 Task: Find connections with filter location Dhrol with filter topic #linkedinforbusinesswith filter profile language Potuguese with filter current company Sony Research India with filter school Vidyavardhaka College of Engineering with filter industry Leather Product Manufacturing with filter service category Event Photography with filter keywords title Continuous Improvement Consultant
Action: Mouse moved to (172, 254)
Screenshot: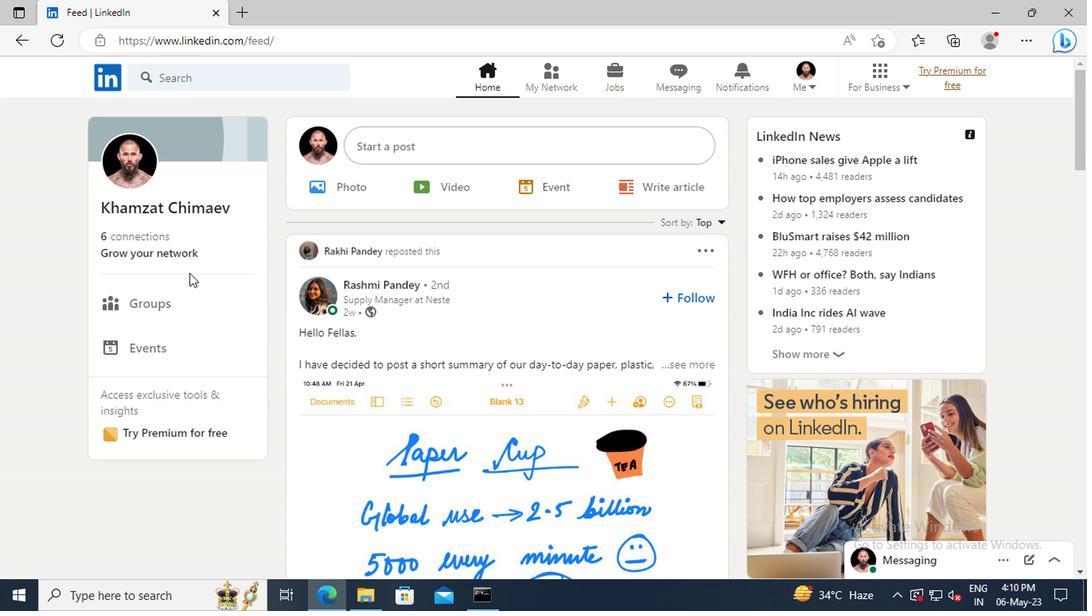 
Action: Mouse pressed left at (172, 254)
Screenshot: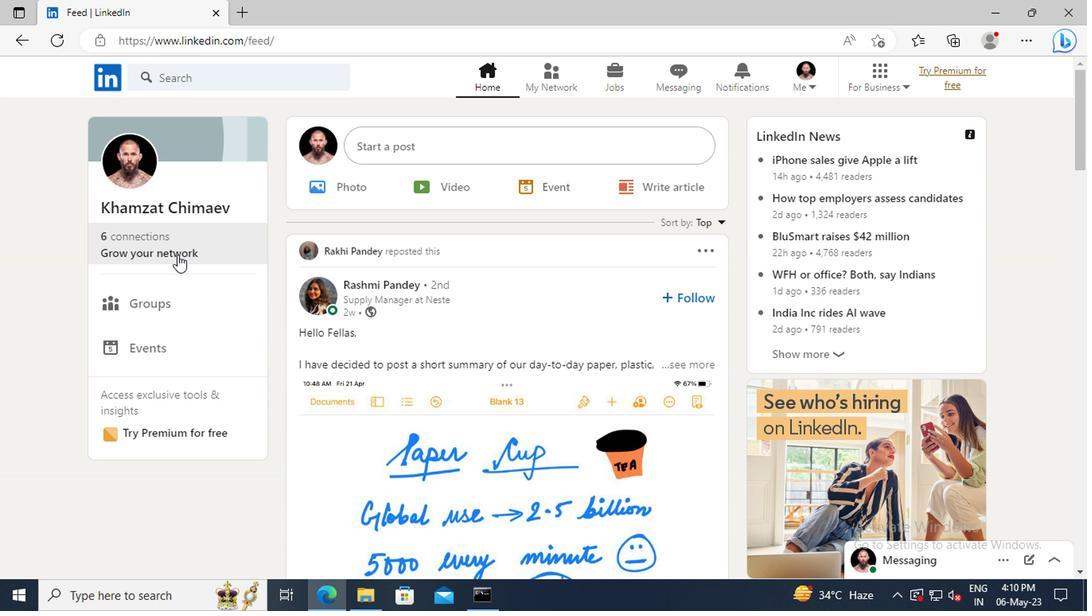 
Action: Mouse moved to (184, 169)
Screenshot: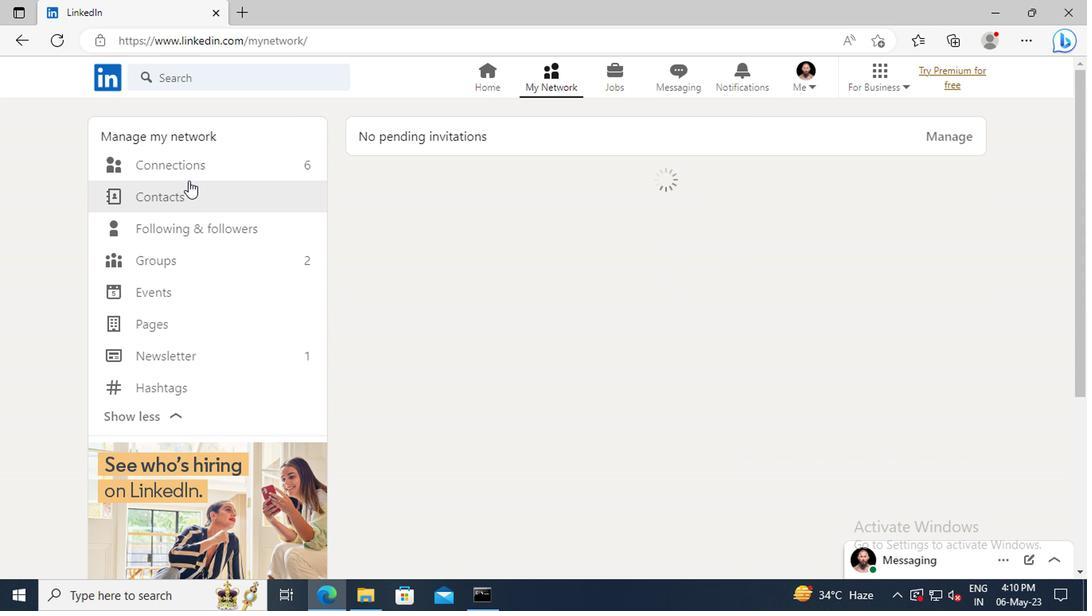 
Action: Mouse pressed left at (184, 169)
Screenshot: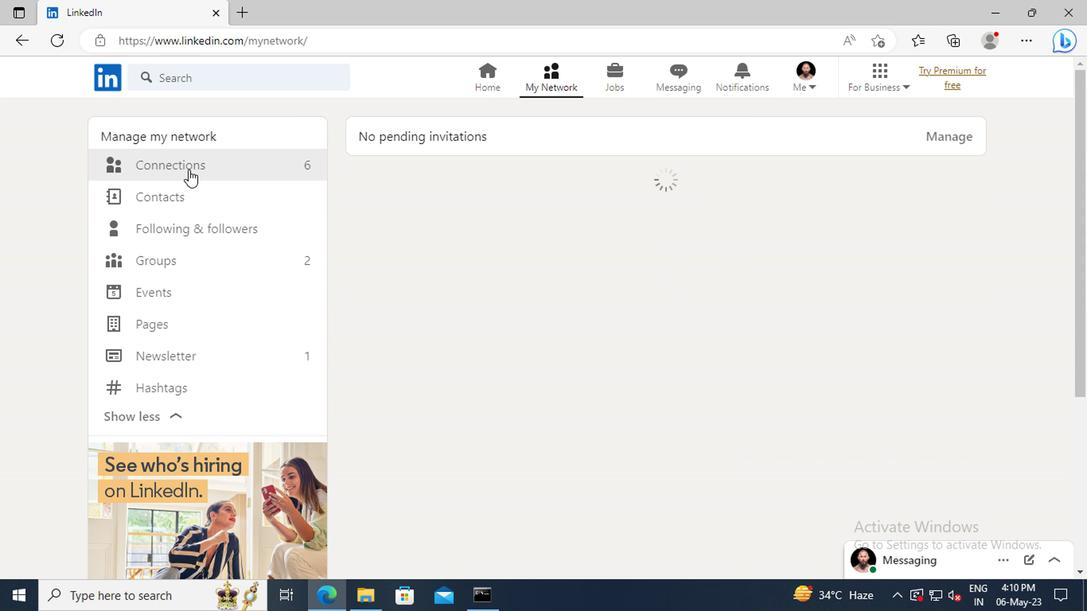 
Action: Mouse moved to (649, 169)
Screenshot: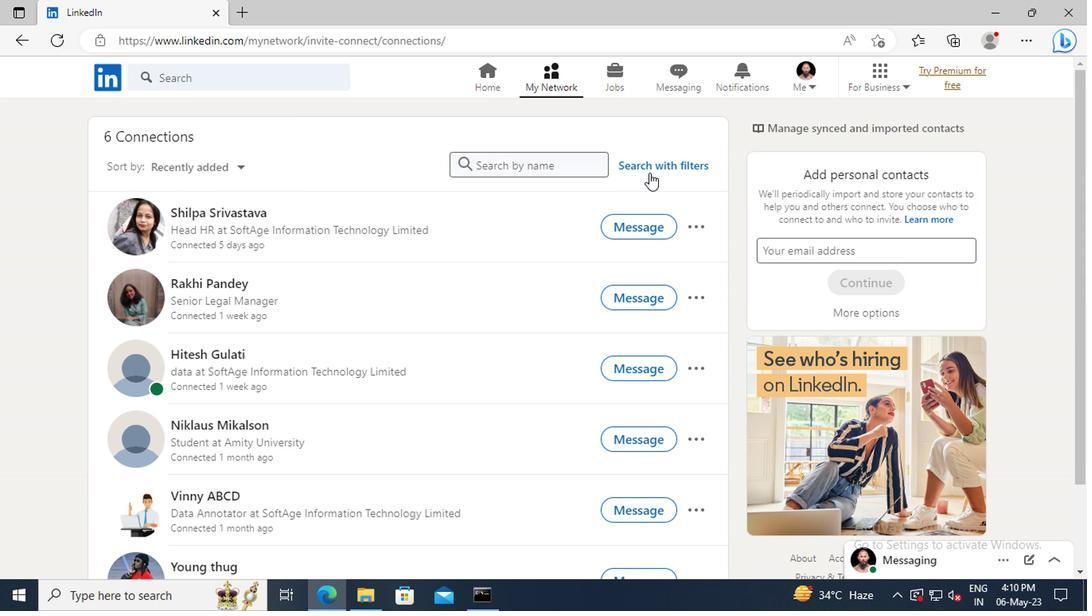 
Action: Mouse pressed left at (649, 169)
Screenshot: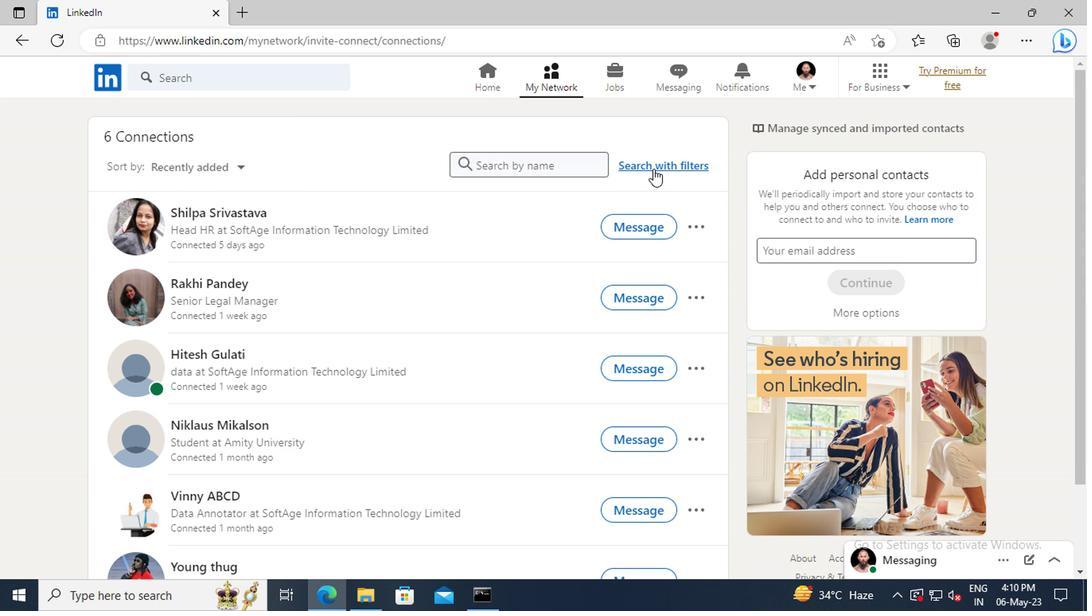 
Action: Mouse moved to (603, 126)
Screenshot: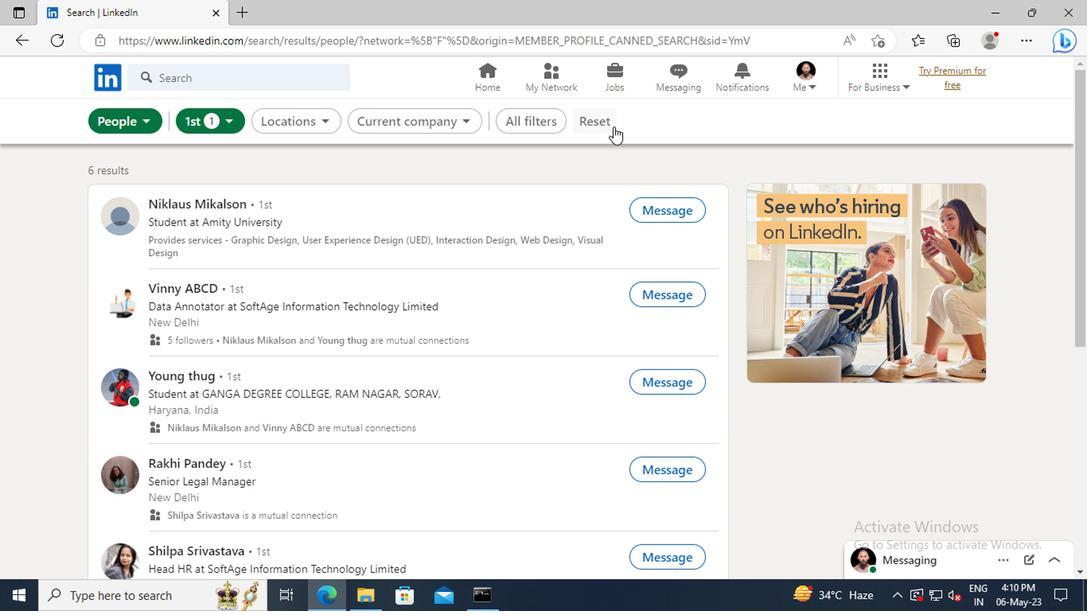 
Action: Mouse pressed left at (603, 126)
Screenshot: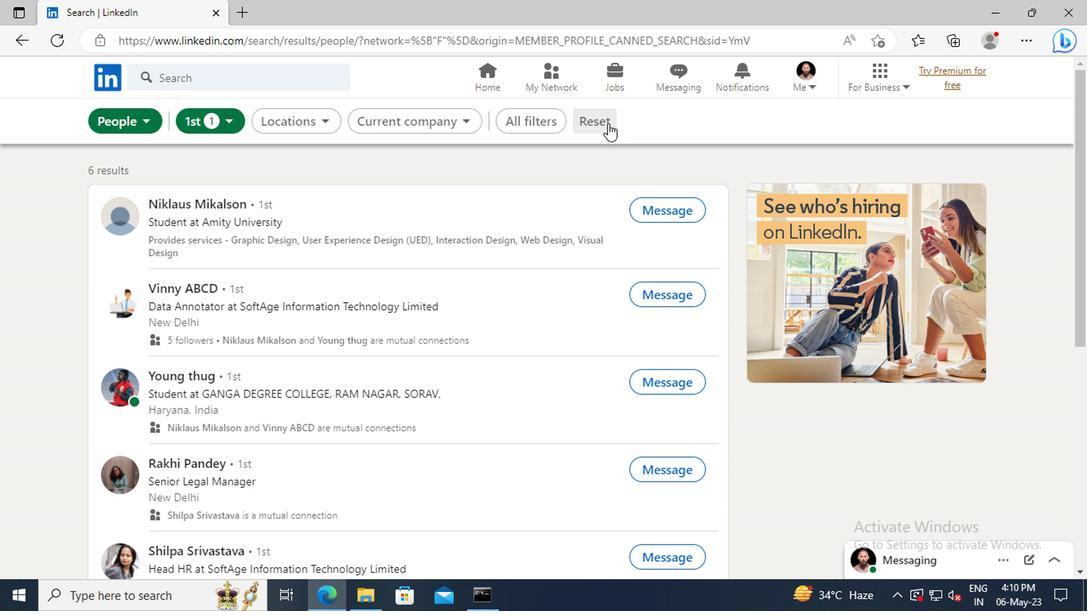 
Action: Mouse moved to (583, 126)
Screenshot: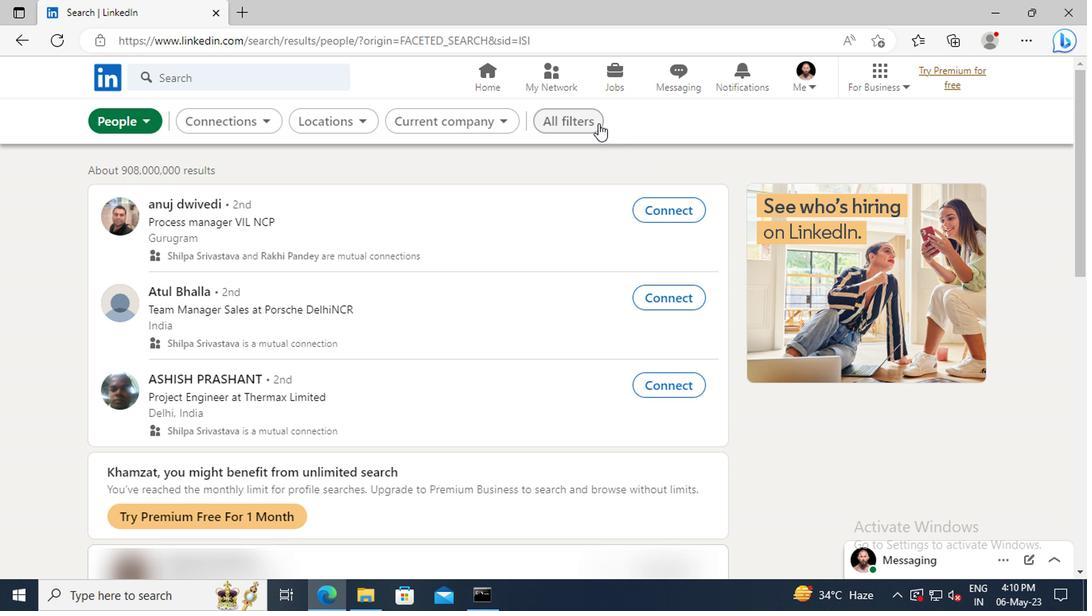 
Action: Mouse pressed left at (583, 126)
Screenshot: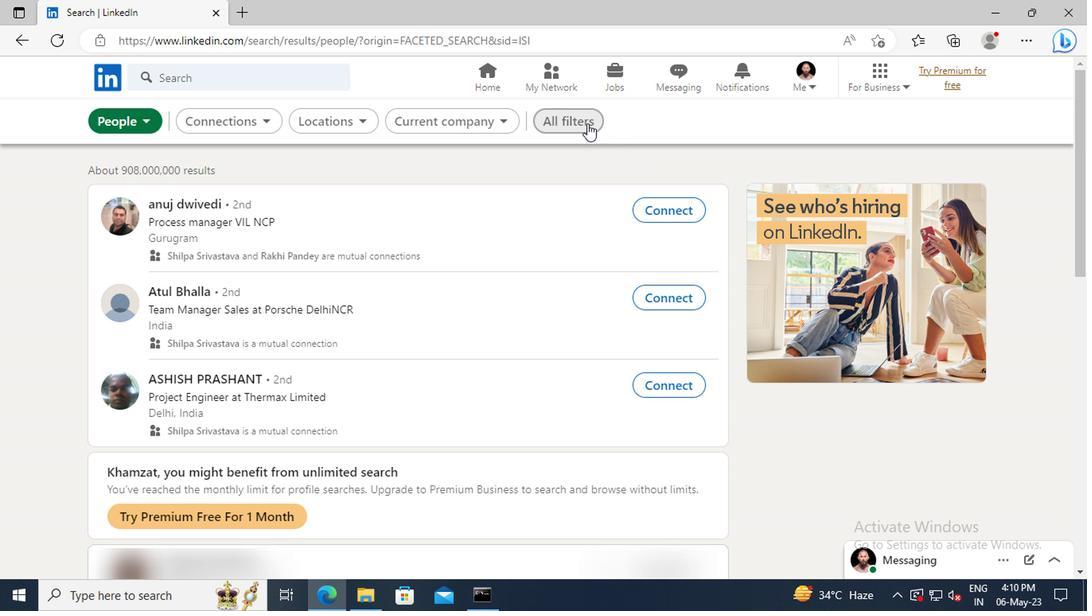 
Action: Mouse moved to (880, 303)
Screenshot: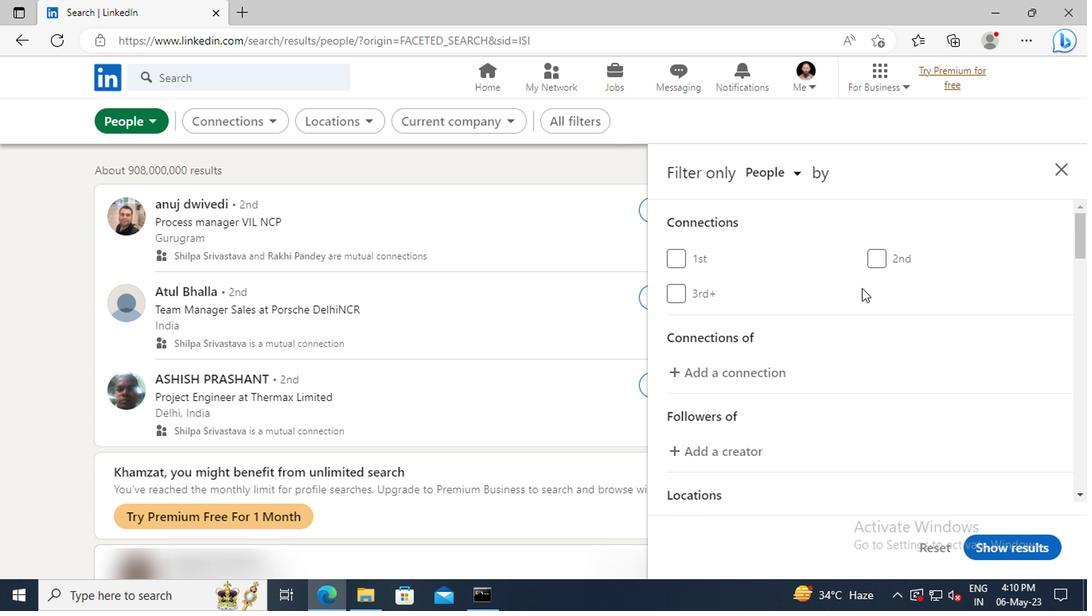 
Action: Mouse scrolled (880, 302) with delta (0, 0)
Screenshot: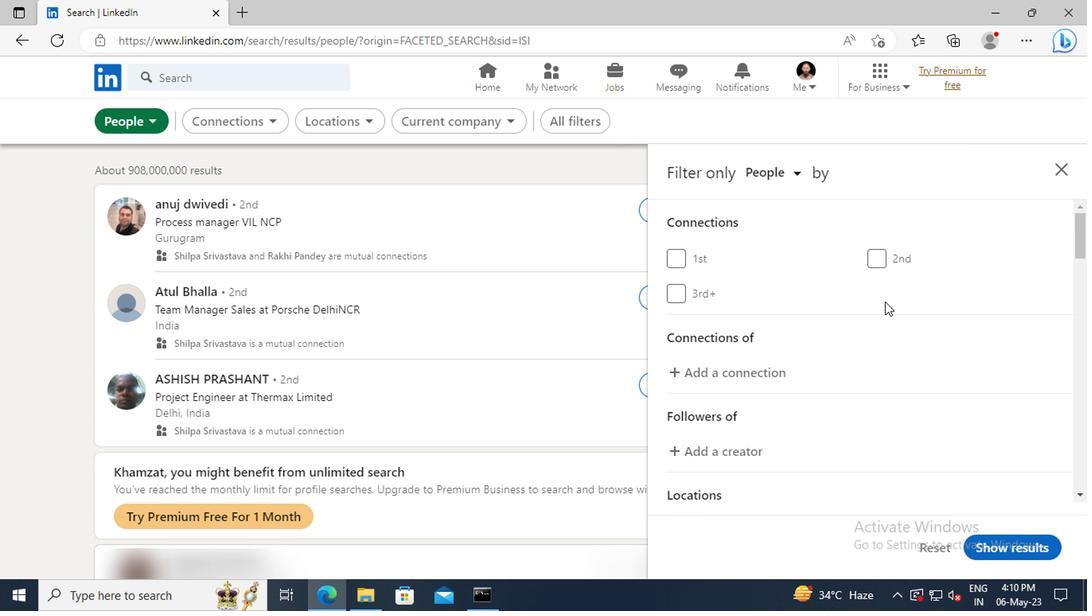 
Action: Mouse scrolled (880, 302) with delta (0, 0)
Screenshot: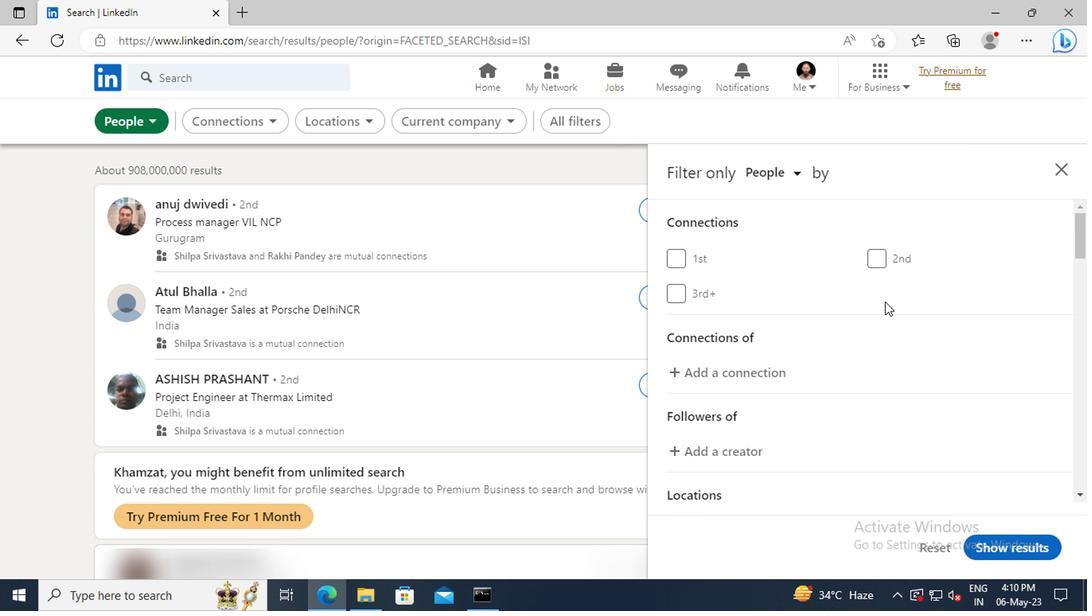 
Action: Mouse scrolled (880, 302) with delta (0, 0)
Screenshot: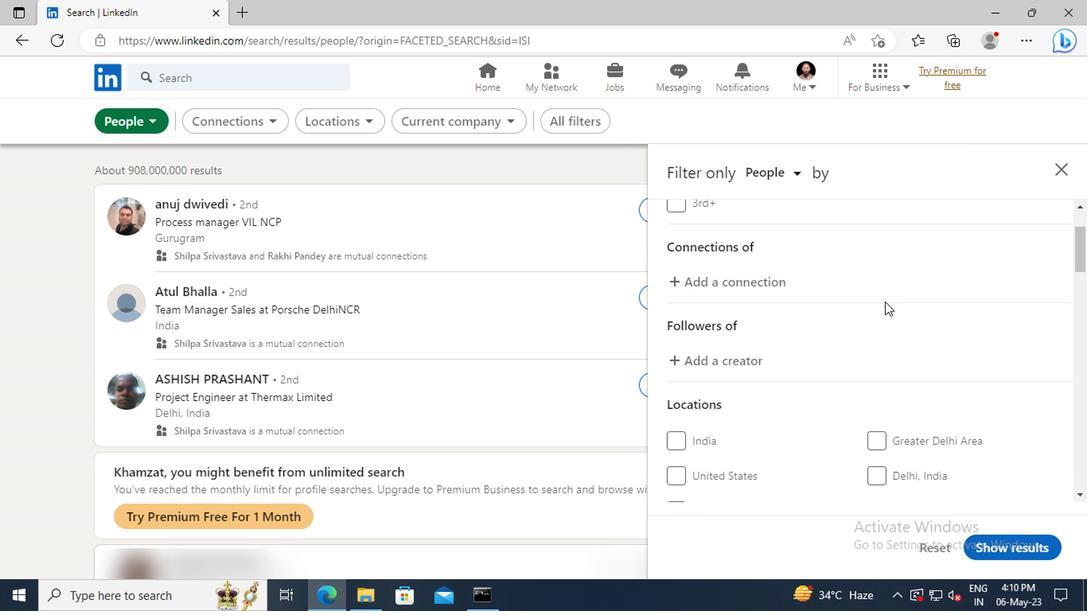 
Action: Mouse scrolled (880, 302) with delta (0, 0)
Screenshot: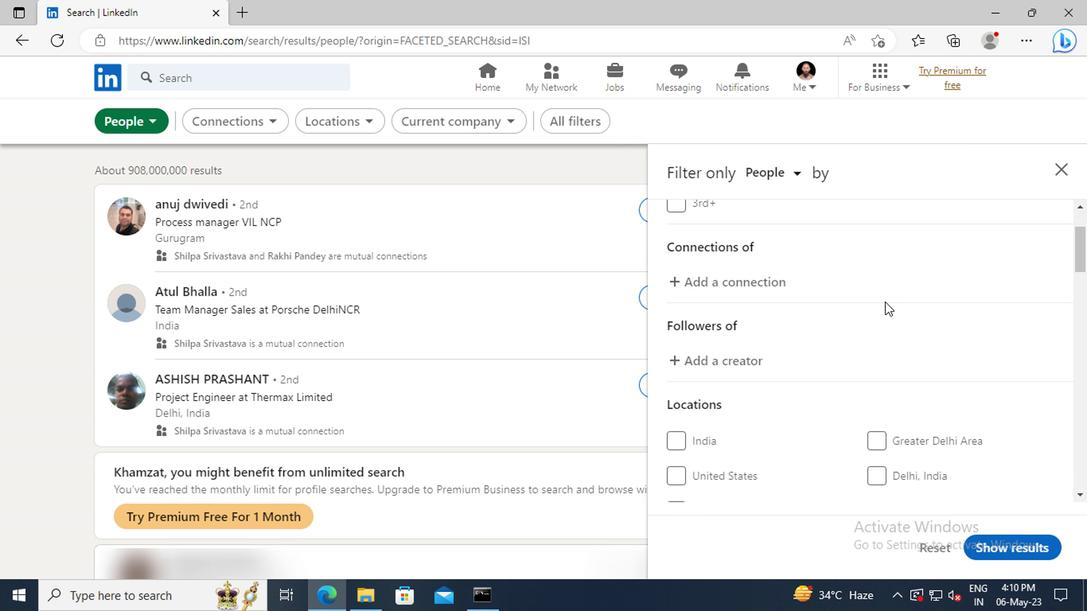 
Action: Mouse scrolled (880, 302) with delta (0, 0)
Screenshot: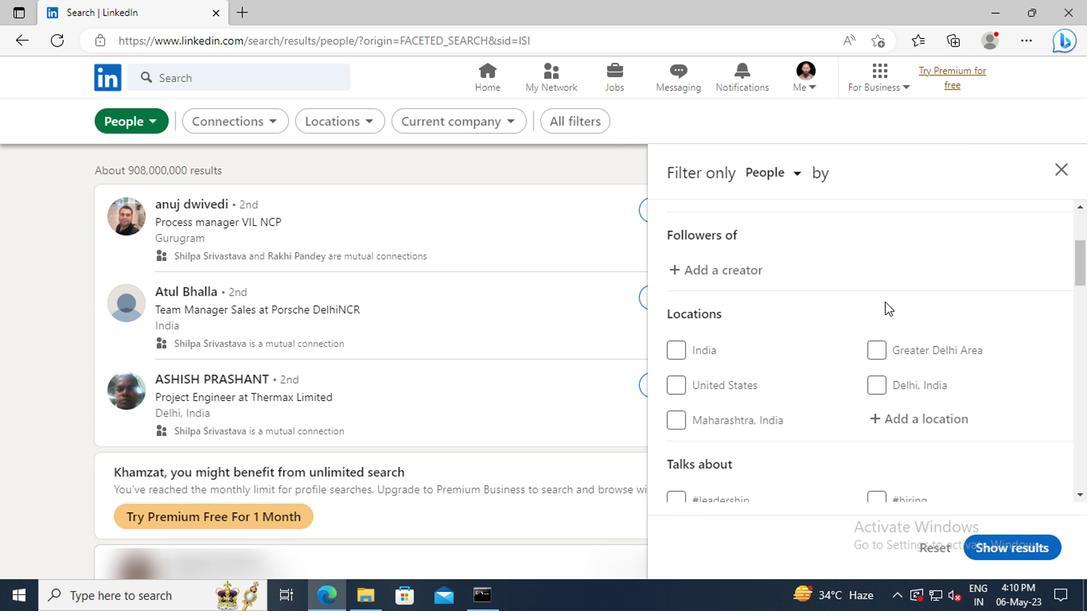 
Action: Mouse moved to (882, 304)
Screenshot: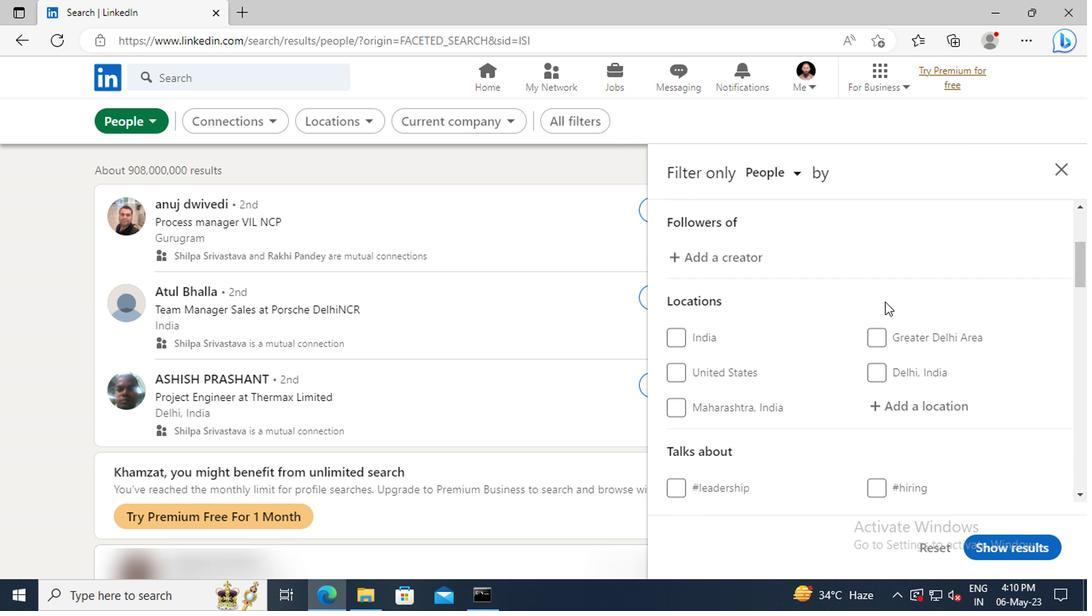 
Action: Mouse scrolled (882, 303) with delta (0, -1)
Screenshot: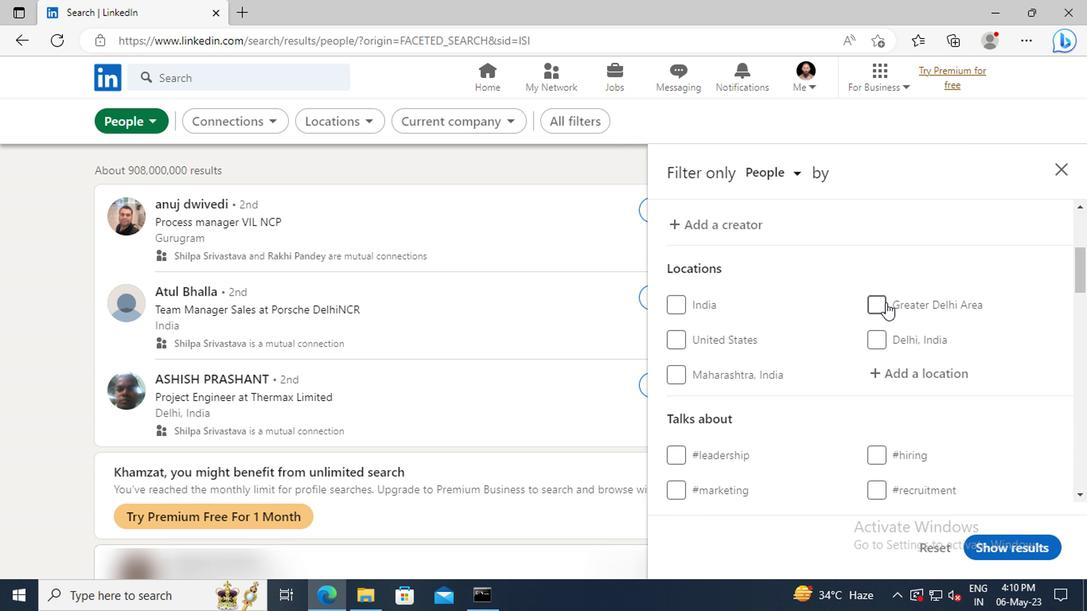 
Action: Mouse moved to (885, 326)
Screenshot: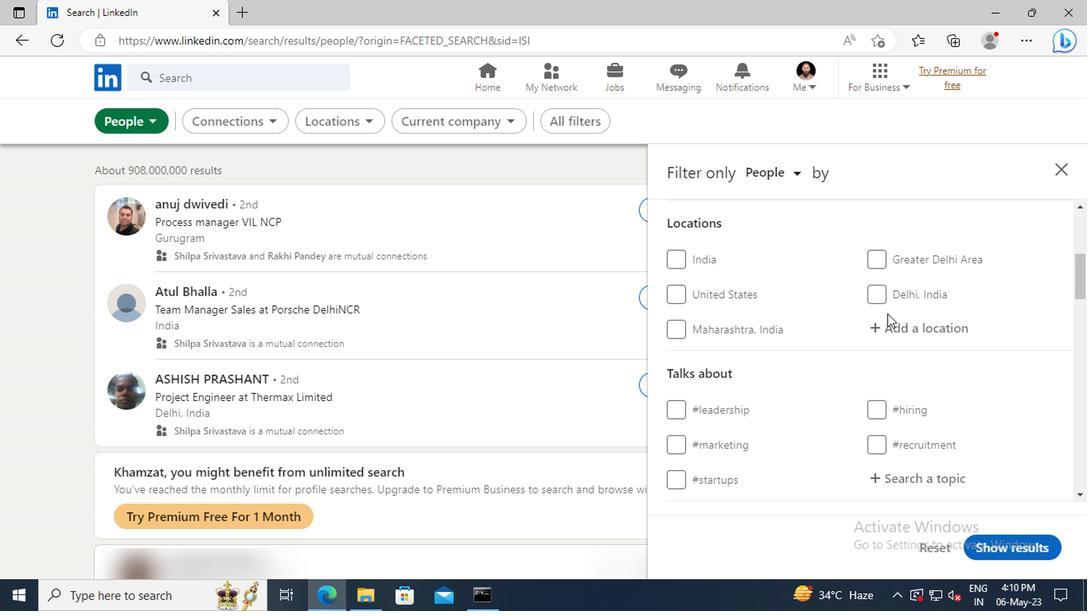 
Action: Mouse pressed left at (885, 326)
Screenshot: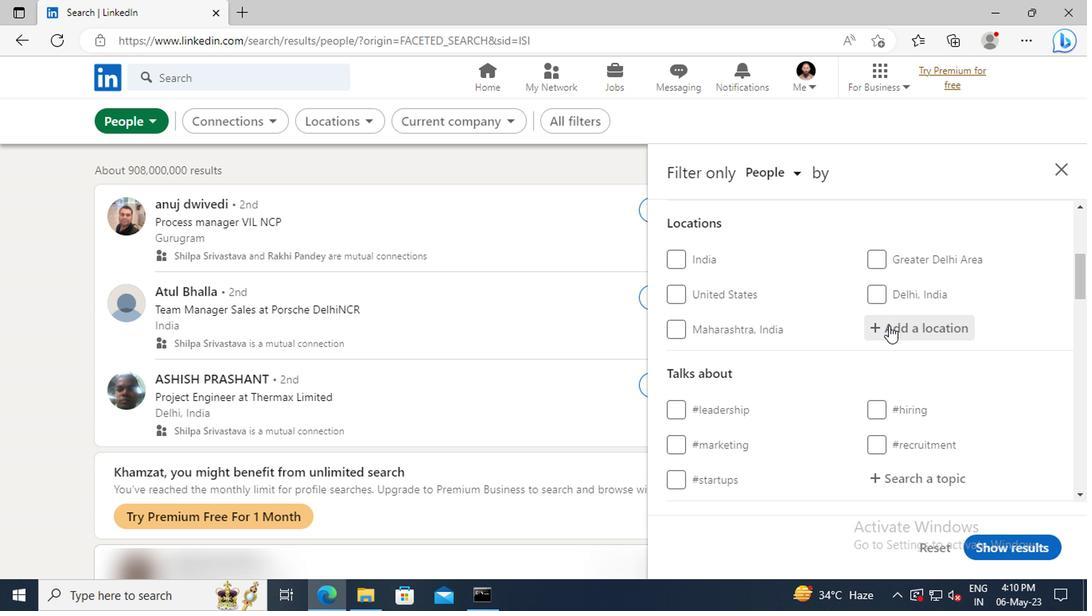 
Action: Mouse moved to (885, 326)
Screenshot: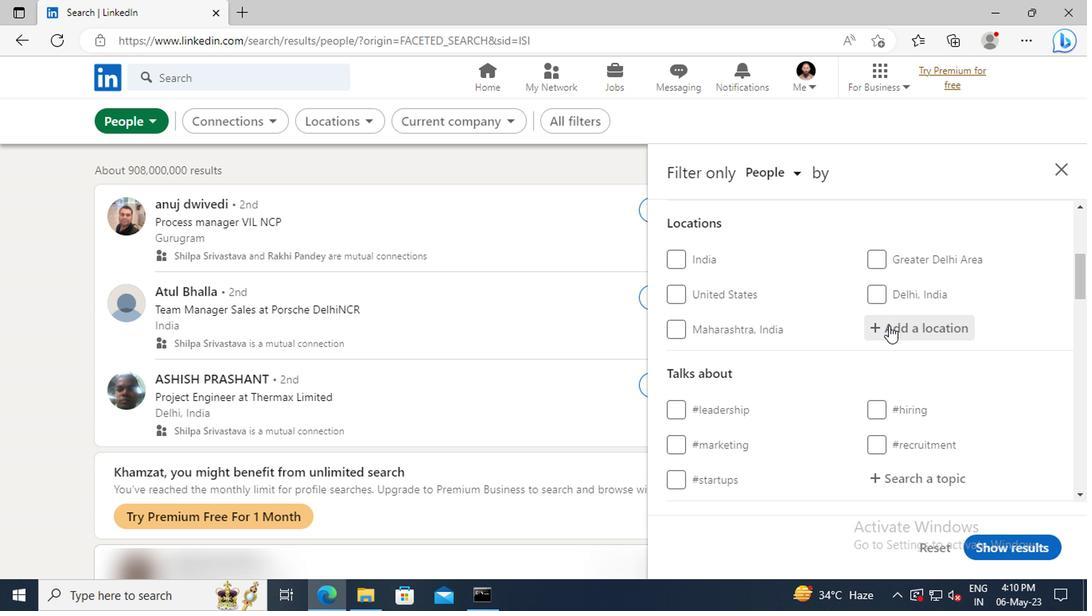 
Action: Key pressed <Key.shift>DHROL
Screenshot: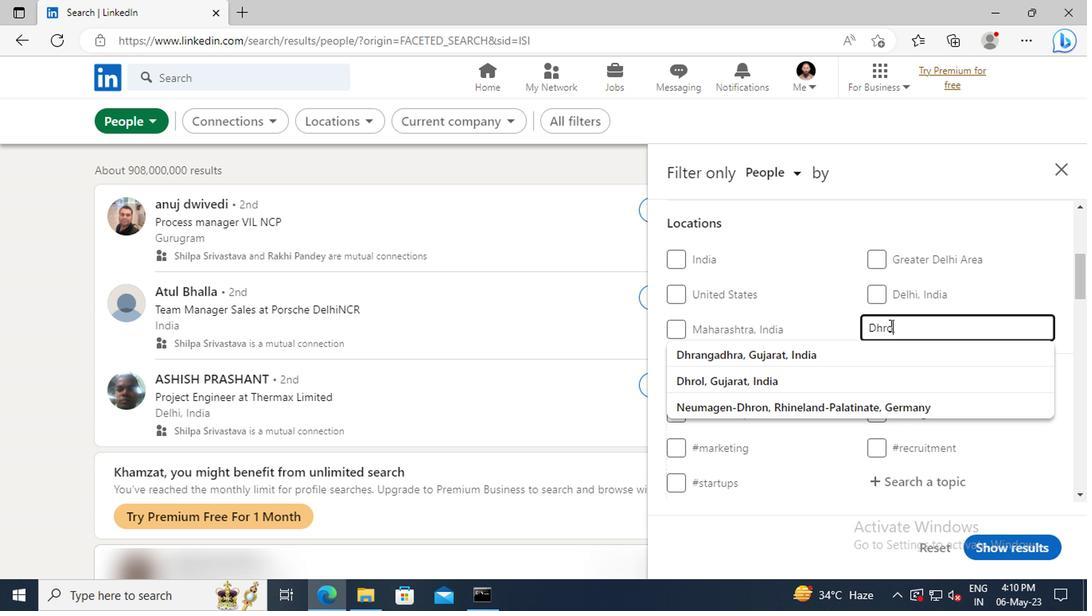 
Action: Mouse moved to (890, 346)
Screenshot: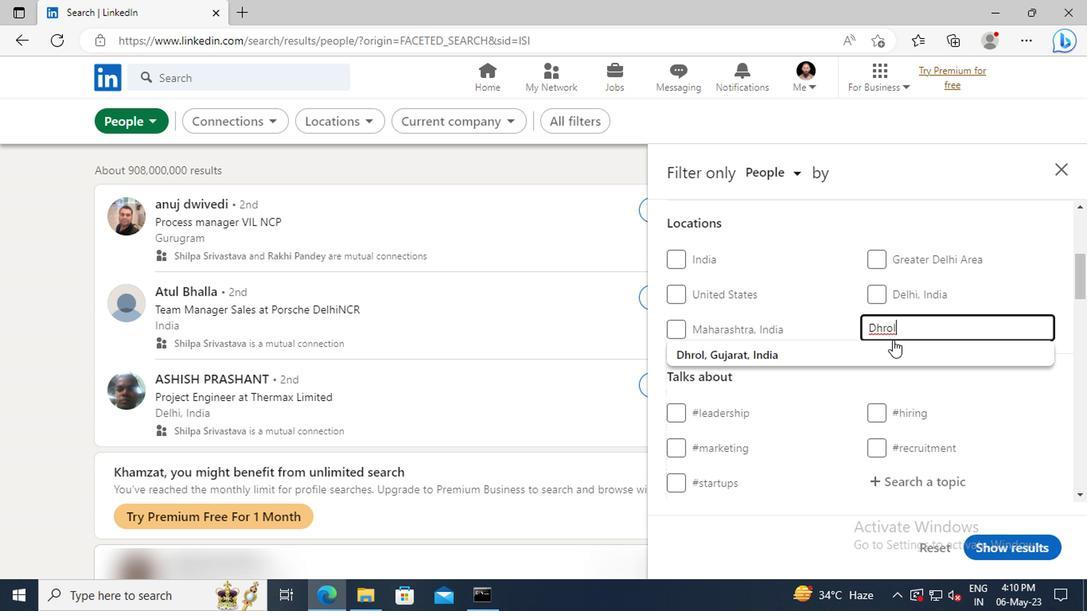 
Action: Mouse pressed left at (890, 346)
Screenshot: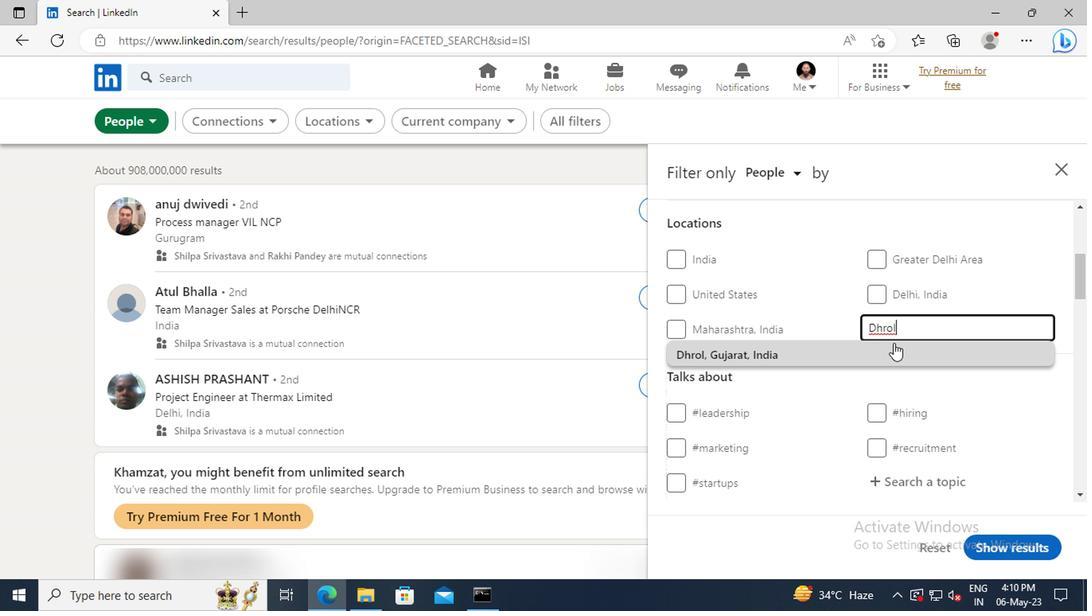 
Action: Mouse scrolled (890, 346) with delta (0, 0)
Screenshot: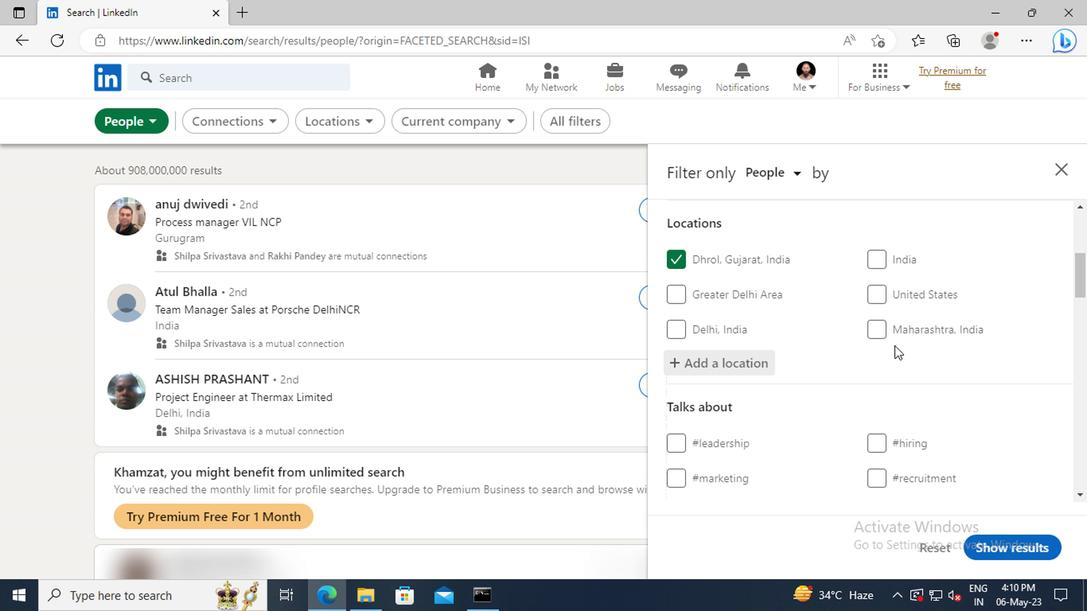 
Action: Mouse scrolled (890, 346) with delta (0, 0)
Screenshot: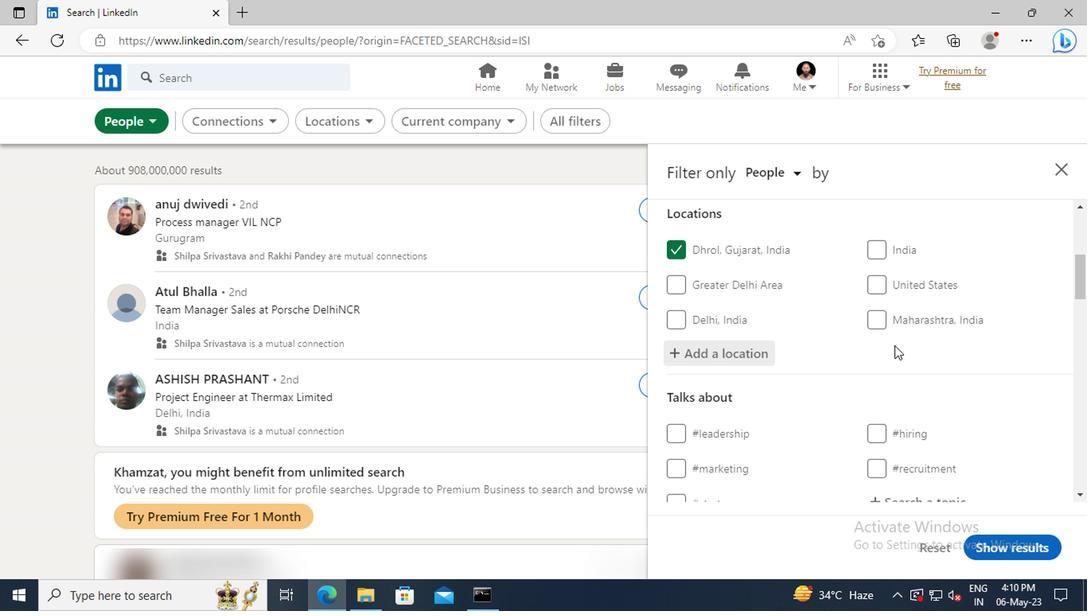
Action: Mouse scrolled (890, 346) with delta (0, 0)
Screenshot: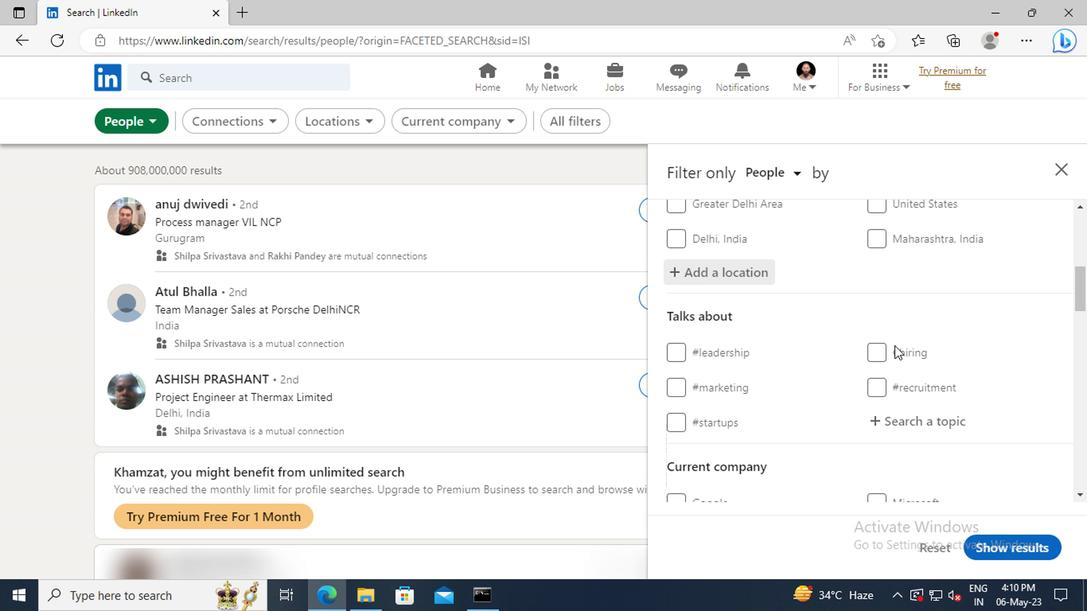 
Action: Mouse moved to (897, 375)
Screenshot: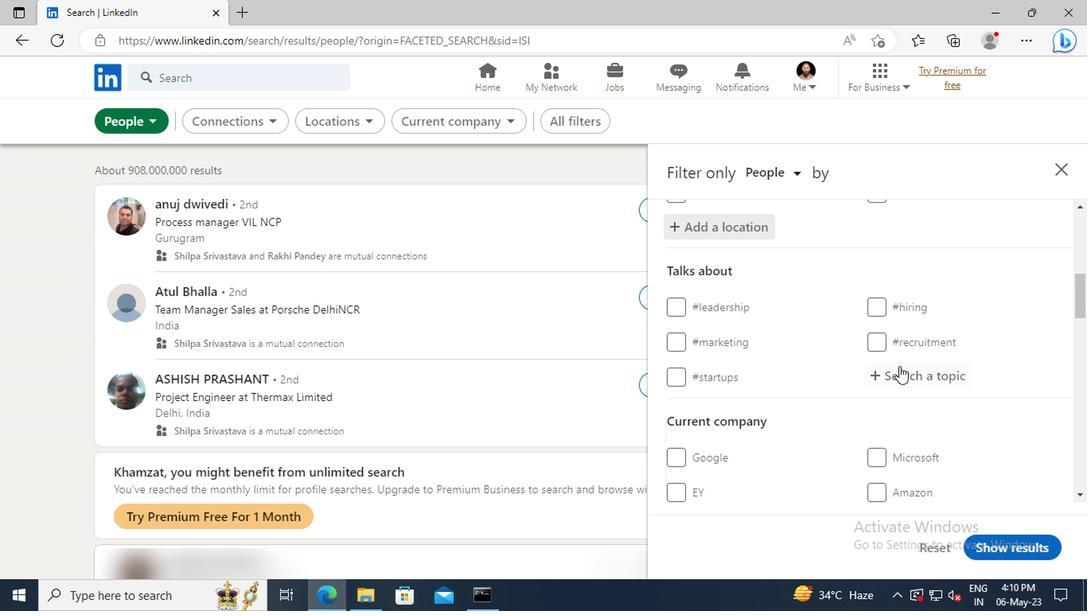 
Action: Mouse pressed left at (897, 375)
Screenshot: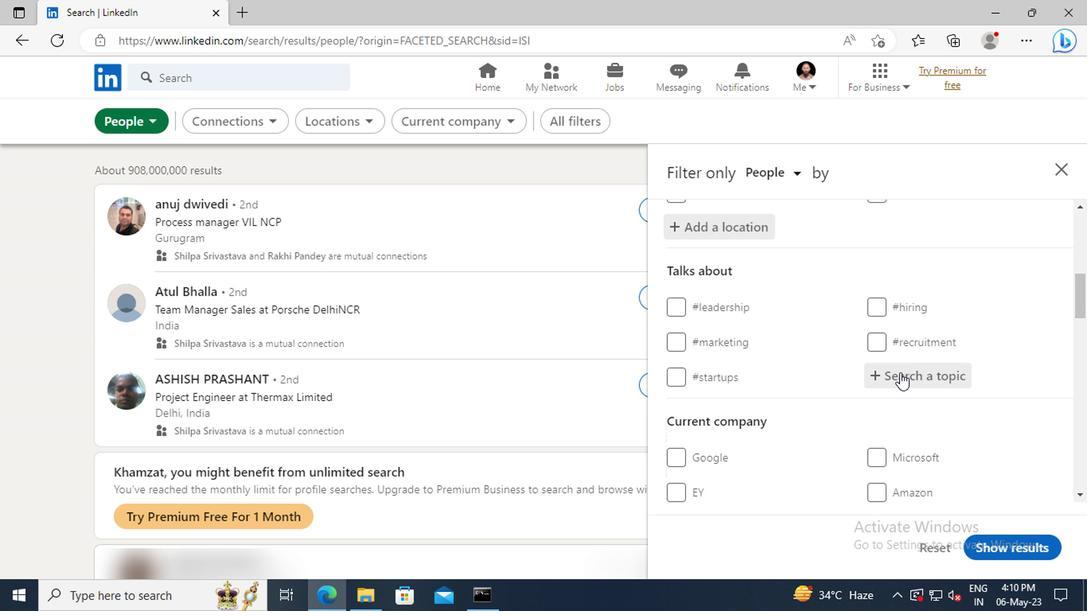 
Action: Key pressed LINKEDINFORB
Screenshot: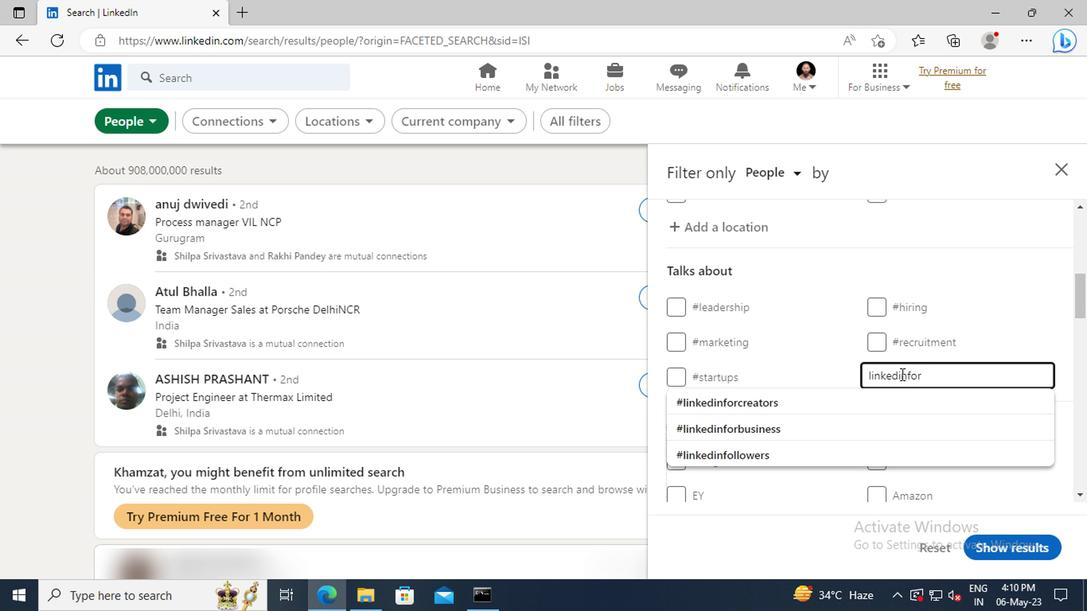 
Action: Mouse moved to (897, 397)
Screenshot: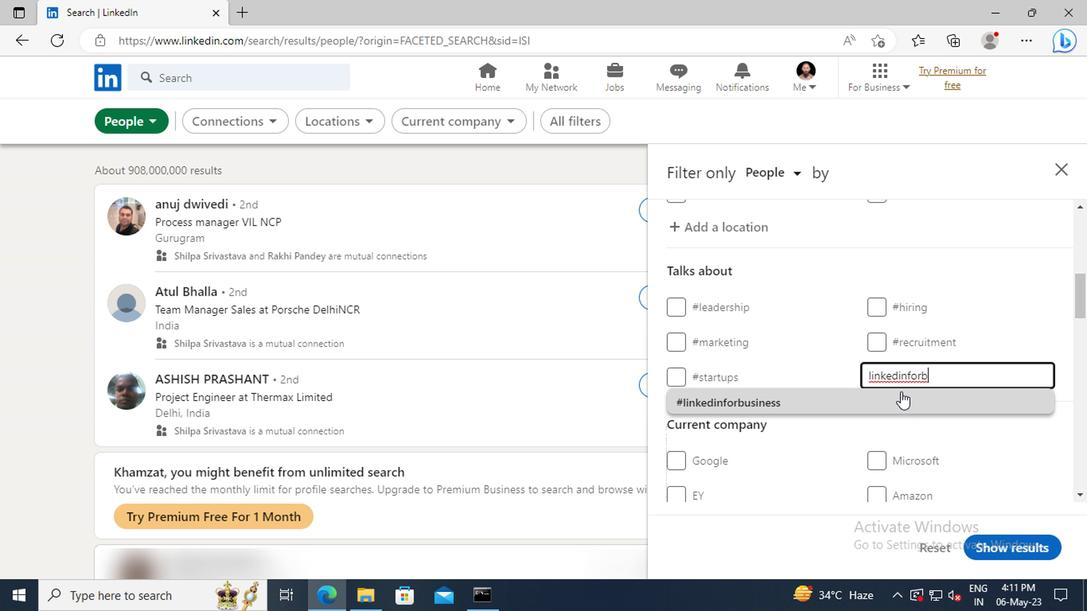 
Action: Mouse pressed left at (897, 397)
Screenshot: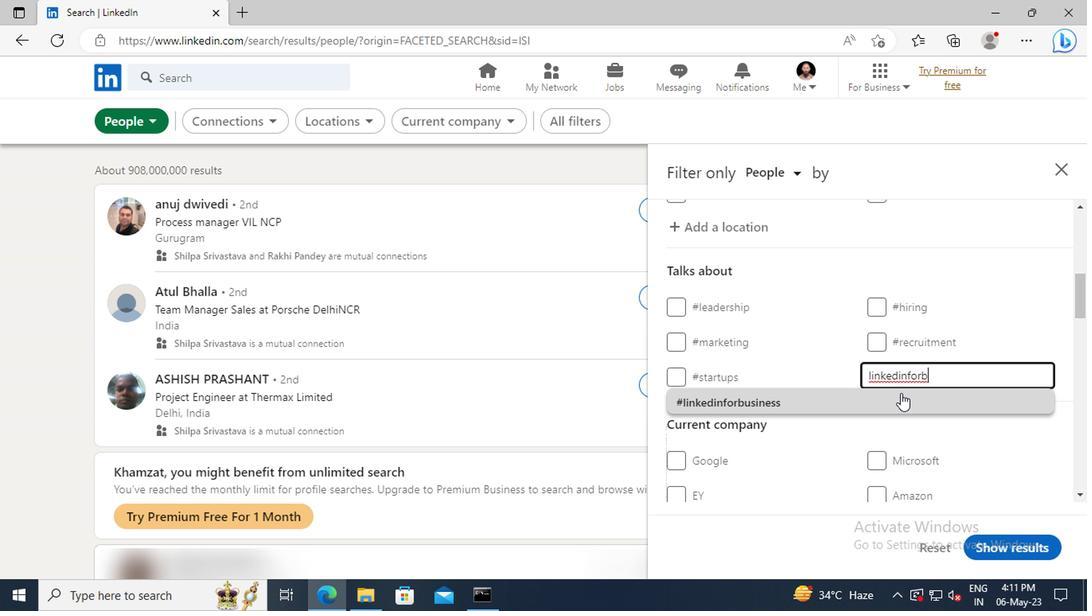 
Action: Mouse scrolled (897, 396) with delta (0, 0)
Screenshot: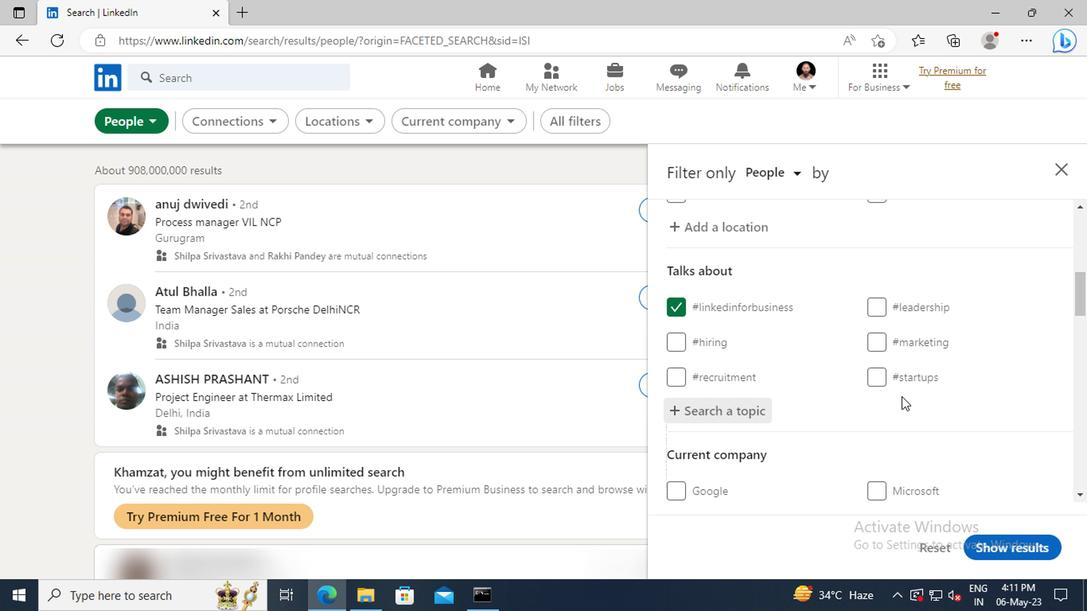 
Action: Mouse scrolled (897, 396) with delta (0, 0)
Screenshot: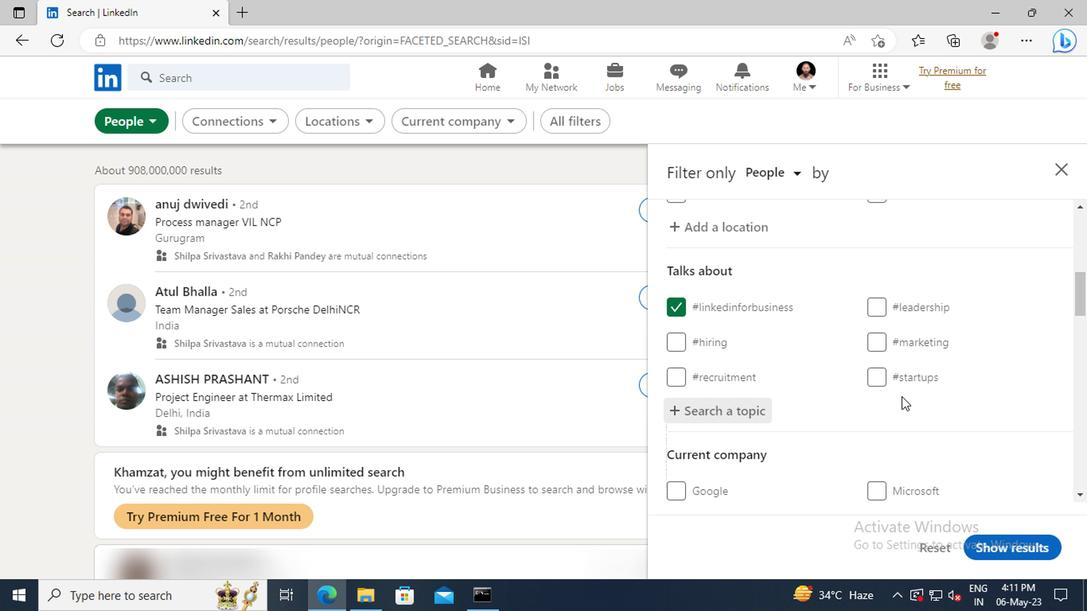 
Action: Mouse scrolled (897, 396) with delta (0, 0)
Screenshot: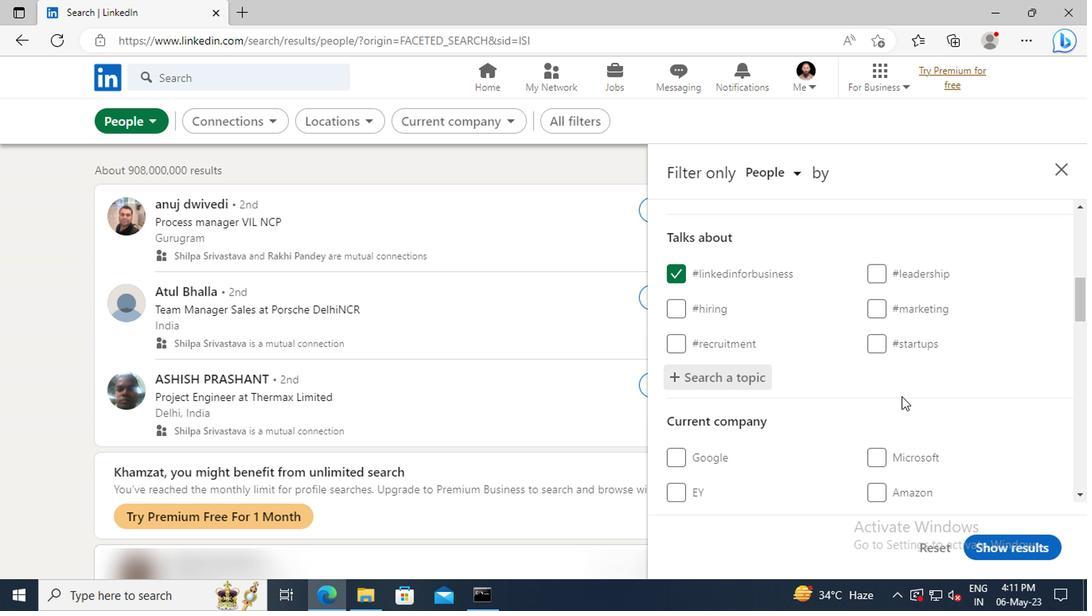 
Action: Mouse scrolled (897, 396) with delta (0, 0)
Screenshot: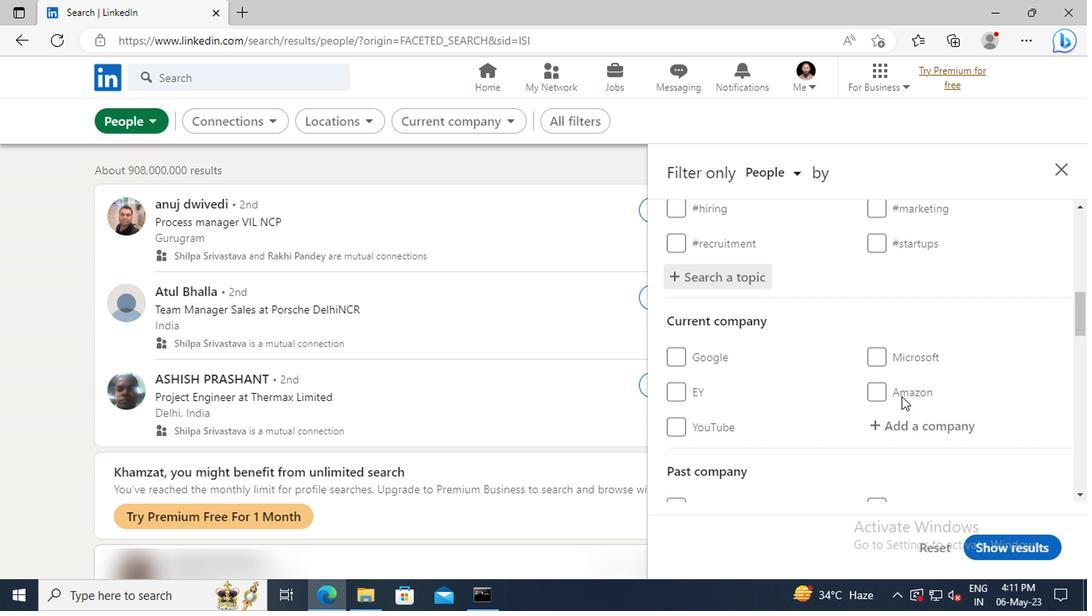 
Action: Mouse scrolled (897, 396) with delta (0, 0)
Screenshot: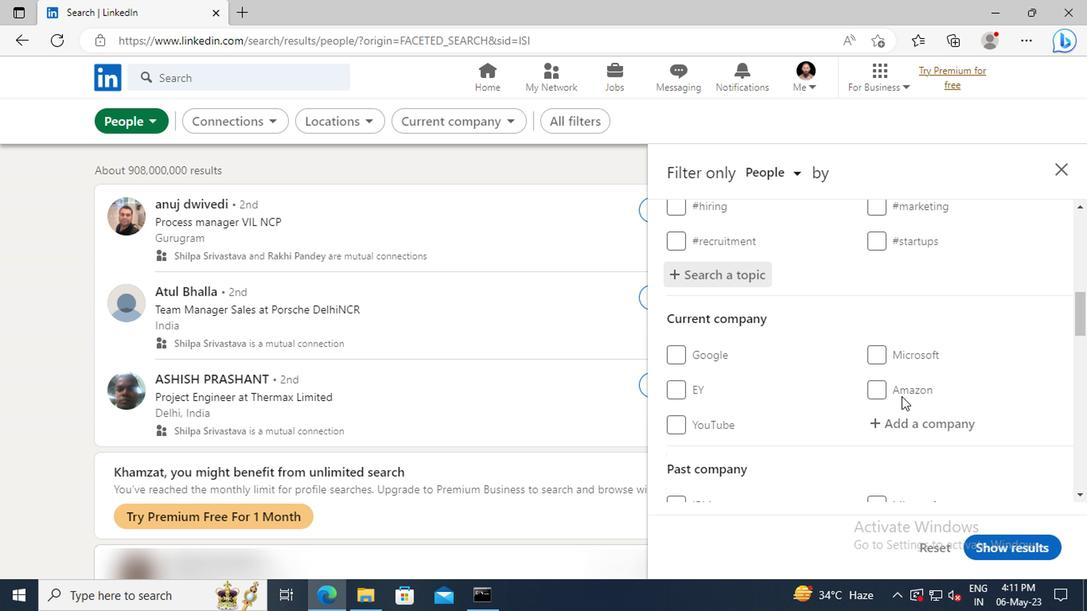 
Action: Mouse scrolled (897, 396) with delta (0, 0)
Screenshot: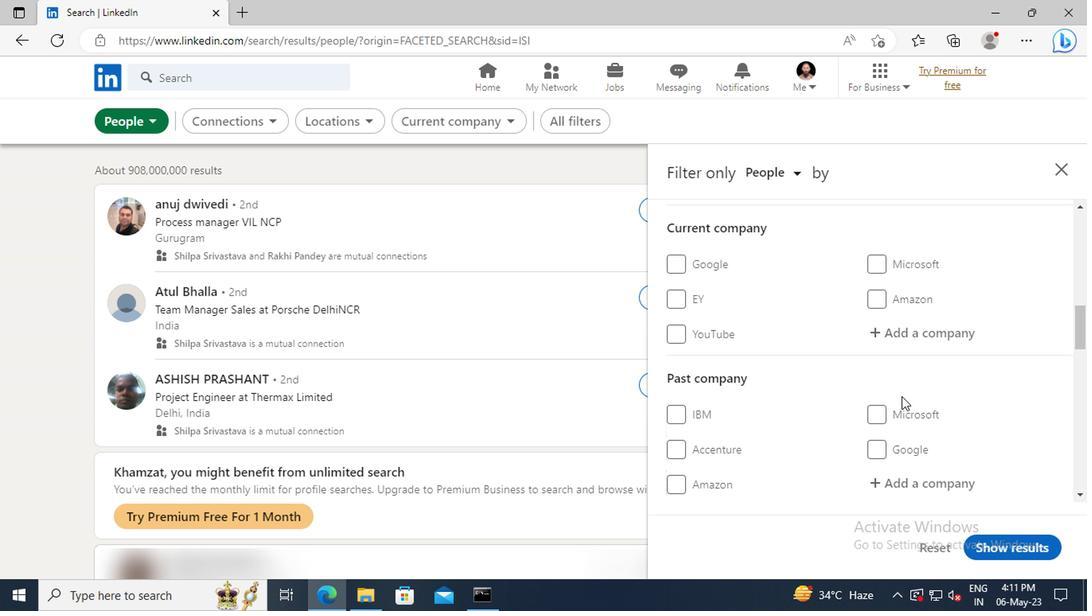 
Action: Mouse scrolled (897, 396) with delta (0, 0)
Screenshot: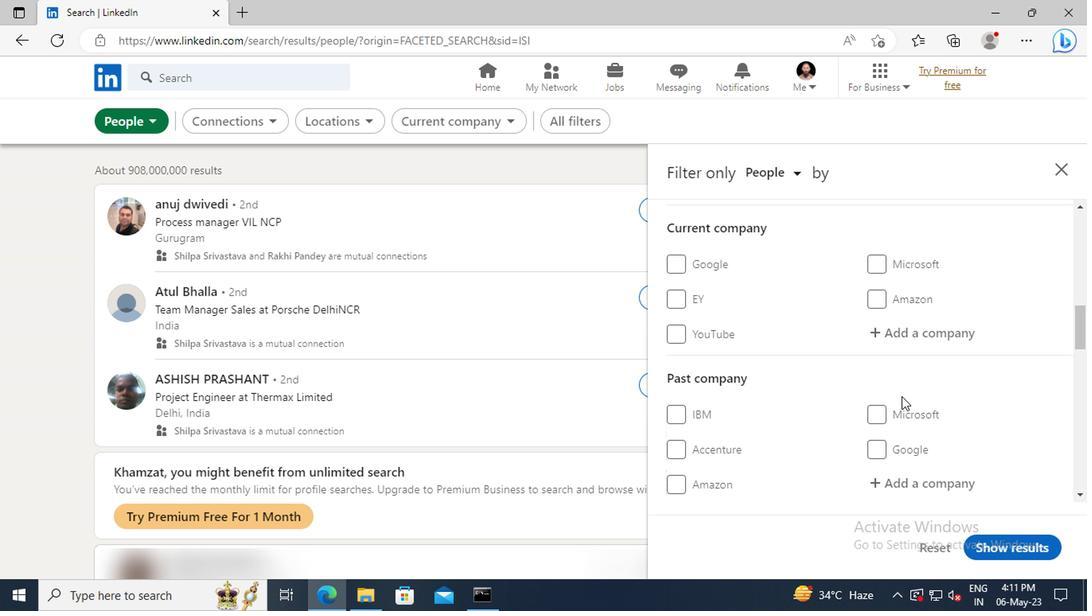 
Action: Mouse scrolled (897, 396) with delta (0, 0)
Screenshot: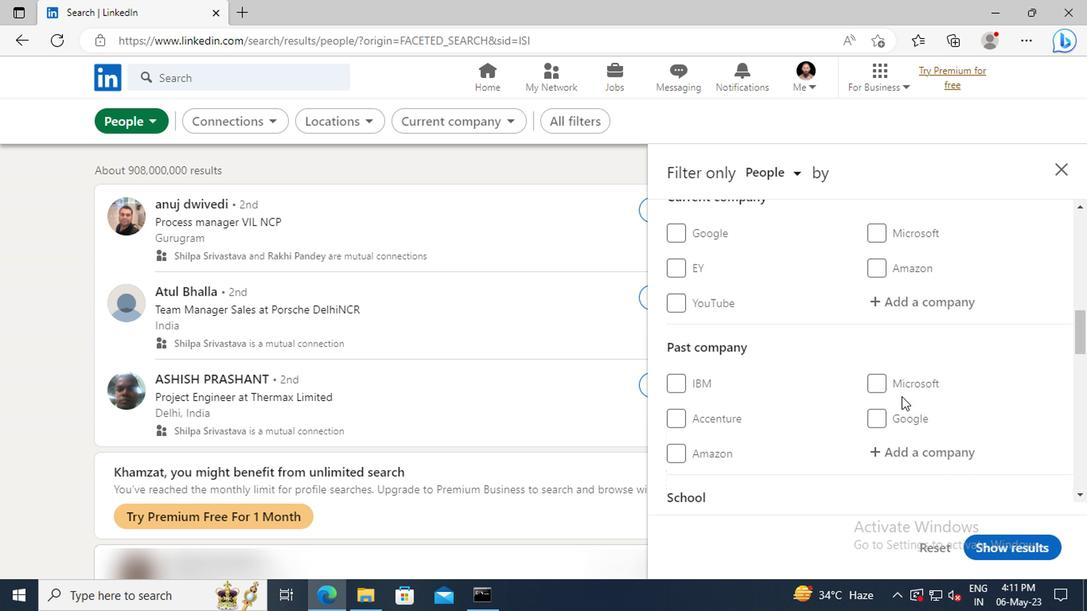 
Action: Mouse scrolled (897, 396) with delta (0, 0)
Screenshot: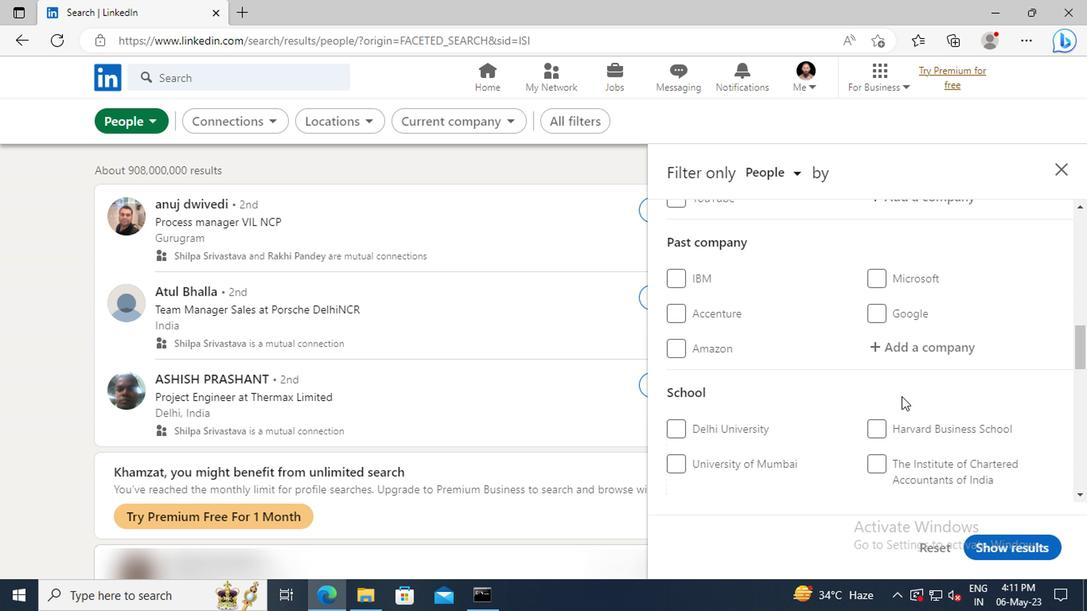 
Action: Mouse scrolled (897, 396) with delta (0, 0)
Screenshot: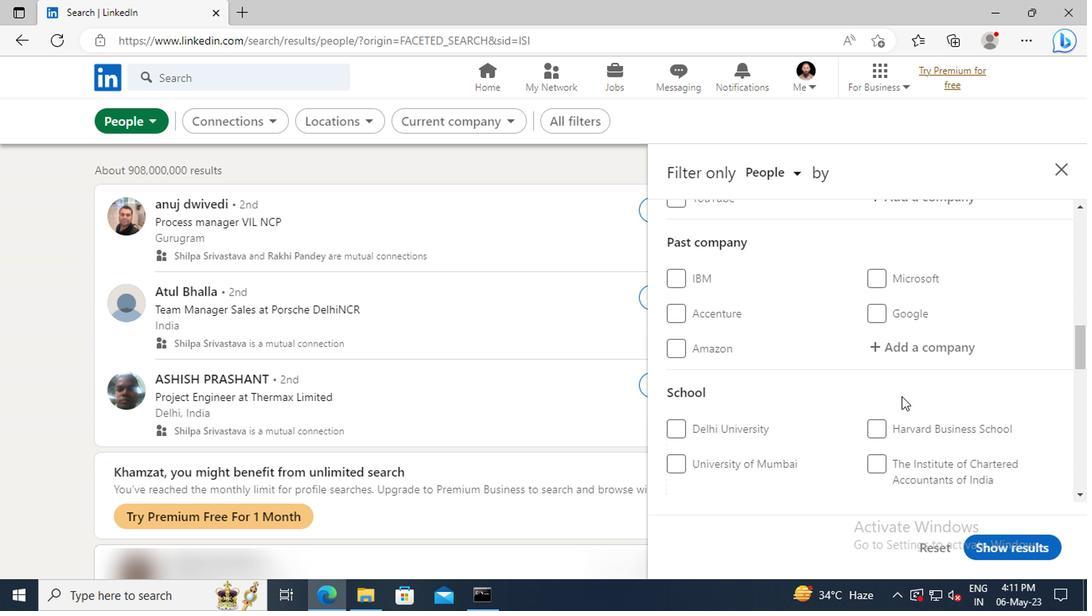 
Action: Mouse scrolled (897, 396) with delta (0, 0)
Screenshot: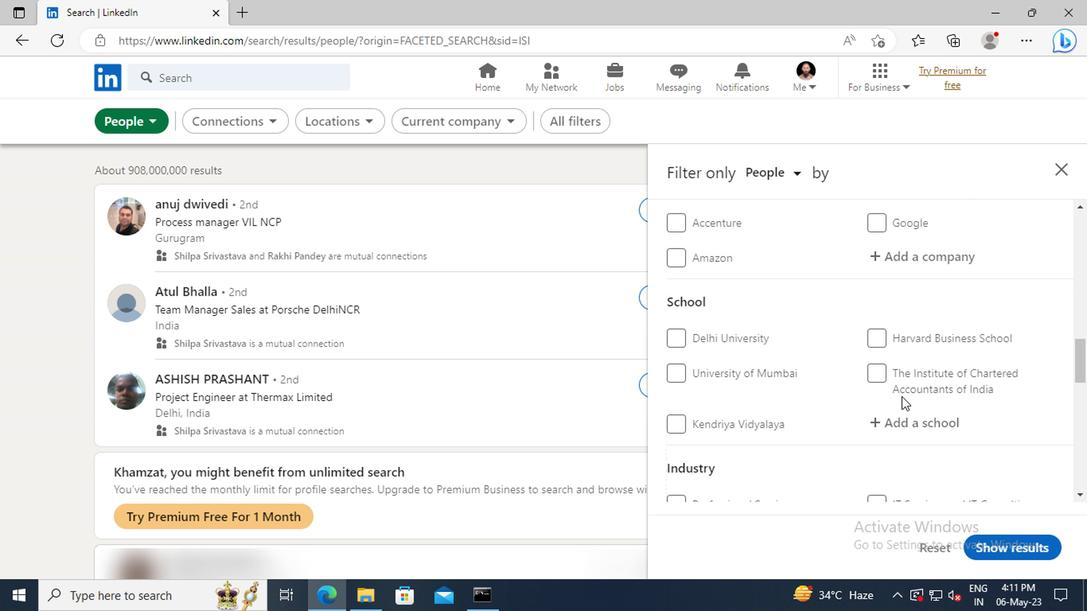 
Action: Mouse scrolled (897, 396) with delta (0, 0)
Screenshot: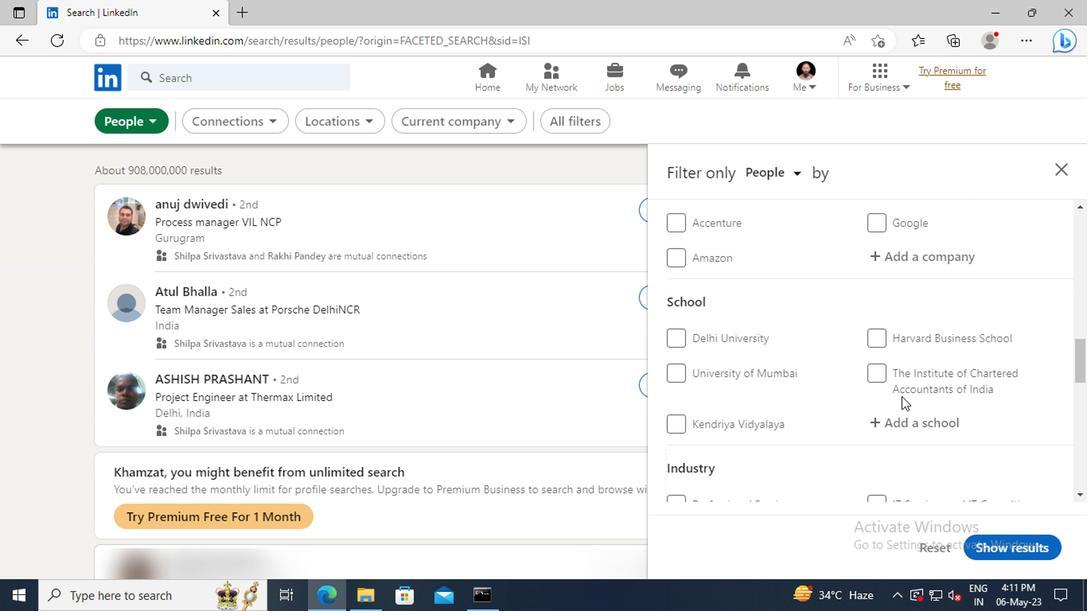 
Action: Mouse scrolled (897, 396) with delta (0, 0)
Screenshot: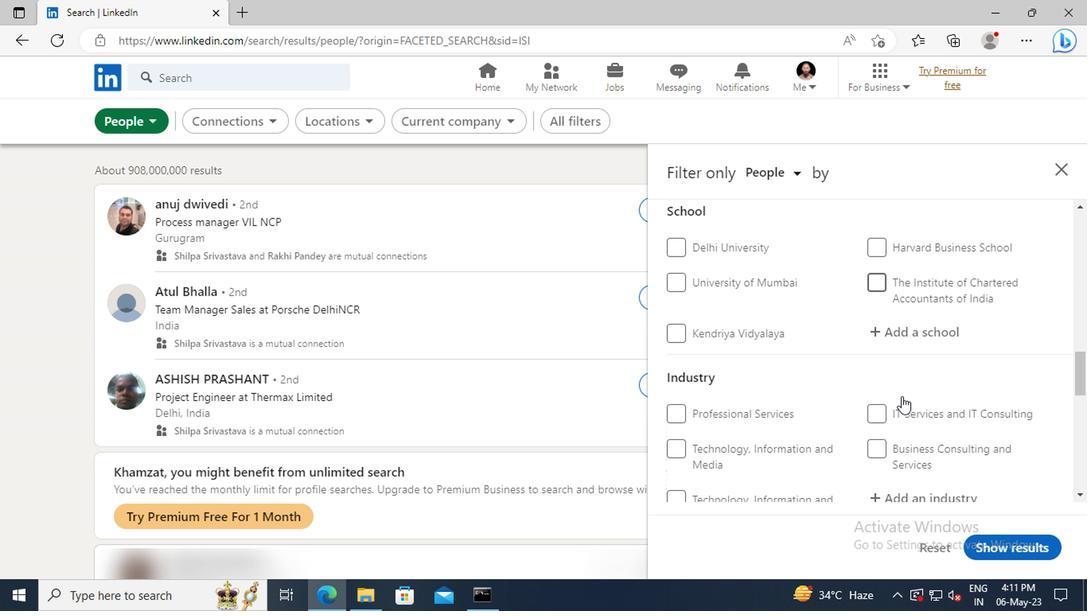 
Action: Mouse scrolled (897, 396) with delta (0, 0)
Screenshot: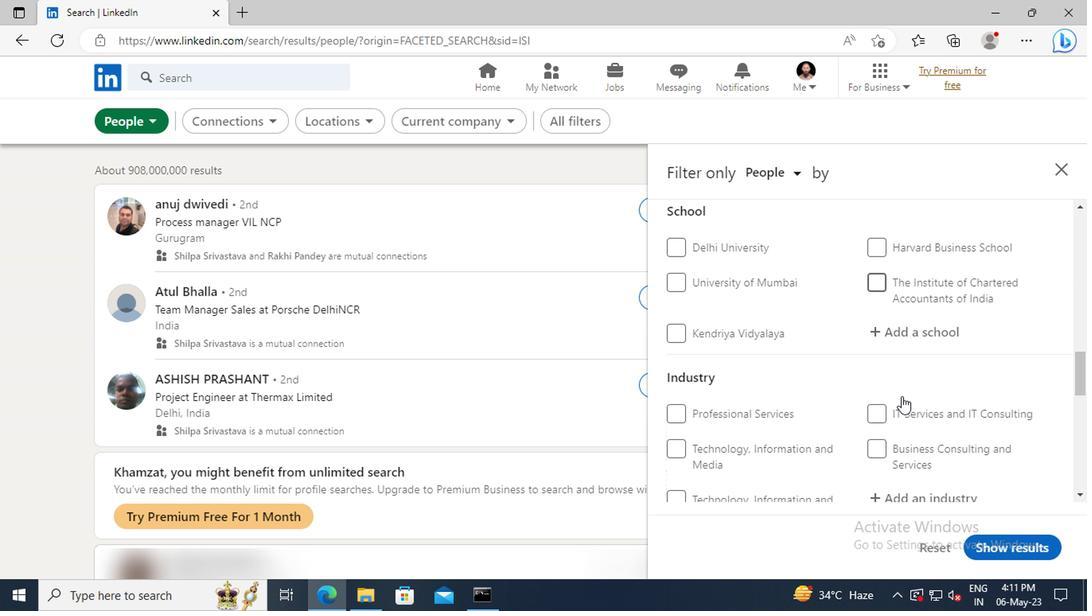 
Action: Mouse scrolled (897, 396) with delta (0, 0)
Screenshot: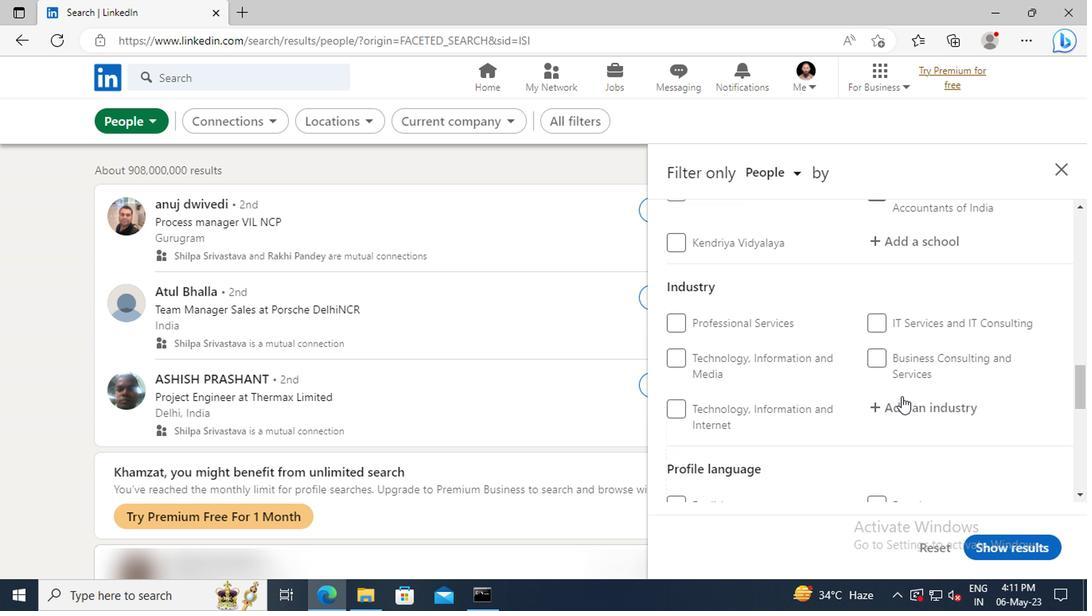 
Action: Mouse scrolled (897, 396) with delta (0, 0)
Screenshot: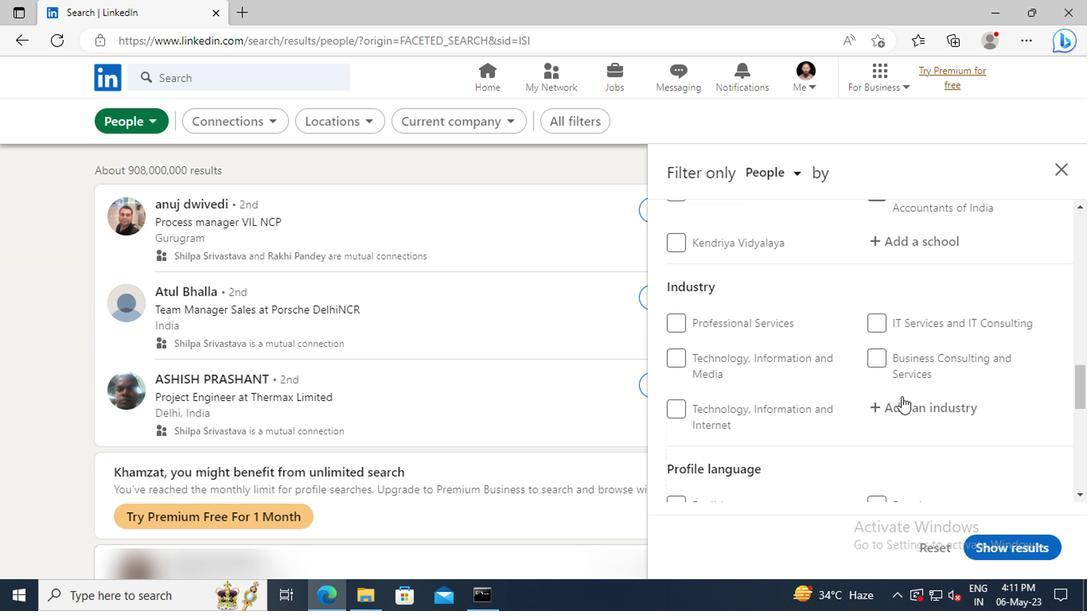 
Action: Mouse moved to (878, 450)
Screenshot: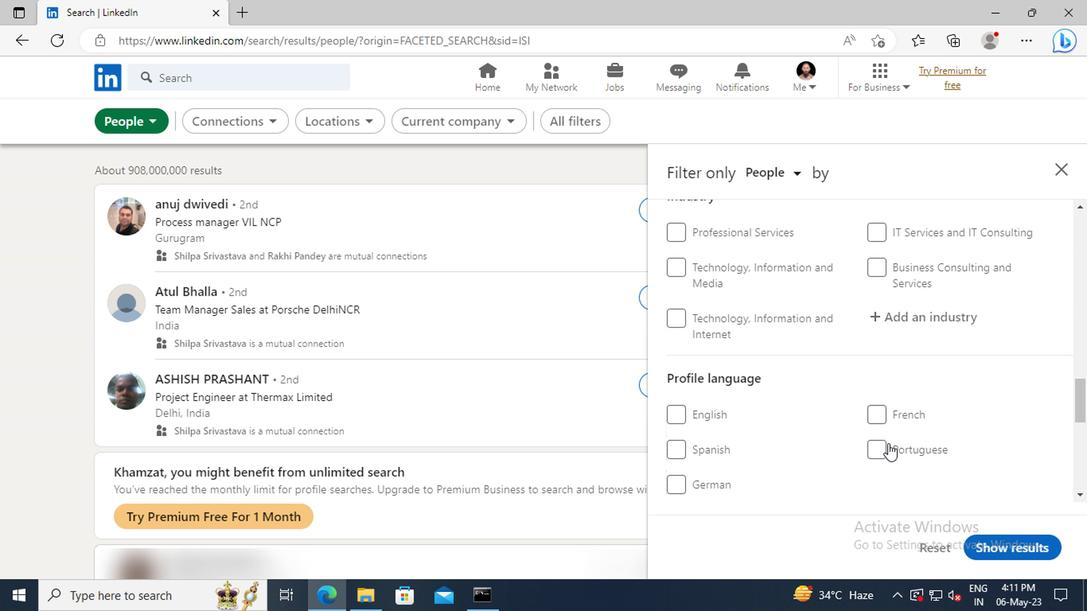 
Action: Mouse pressed left at (878, 450)
Screenshot: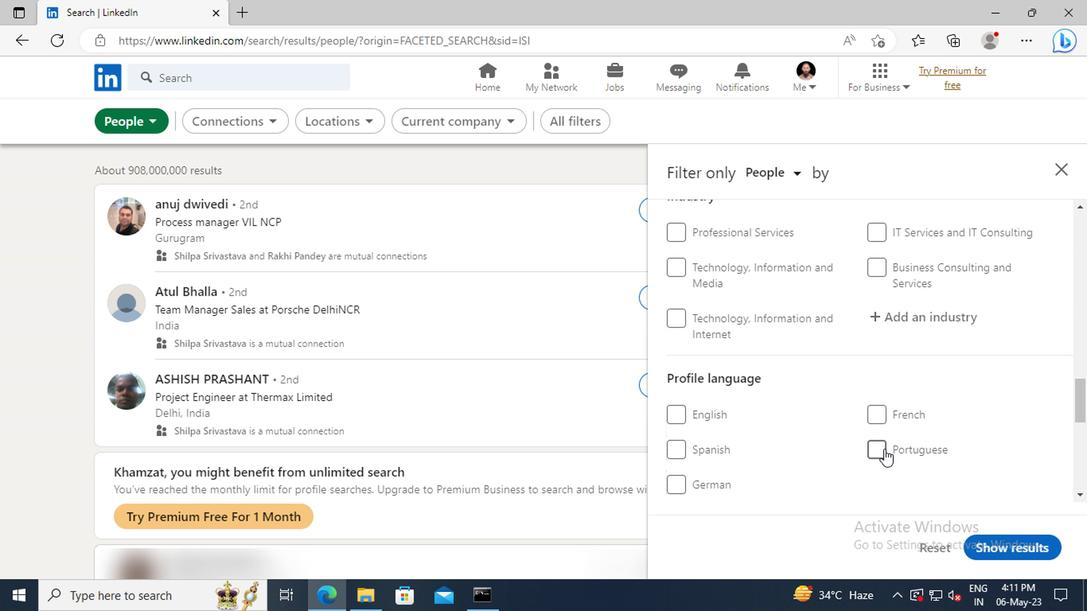 
Action: Mouse moved to (909, 412)
Screenshot: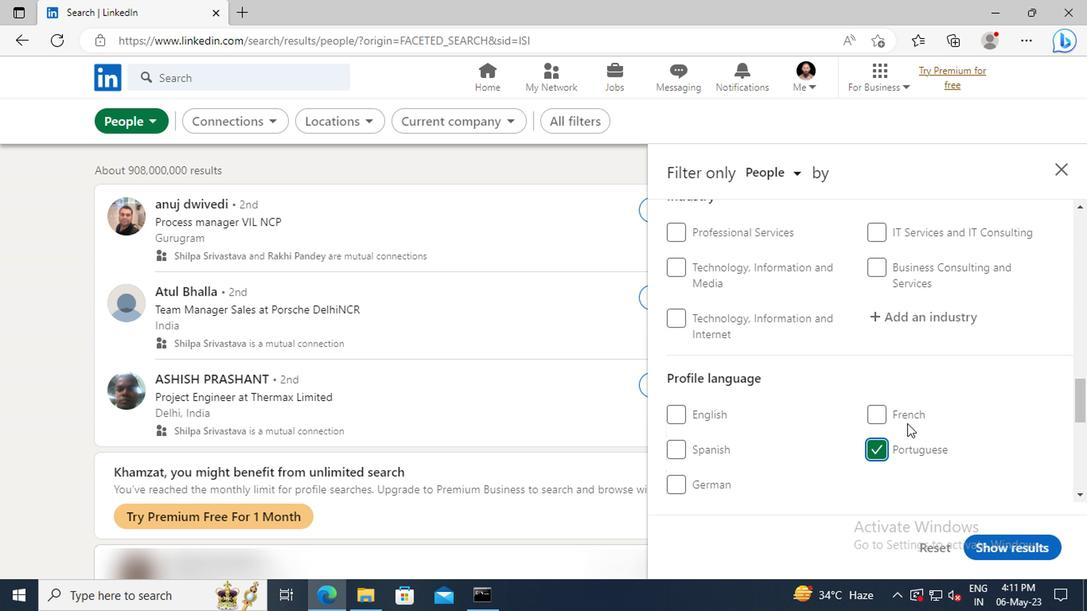 
Action: Mouse scrolled (909, 412) with delta (0, 0)
Screenshot: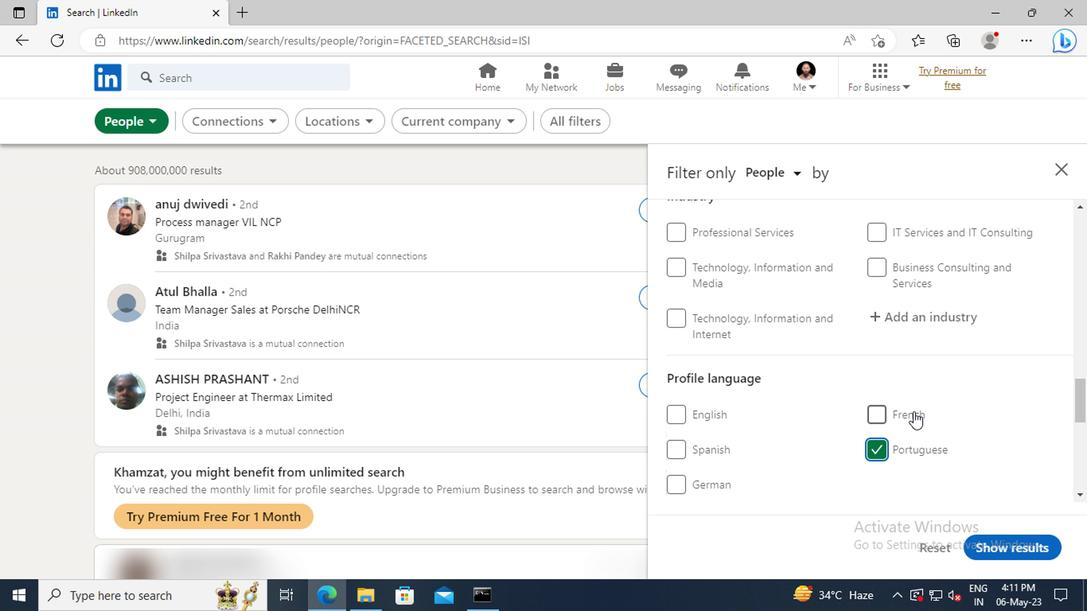 
Action: Mouse scrolled (909, 412) with delta (0, 0)
Screenshot: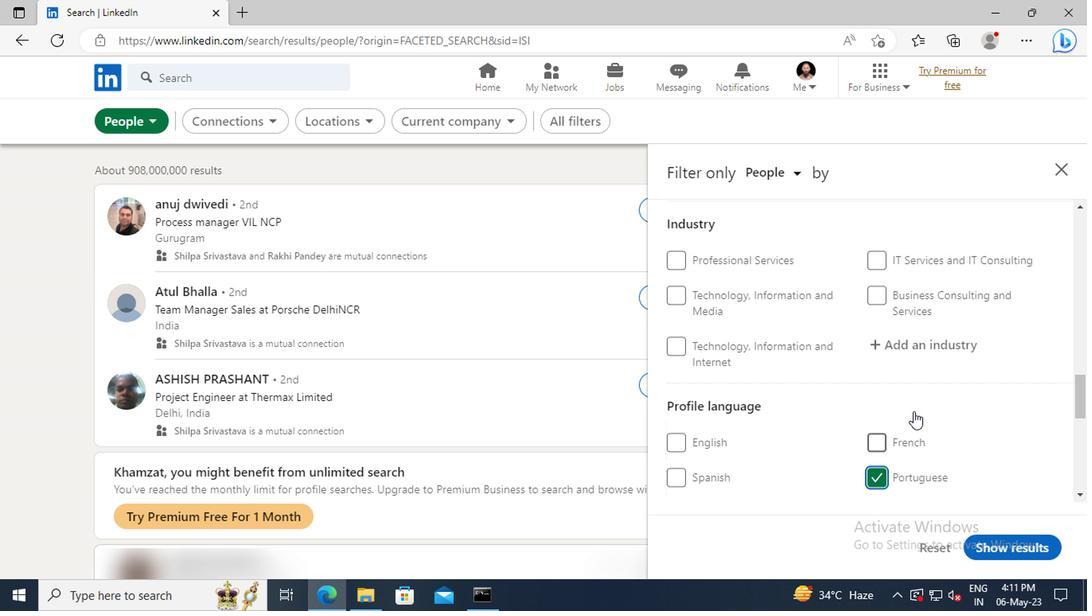 
Action: Mouse scrolled (909, 412) with delta (0, 0)
Screenshot: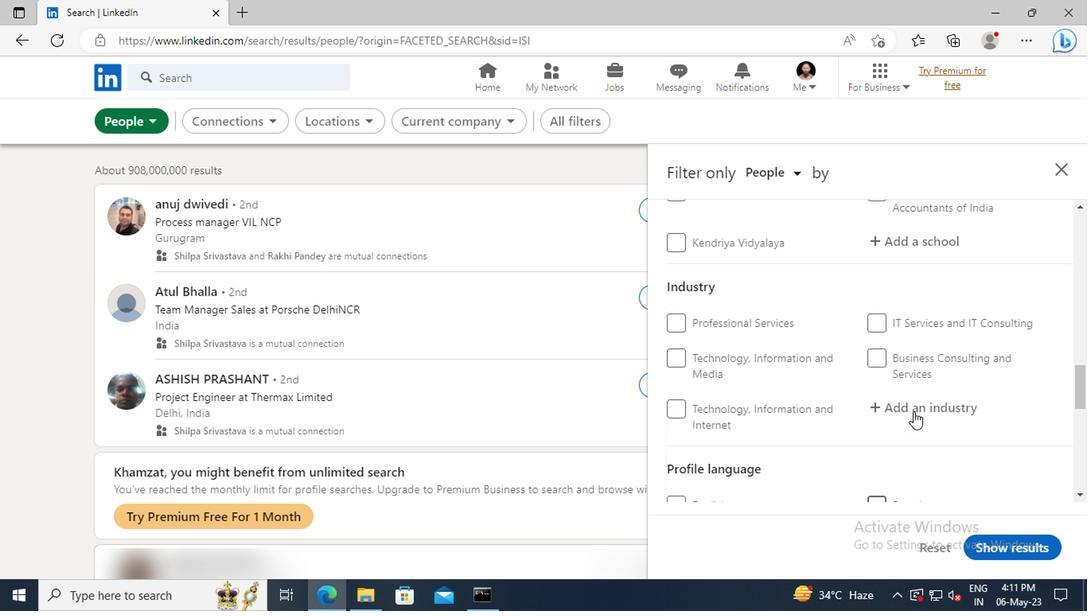 
Action: Mouse scrolled (909, 412) with delta (0, 0)
Screenshot: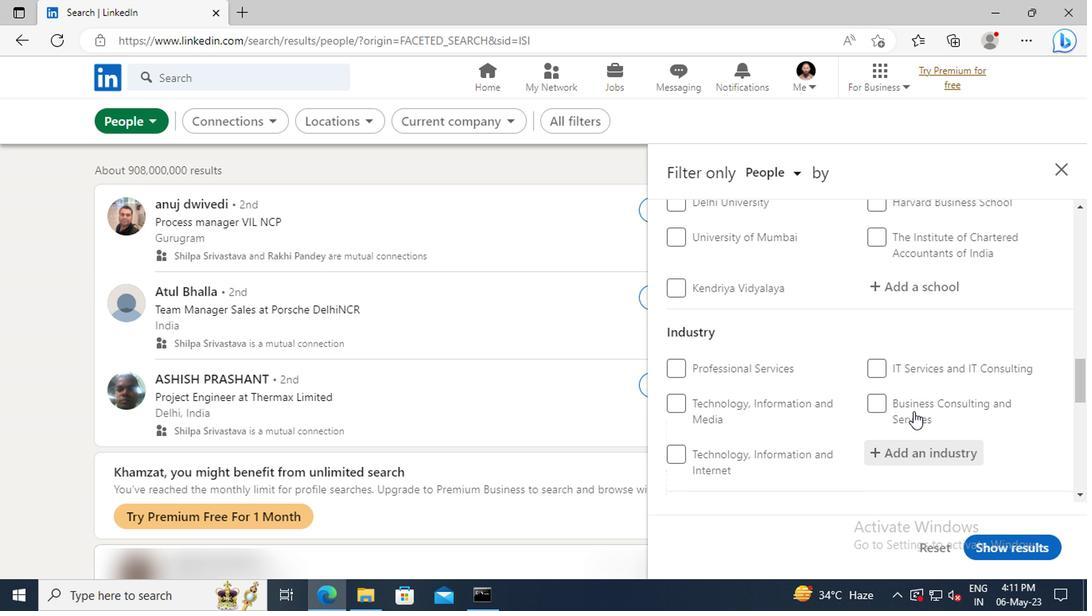 
Action: Mouse scrolled (909, 412) with delta (0, 0)
Screenshot: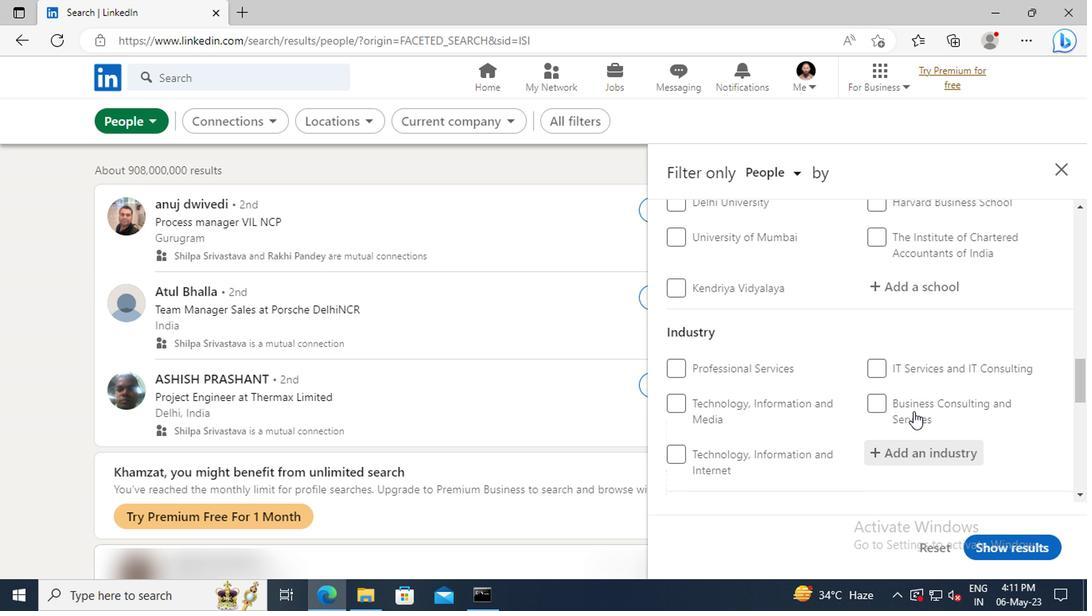 
Action: Mouse scrolled (909, 412) with delta (0, 0)
Screenshot: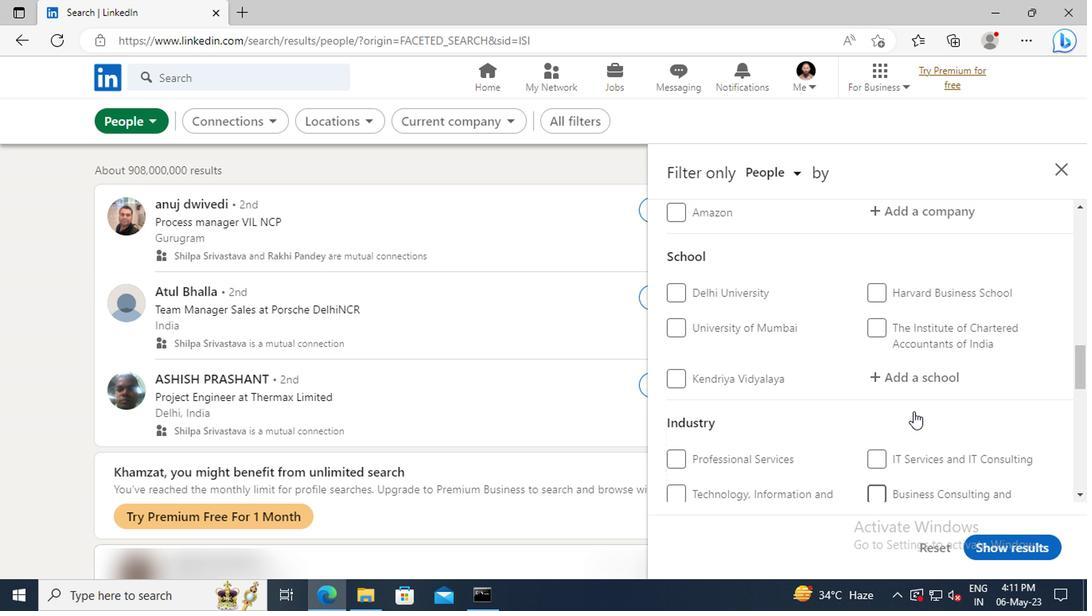 
Action: Mouse scrolled (909, 412) with delta (0, 0)
Screenshot: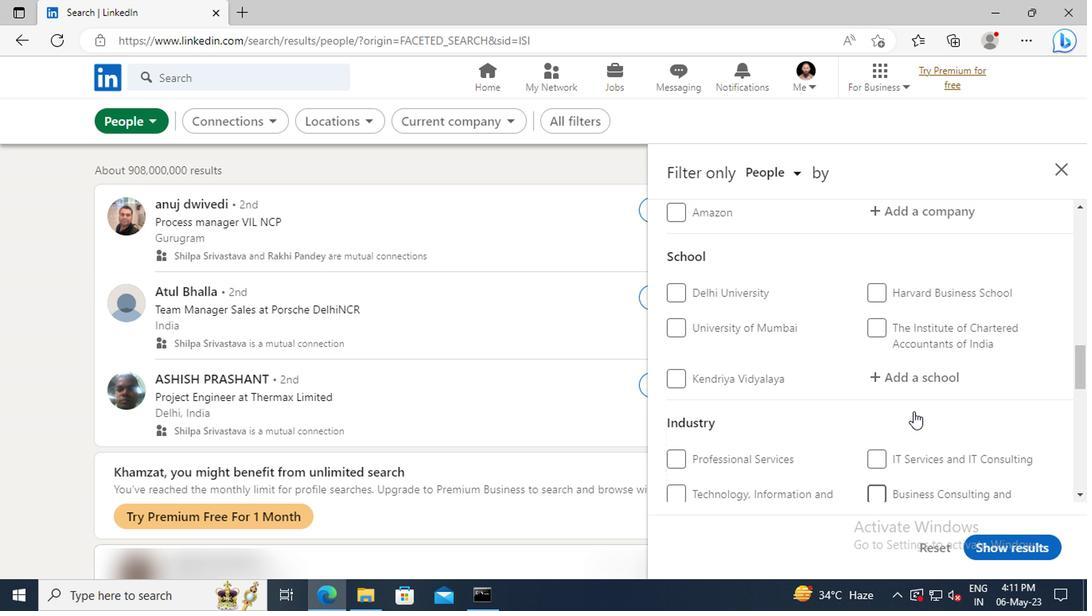 
Action: Mouse scrolled (909, 412) with delta (0, 0)
Screenshot: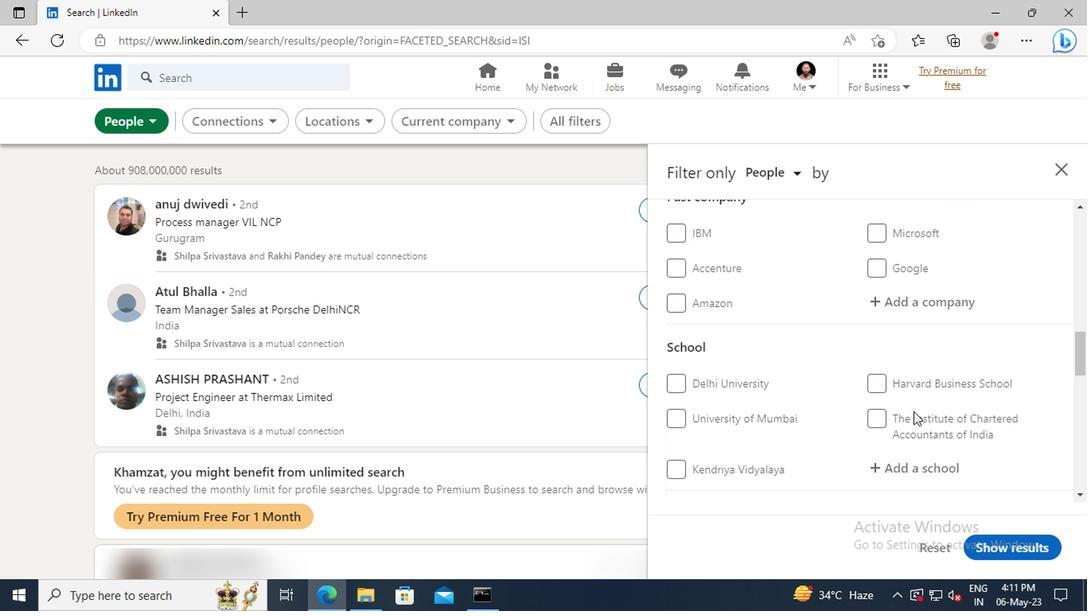 
Action: Mouse scrolled (909, 412) with delta (0, 0)
Screenshot: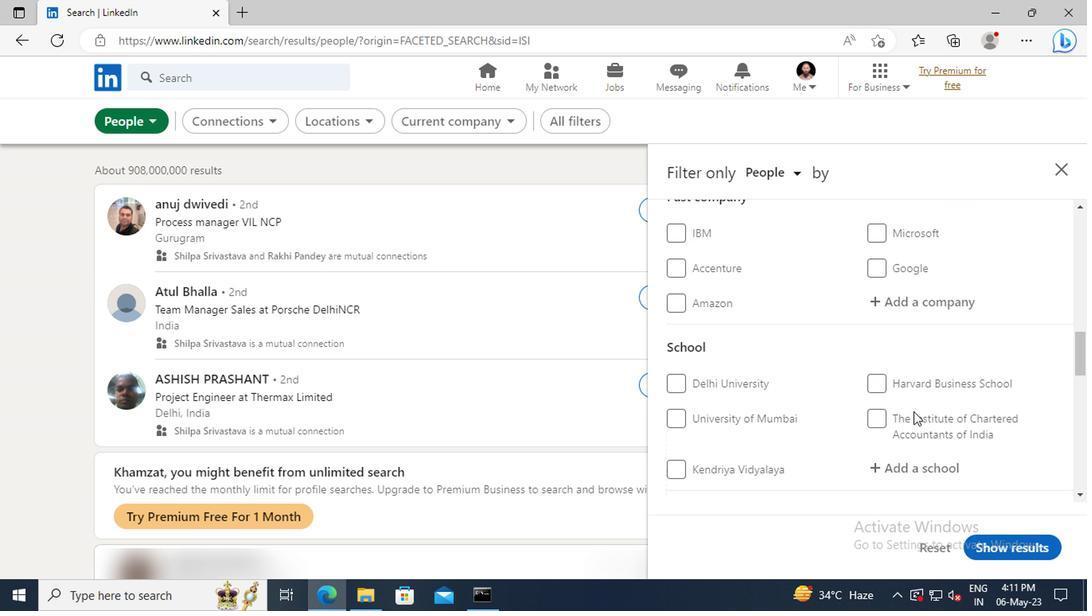
Action: Mouse scrolled (909, 412) with delta (0, 0)
Screenshot: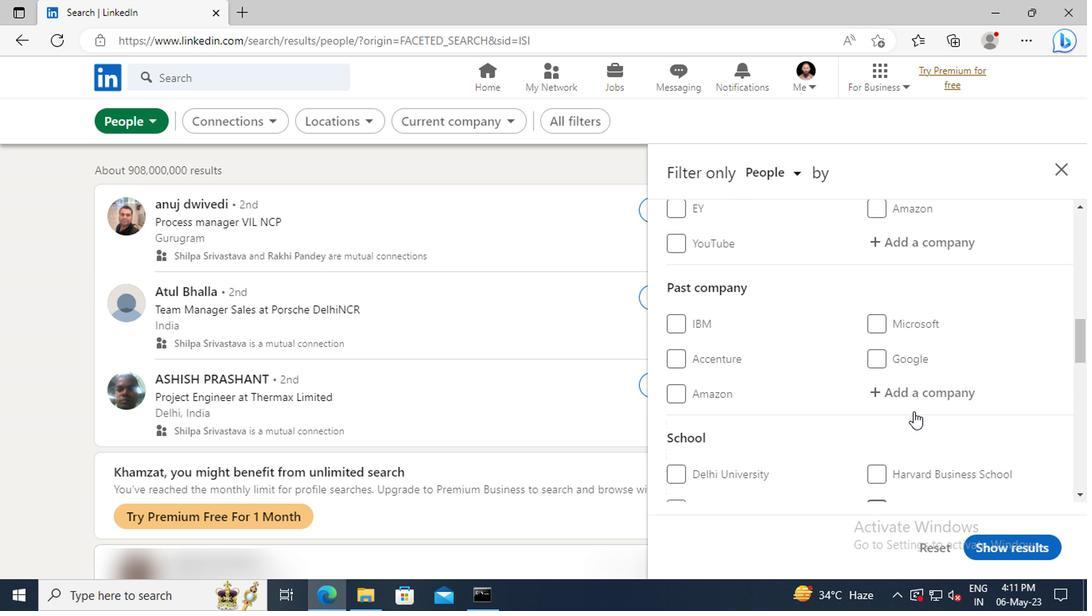 
Action: Mouse scrolled (909, 412) with delta (0, 0)
Screenshot: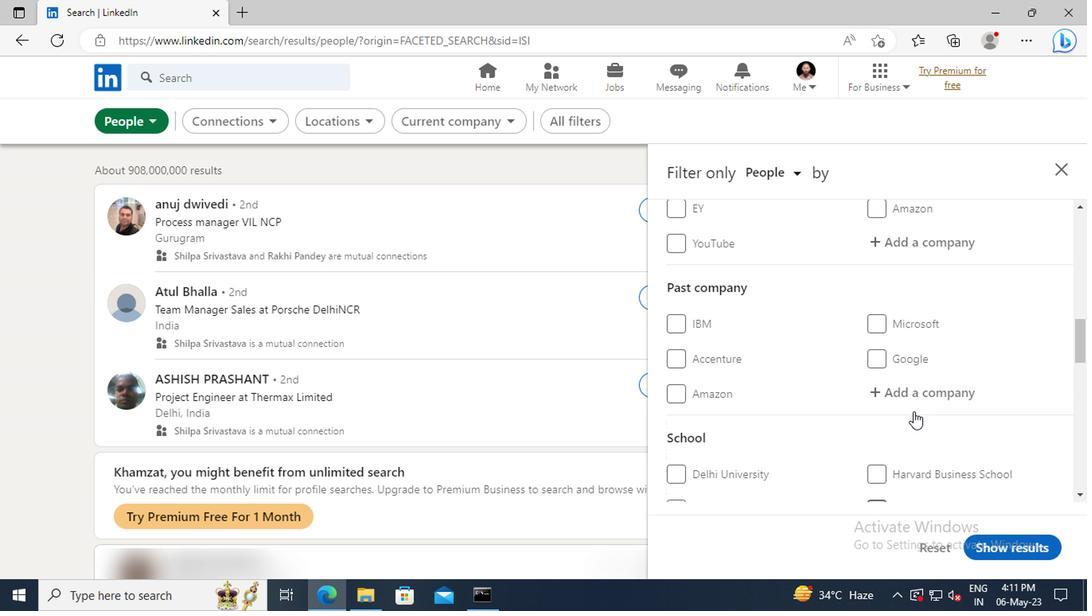 
Action: Mouse moved to (896, 334)
Screenshot: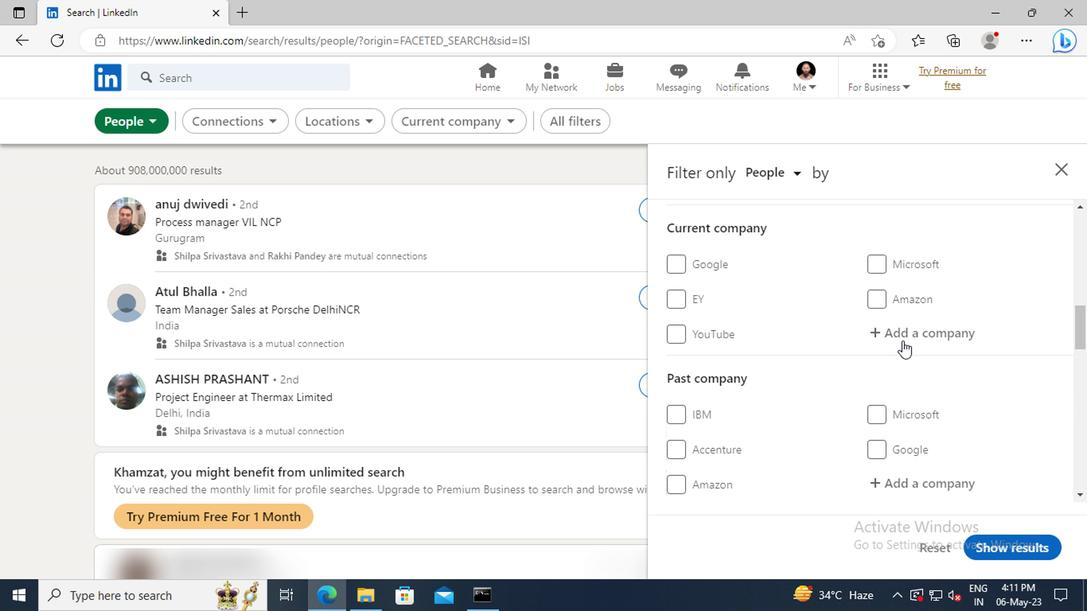 
Action: Mouse pressed left at (896, 334)
Screenshot: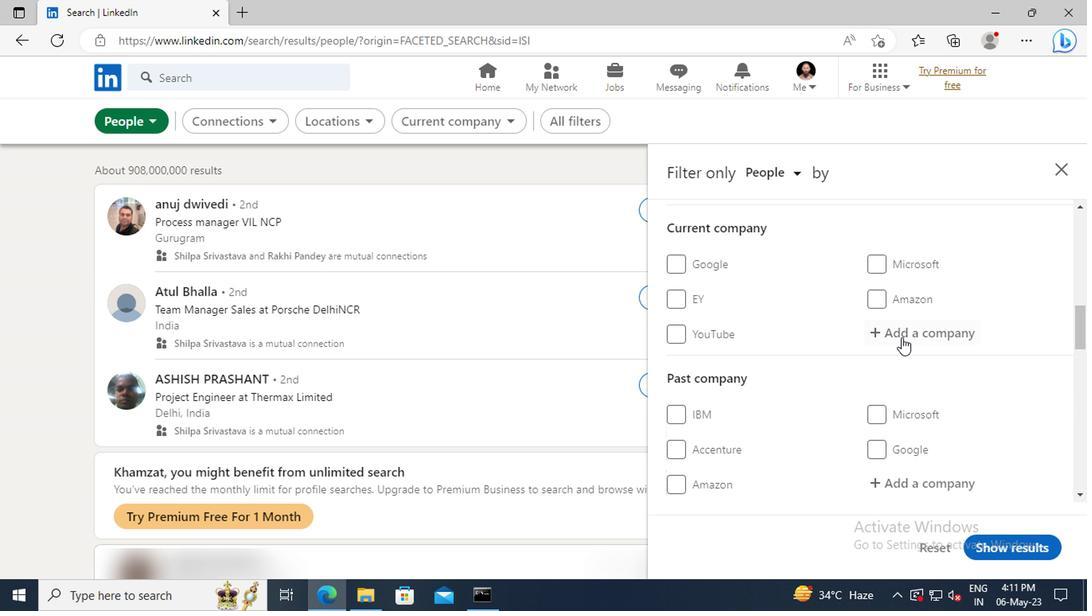 
Action: Key pressed <Key.shift>SONY<Key.space><Key.shift><Key.shift><Key.shift><Key.shift><Key.shift><Key.shift><Key.shift><Key.shift>RESE
Screenshot: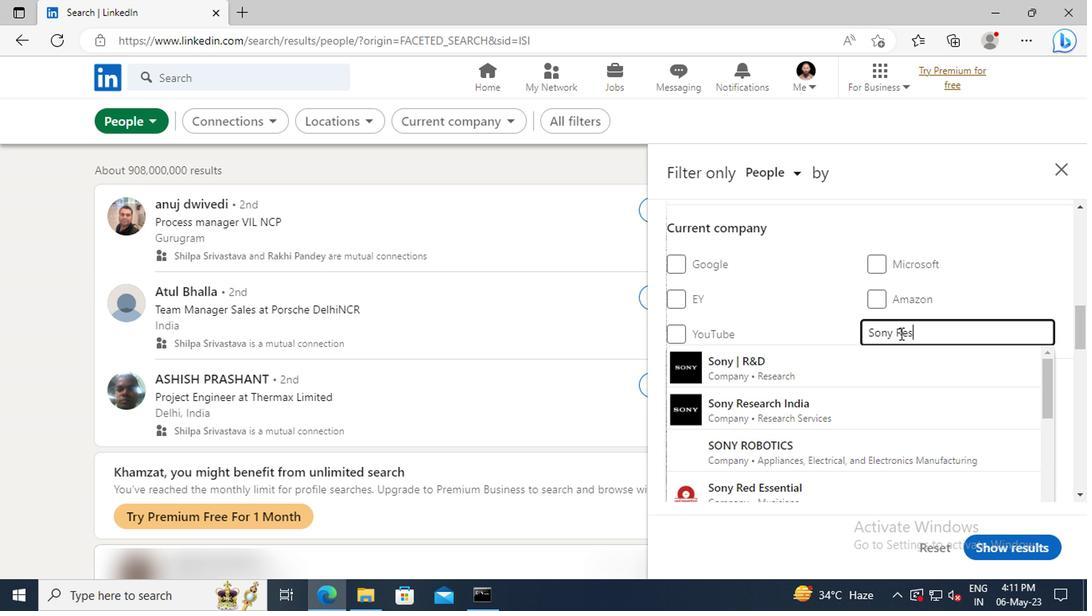 
Action: Mouse moved to (900, 358)
Screenshot: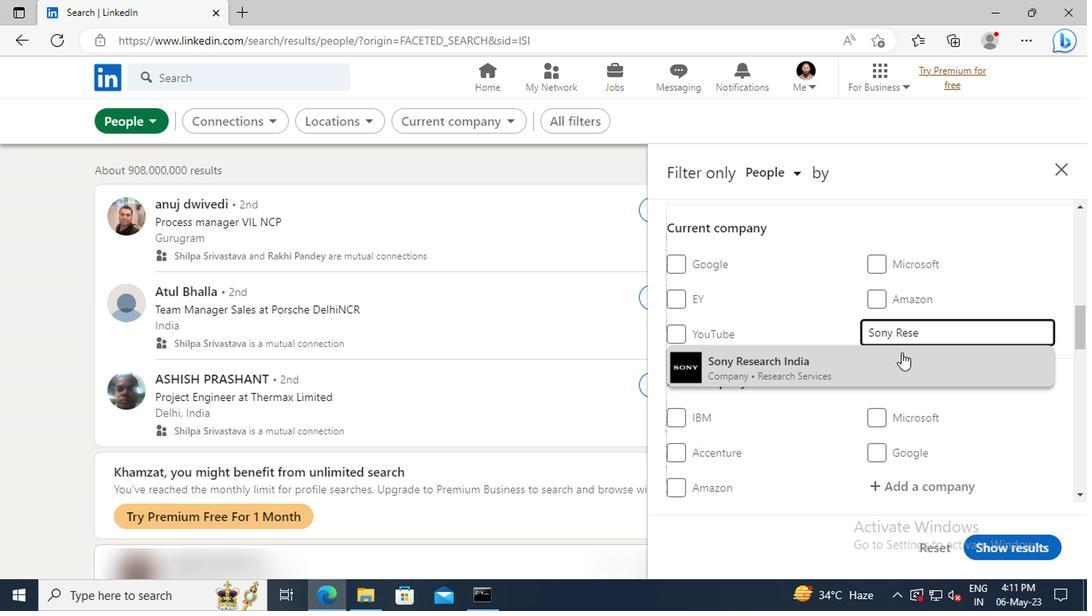 
Action: Mouse pressed left at (900, 358)
Screenshot: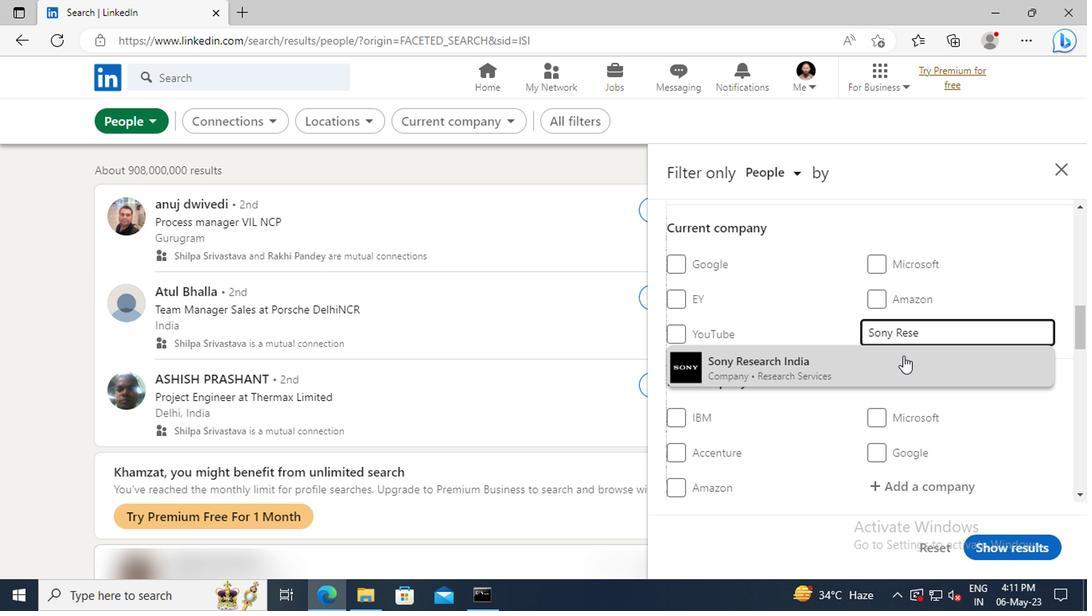 
Action: Mouse scrolled (900, 358) with delta (0, 0)
Screenshot: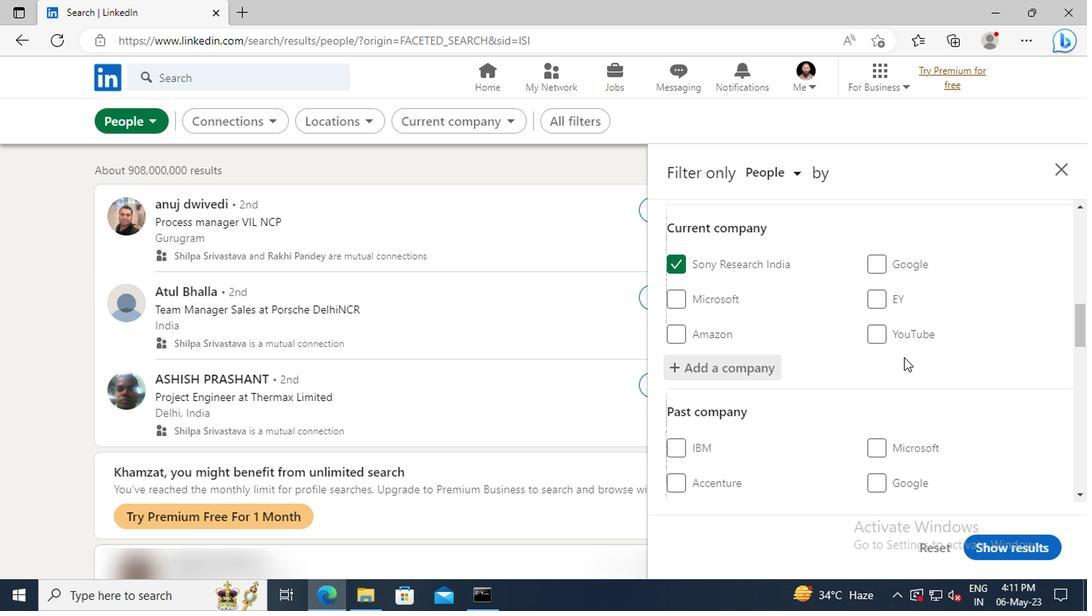 
Action: Mouse scrolled (900, 358) with delta (0, 0)
Screenshot: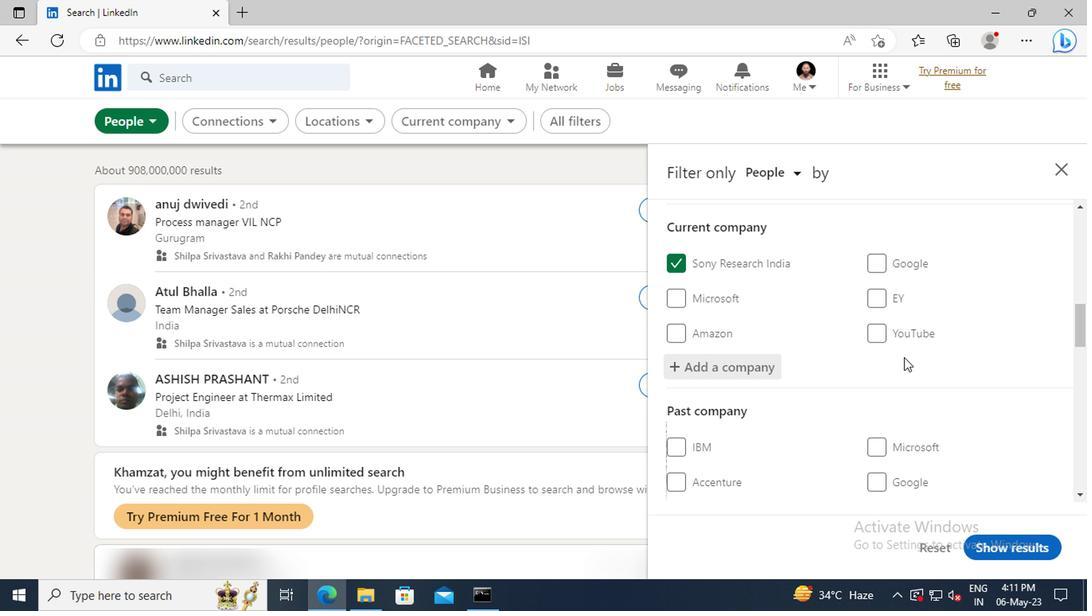 
Action: Mouse scrolled (900, 358) with delta (0, 0)
Screenshot: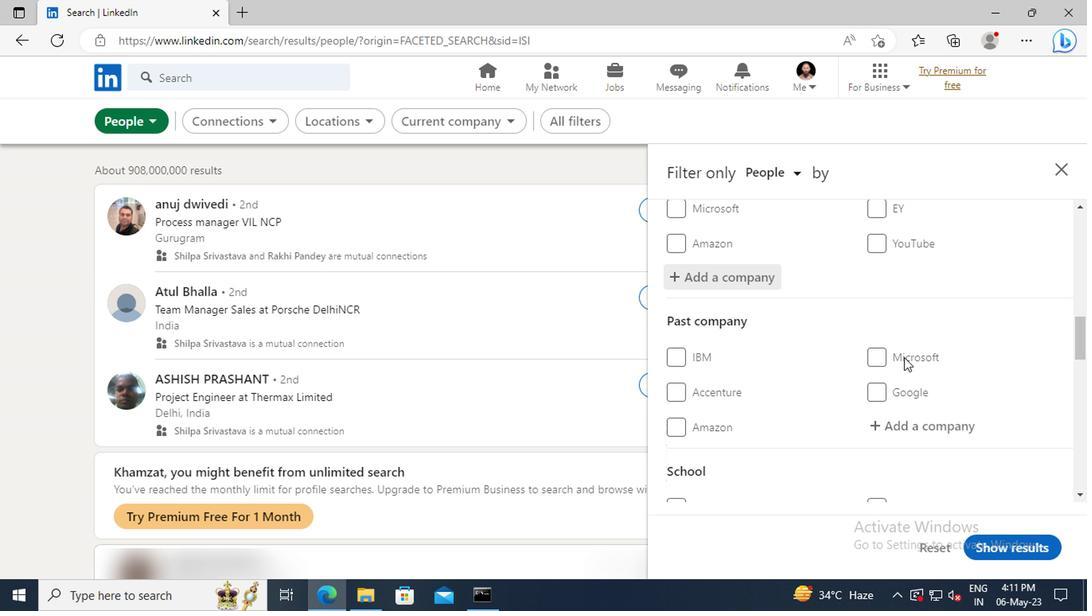 
Action: Mouse scrolled (900, 358) with delta (0, 0)
Screenshot: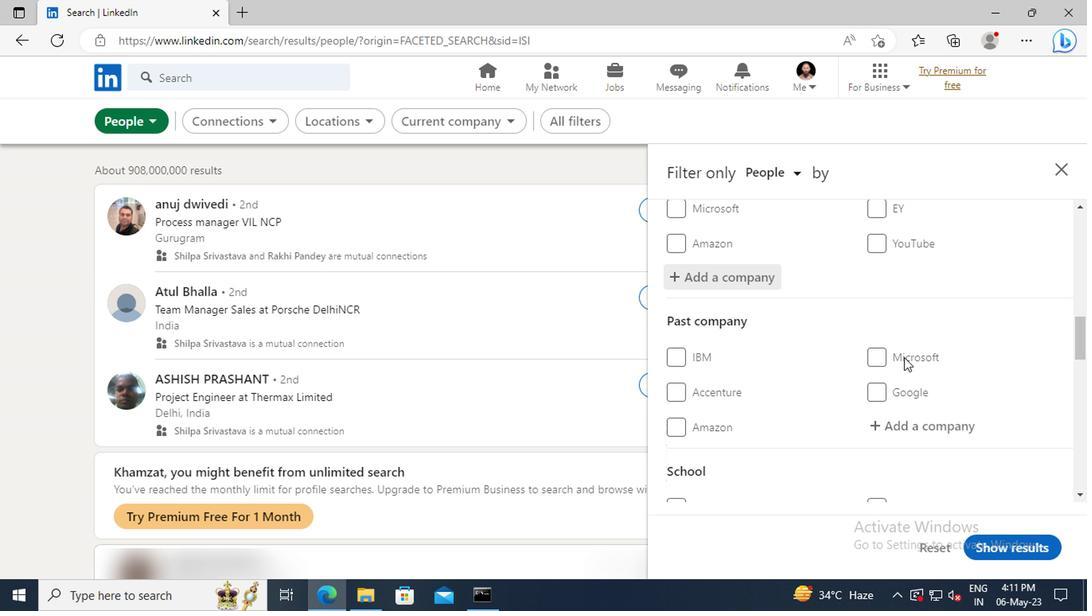 
Action: Mouse scrolled (900, 358) with delta (0, 0)
Screenshot: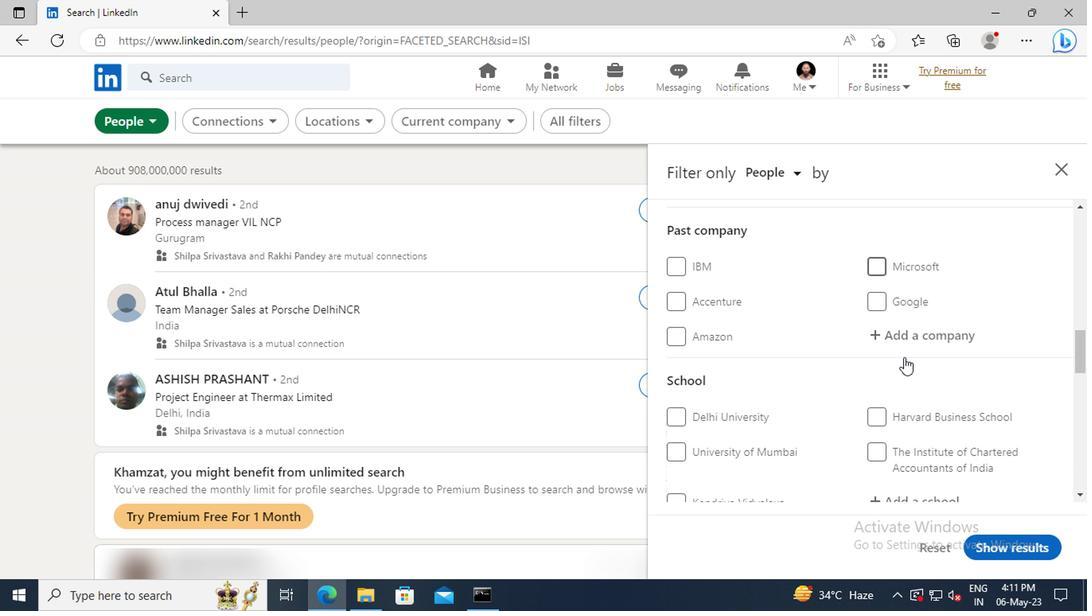 
Action: Mouse scrolled (900, 358) with delta (0, 0)
Screenshot: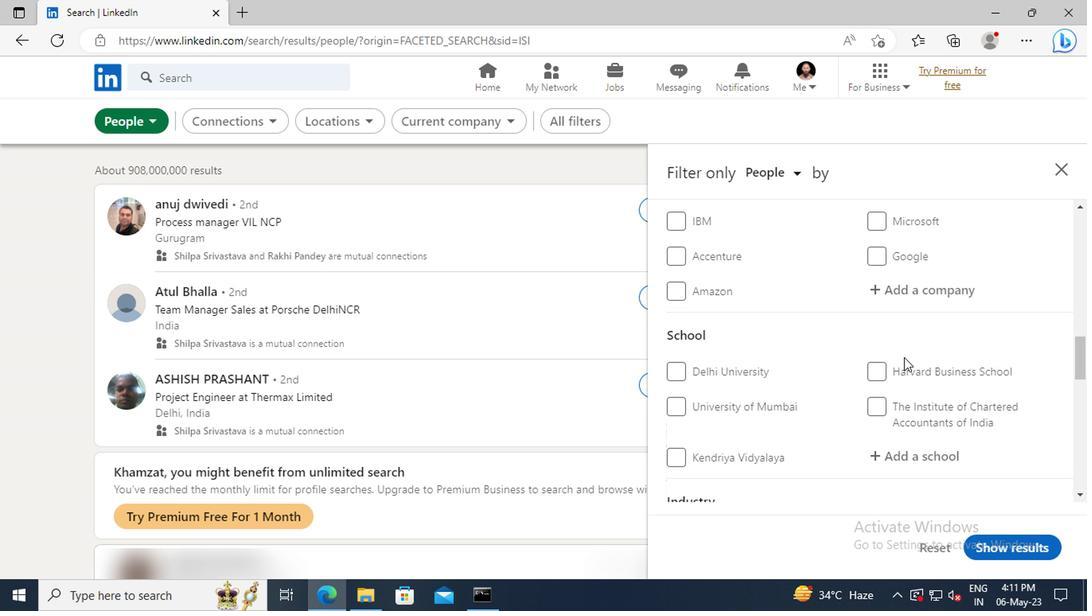 
Action: Mouse scrolled (900, 358) with delta (0, 0)
Screenshot: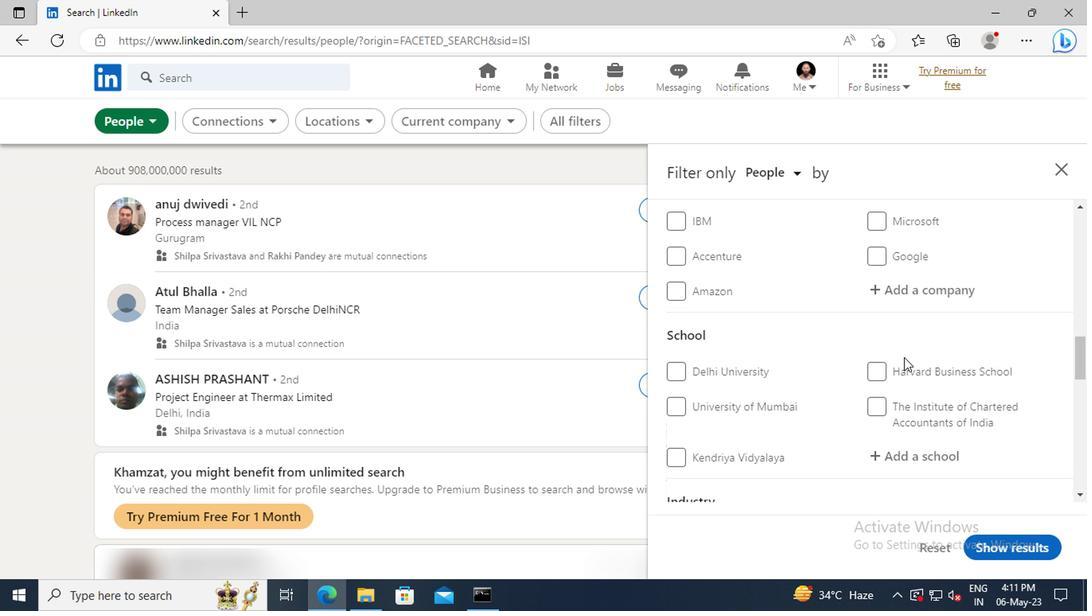 
Action: Mouse moved to (889, 367)
Screenshot: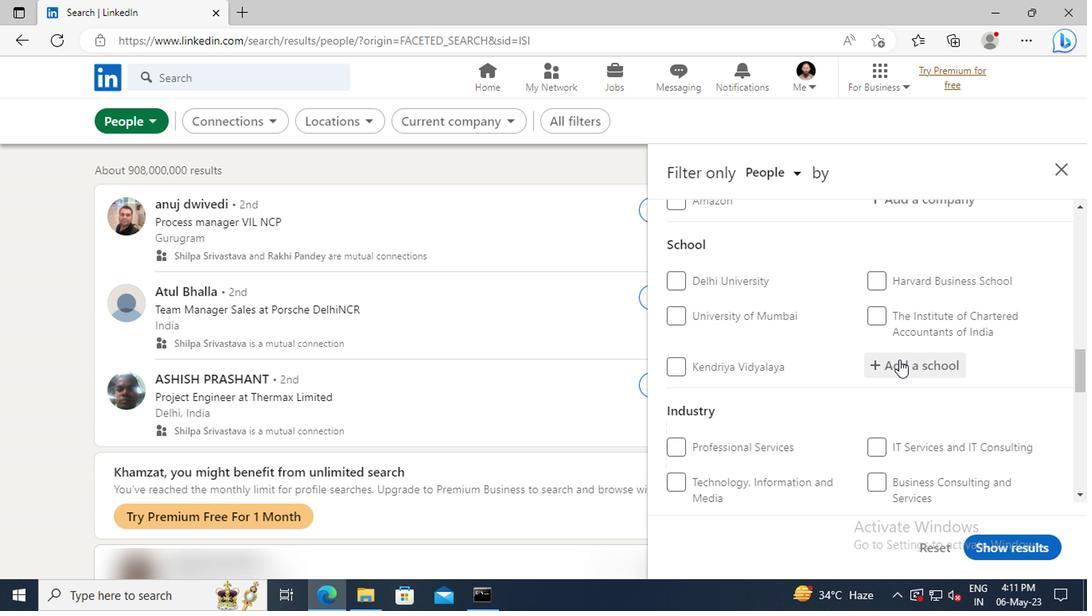 
Action: Mouse pressed left at (889, 367)
Screenshot: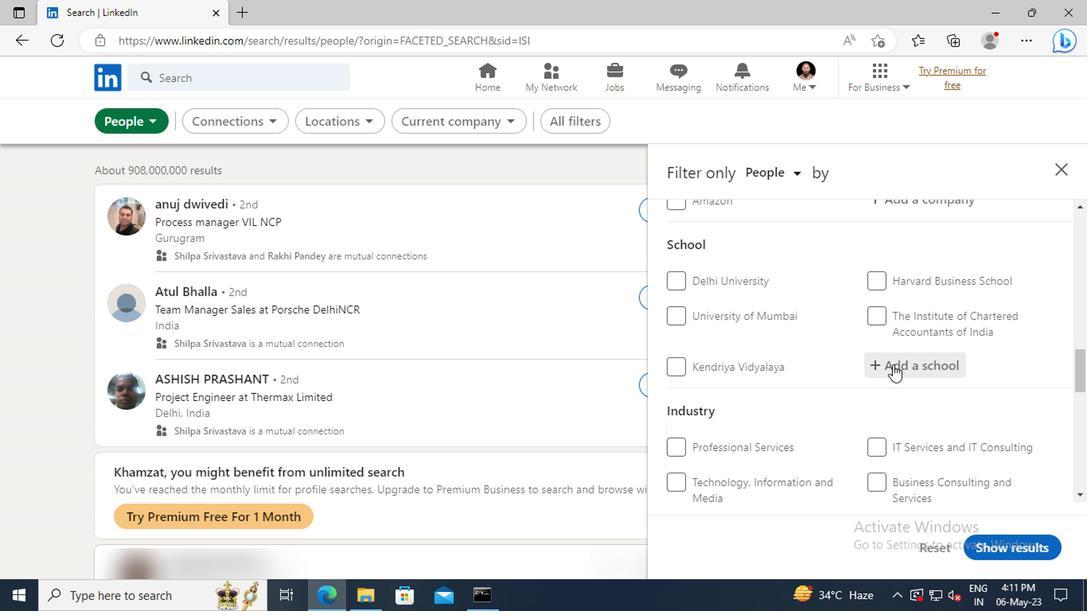 
Action: Key pressed <Key.shift>VIDYAVARDHAKA<Key.space><Key.shift>
Screenshot: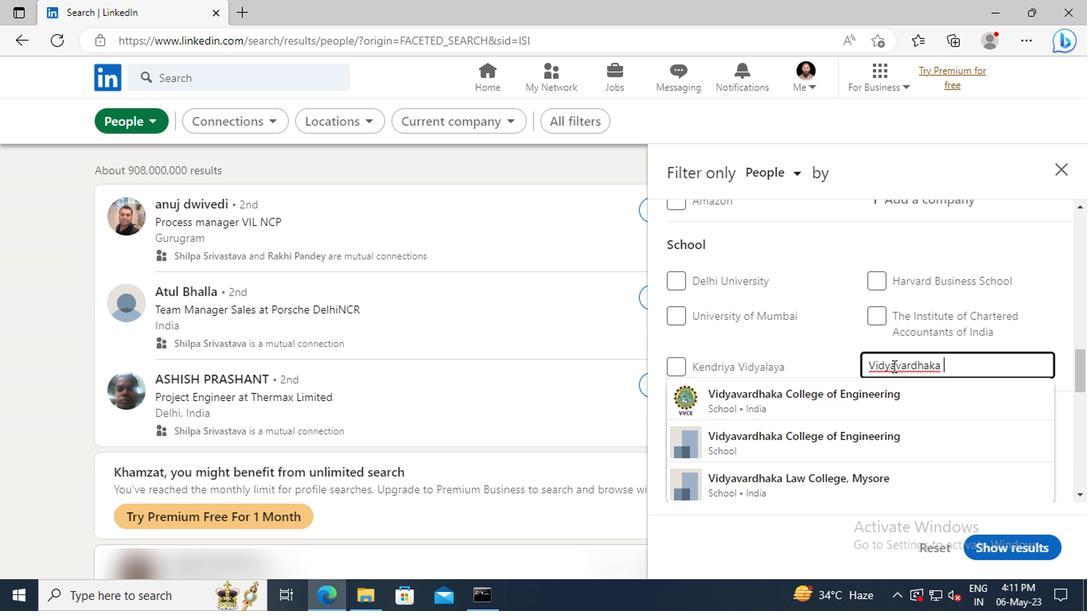 
Action: Mouse moved to (892, 396)
Screenshot: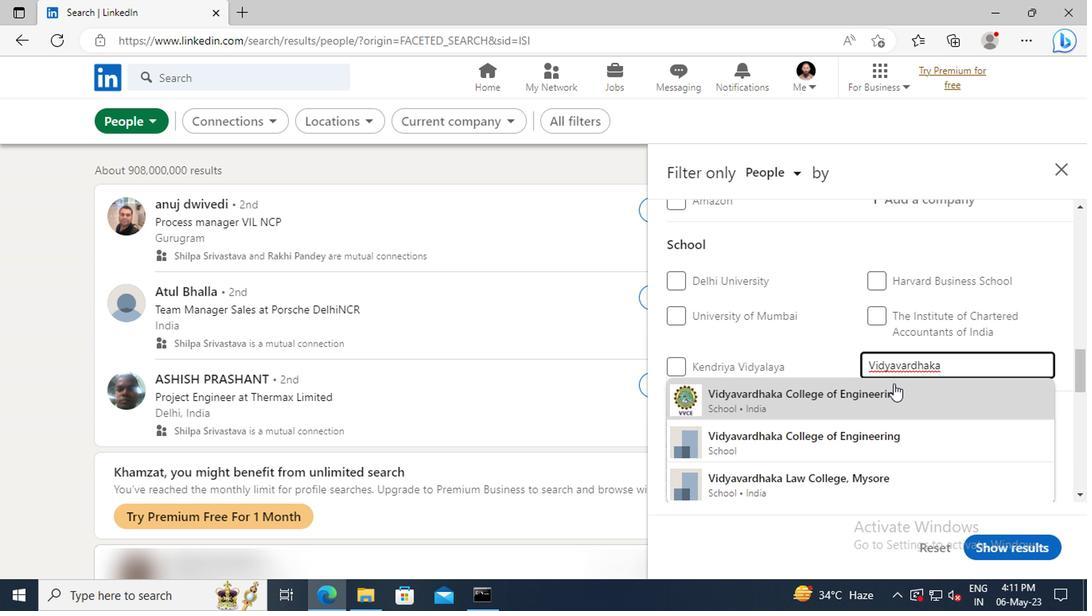 
Action: Mouse pressed left at (892, 396)
Screenshot: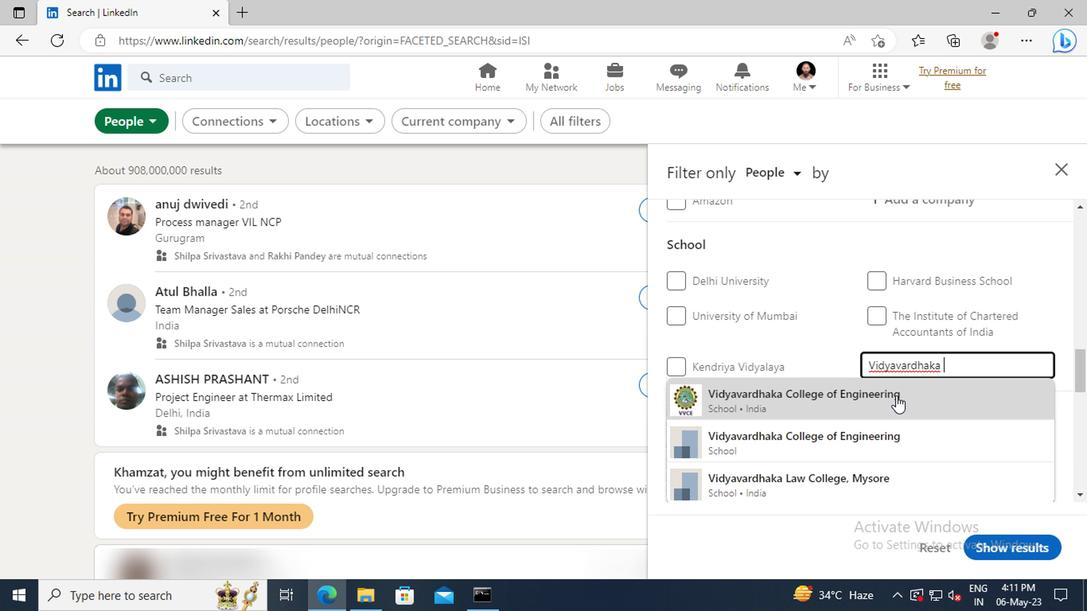 
Action: Mouse moved to (892, 396)
Screenshot: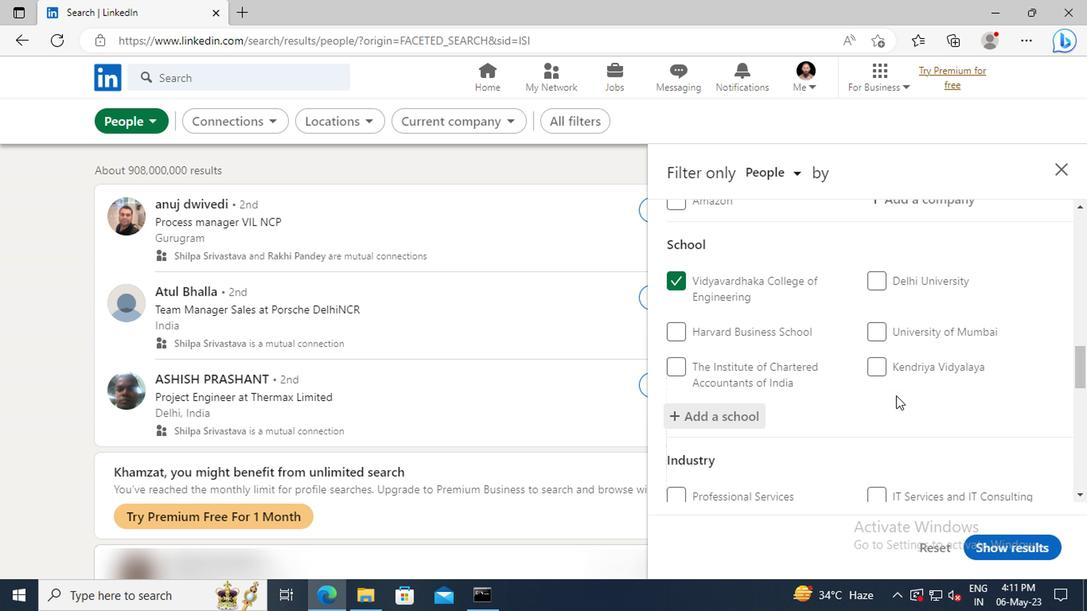 
Action: Mouse scrolled (892, 395) with delta (0, 0)
Screenshot: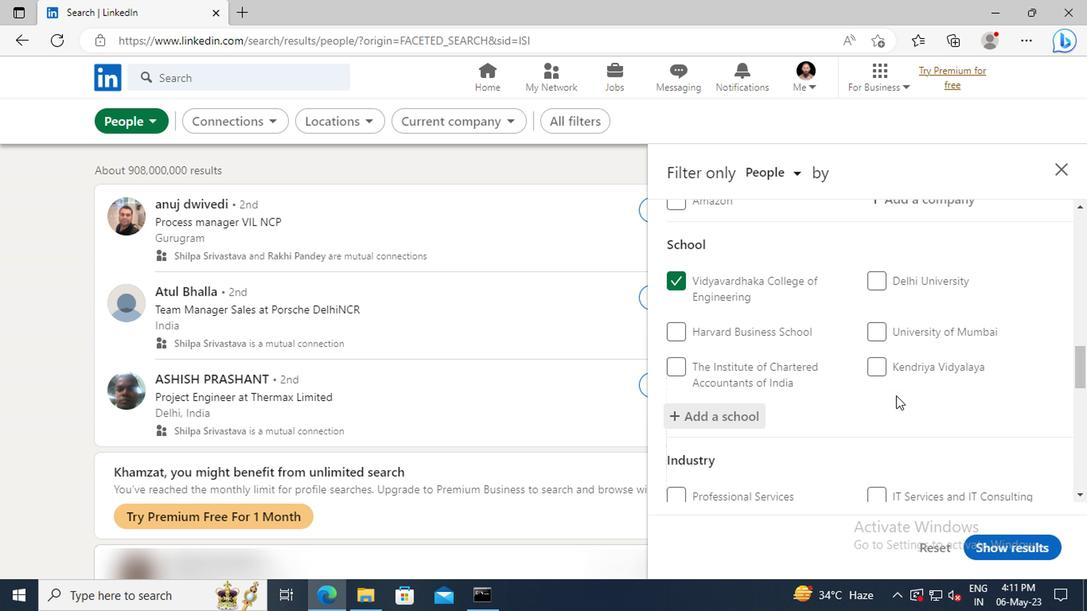 
Action: Mouse moved to (892, 393)
Screenshot: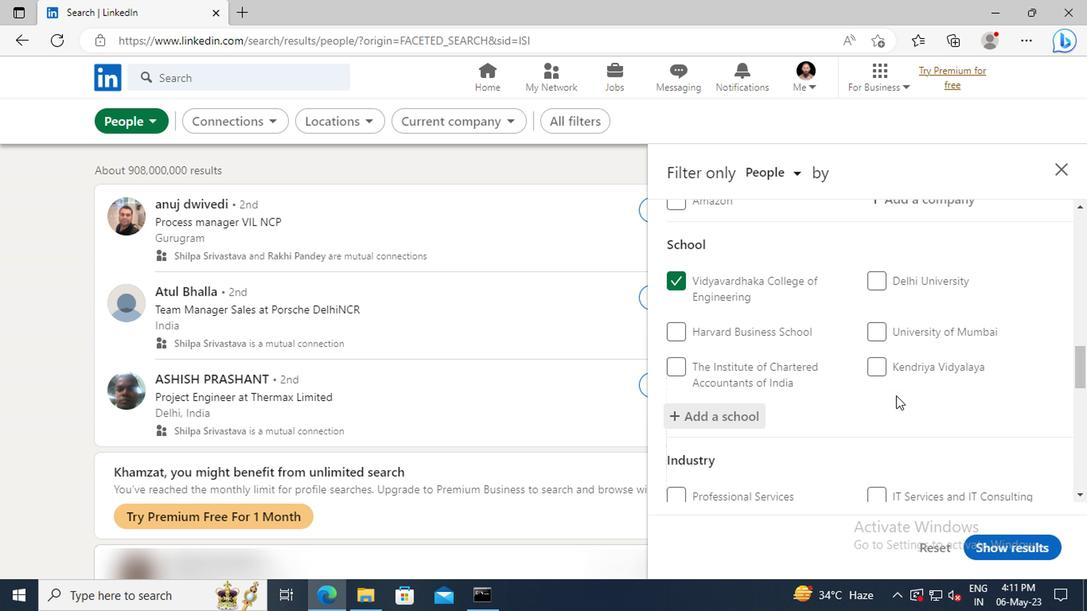 
Action: Mouse scrolled (892, 392) with delta (0, 0)
Screenshot: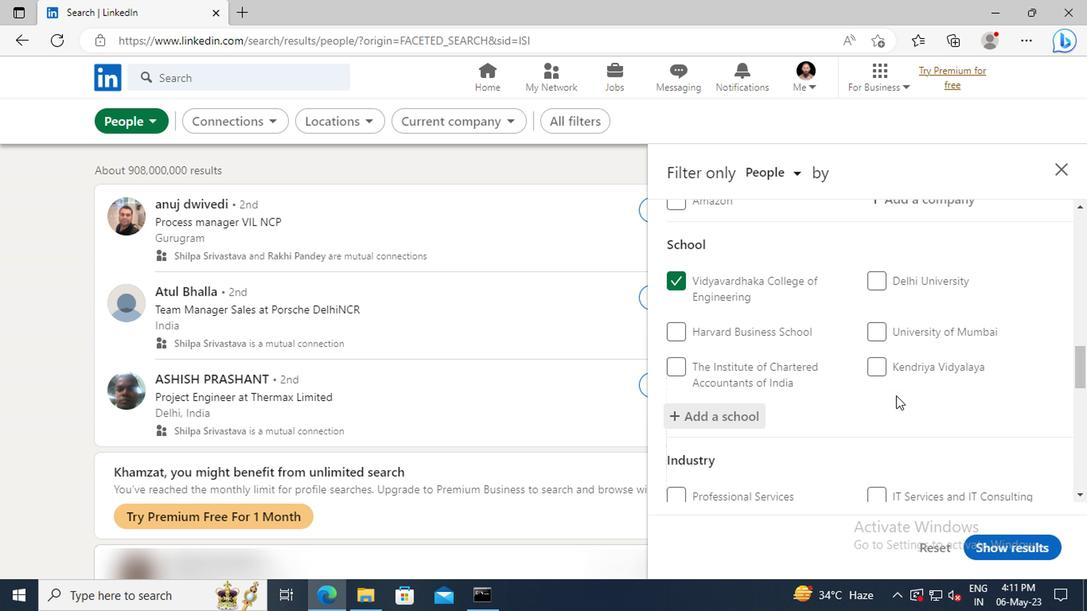 
Action: Mouse scrolled (892, 392) with delta (0, 0)
Screenshot: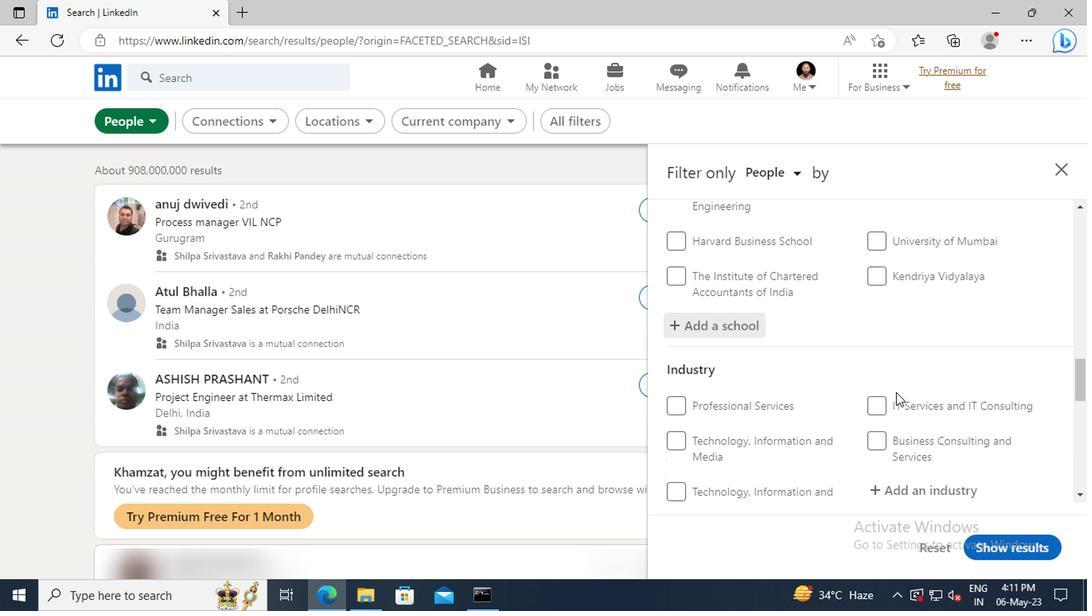 
Action: Mouse scrolled (892, 392) with delta (0, 0)
Screenshot: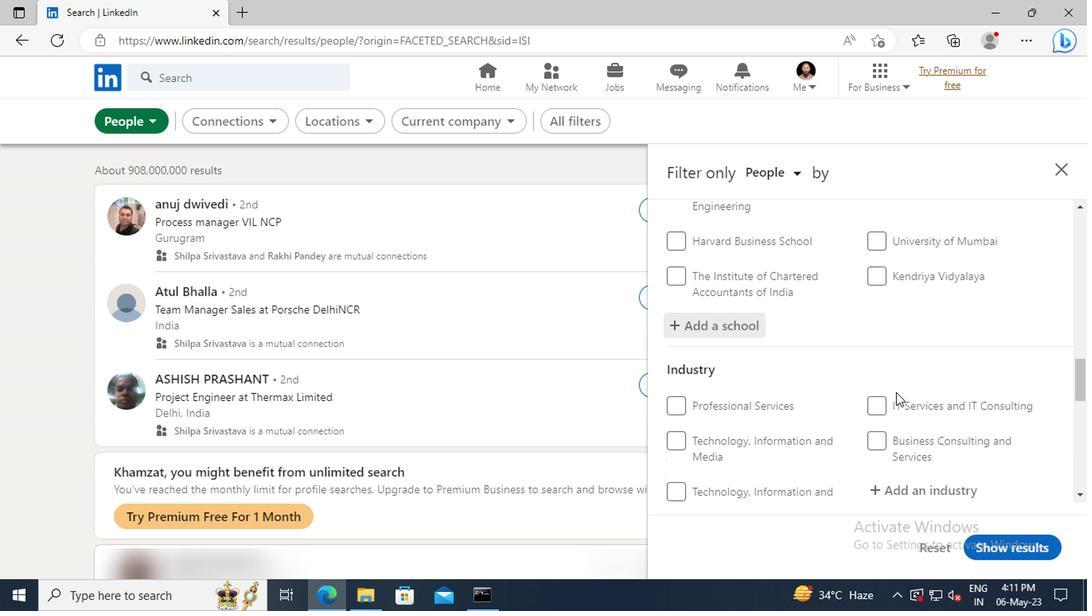 
Action: Mouse moved to (892, 397)
Screenshot: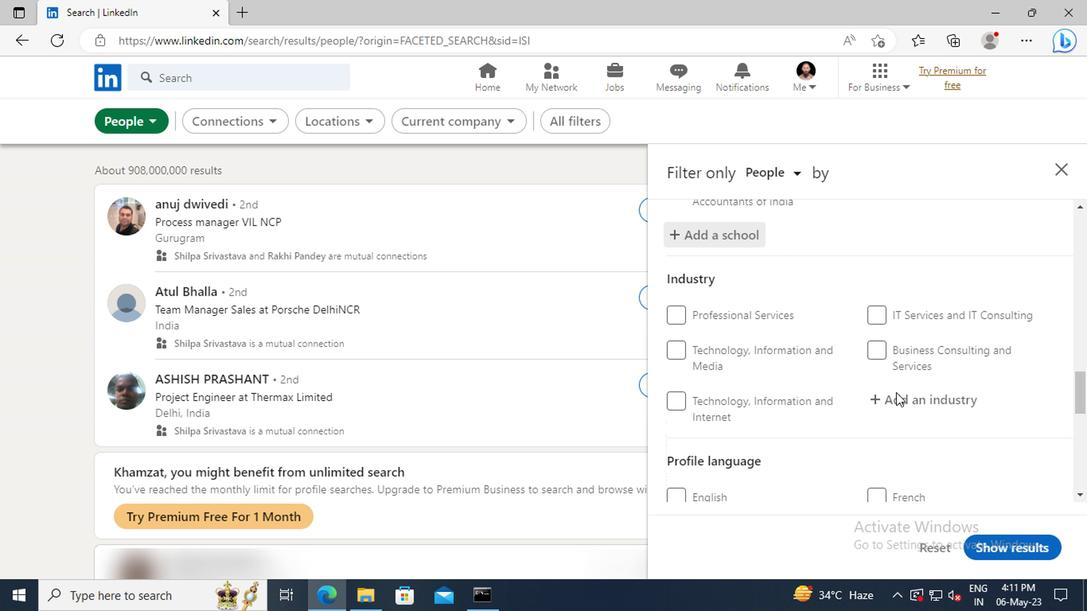 
Action: Mouse pressed left at (892, 397)
Screenshot: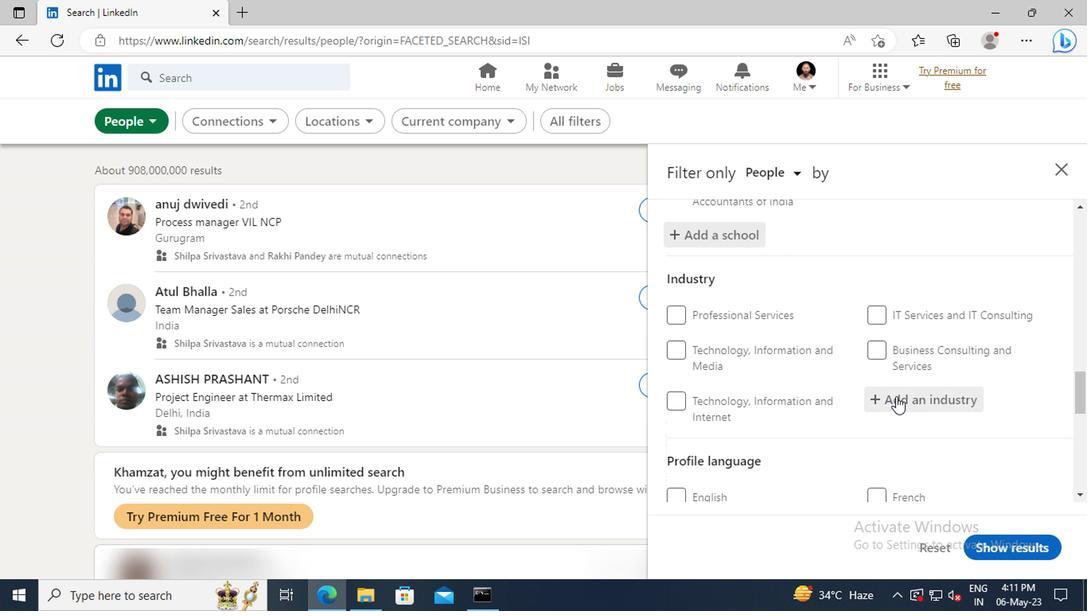 
Action: Key pressed <Key.shift>LEATHER<Key.space><Key.shift>PRO
Screenshot: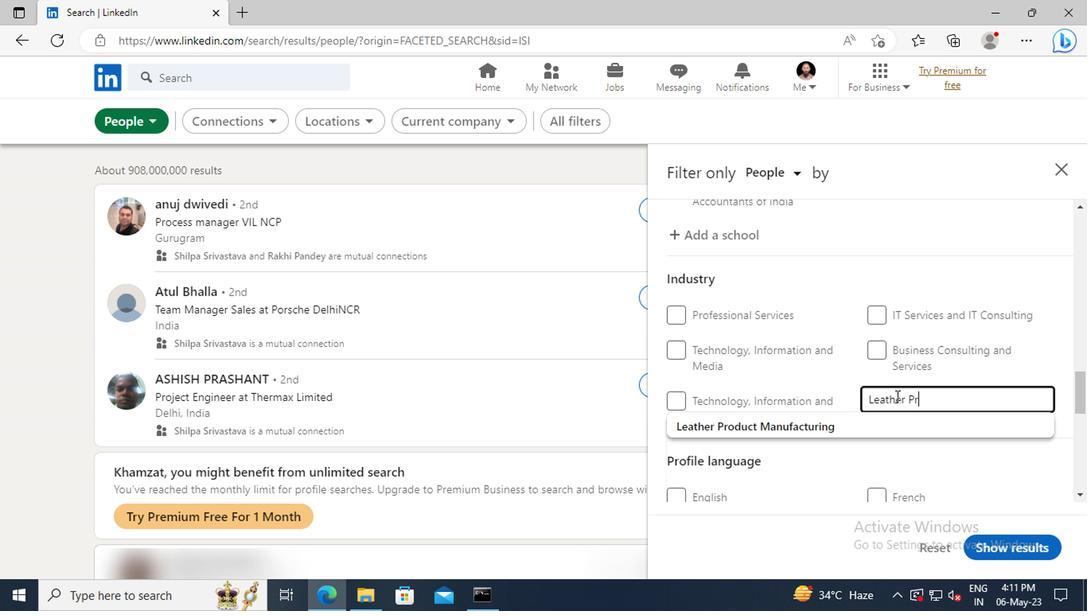
Action: Mouse moved to (897, 420)
Screenshot: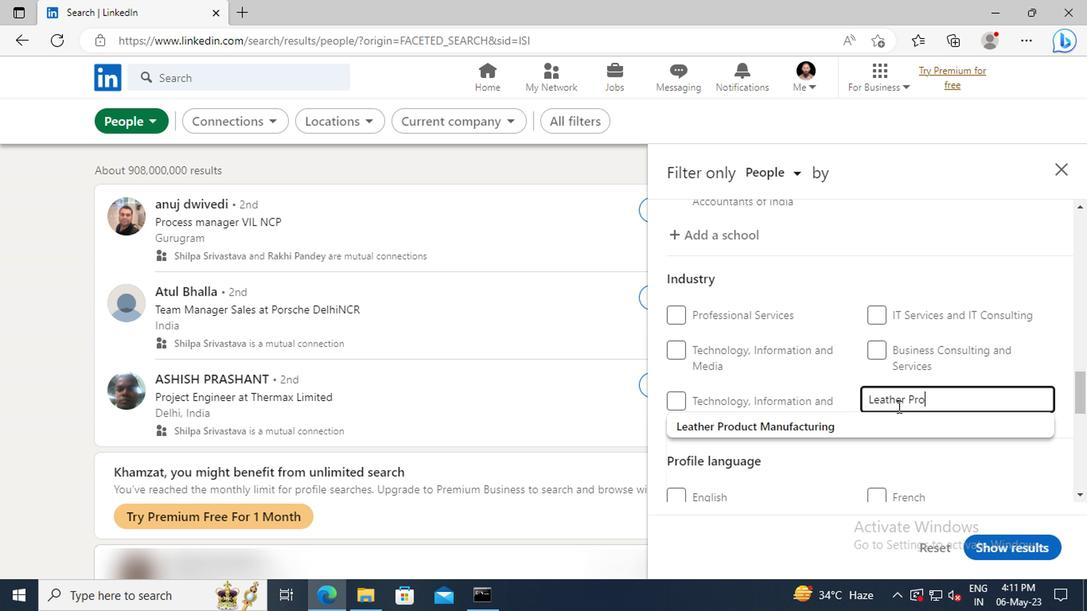 
Action: Mouse pressed left at (897, 420)
Screenshot: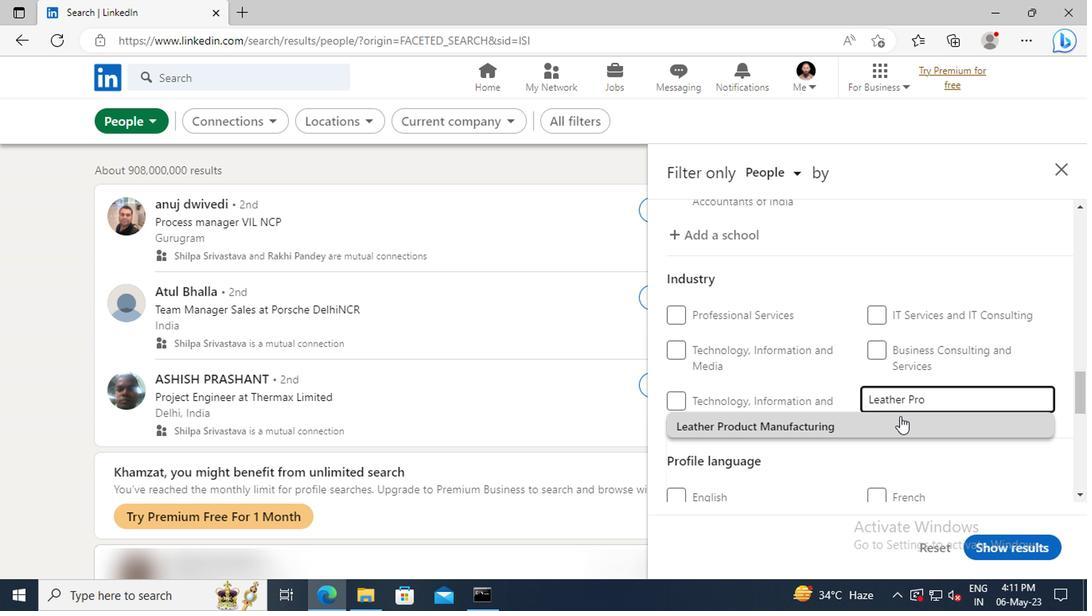 
Action: Mouse scrolled (897, 419) with delta (0, -1)
Screenshot: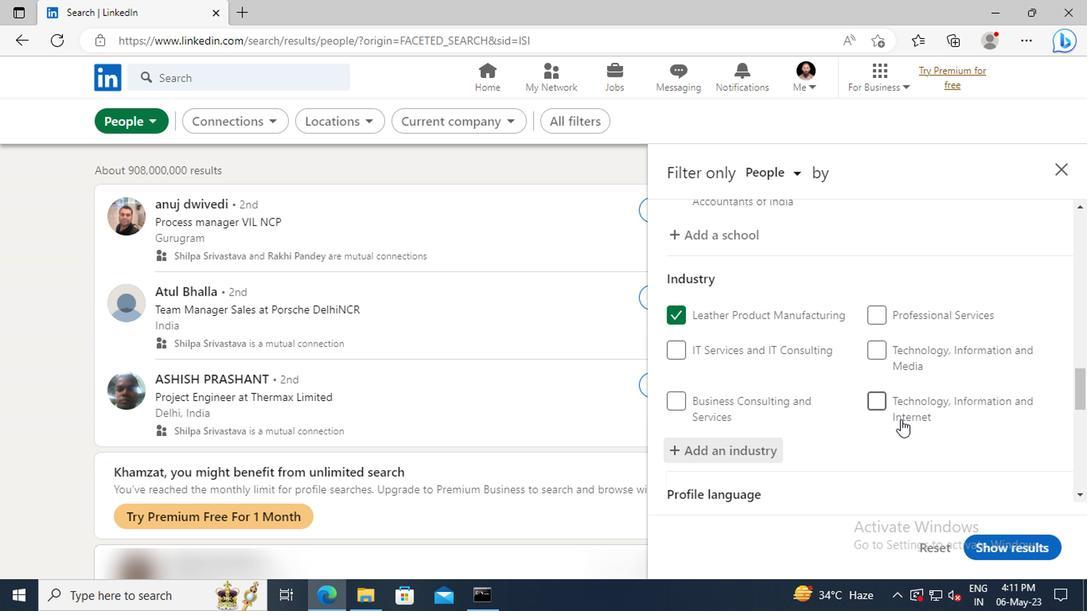 
Action: Mouse scrolled (897, 419) with delta (0, -1)
Screenshot: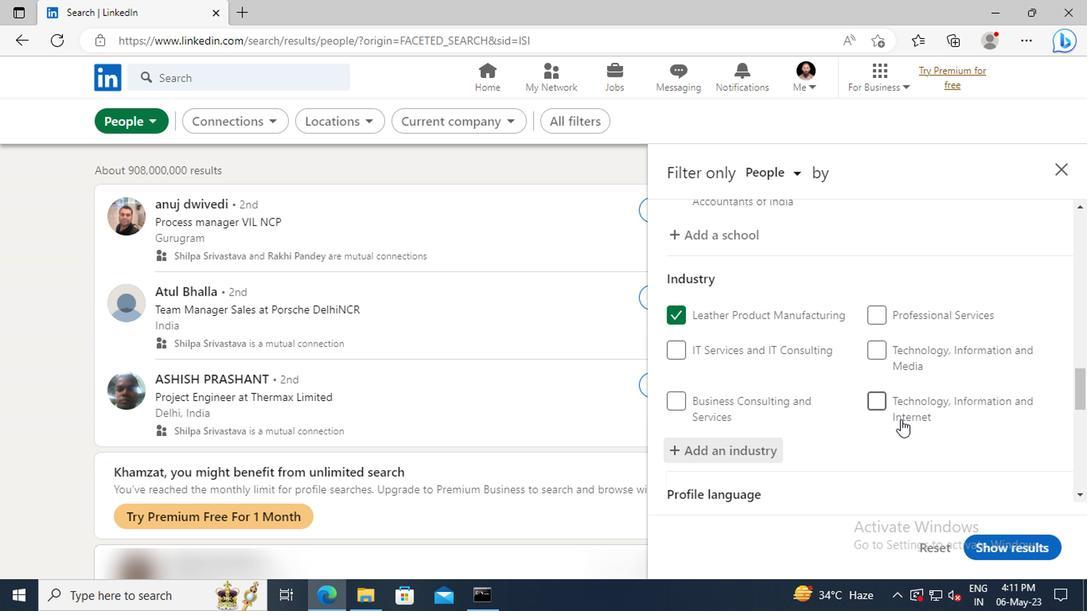 
Action: Mouse scrolled (897, 419) with delta (0, -1)
Screenshot: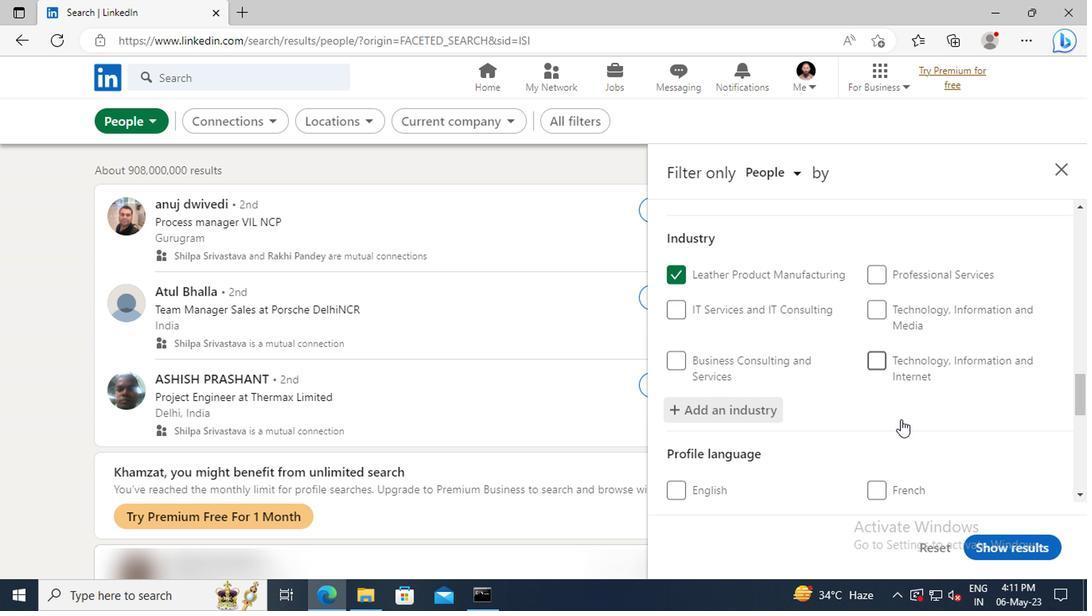 
Action: Mouse moved to (897, 419)
Screenshot: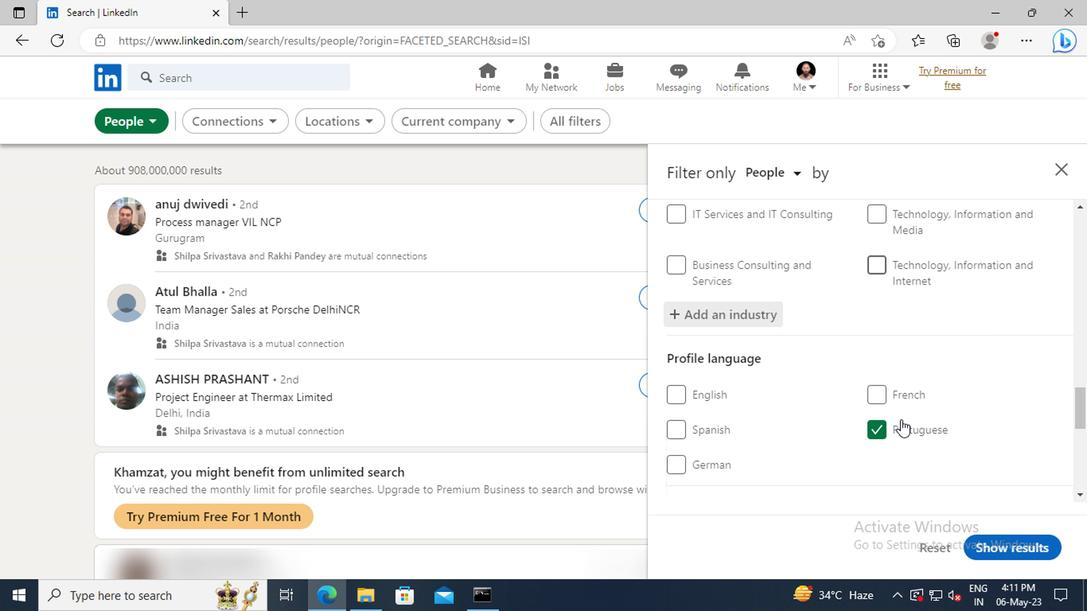 
Action: Mouse scrolled (897, 418) with delta (0, 0)
Screenshot: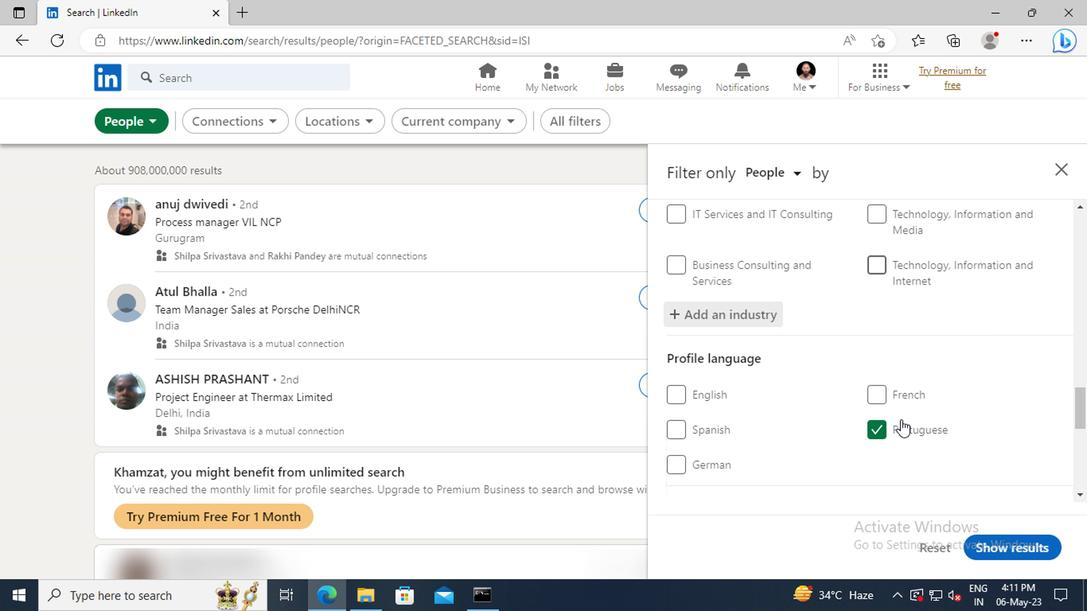 
Action: Mouse moved to (897, 418)
Screenshot: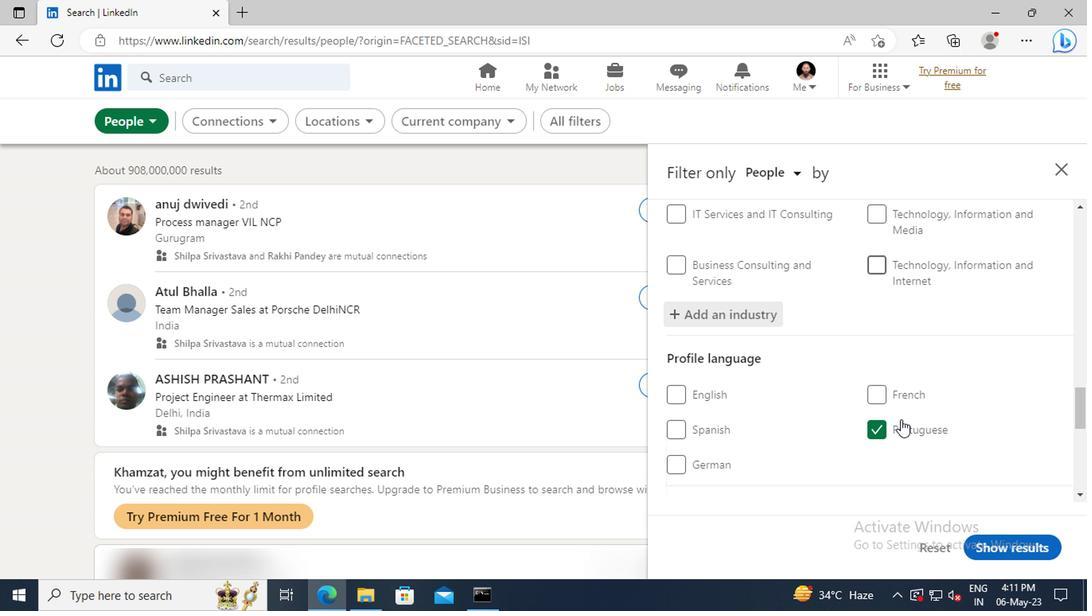 
Action: Mouse scrolled (897, 416) with delta (0, -1)
Screenshot: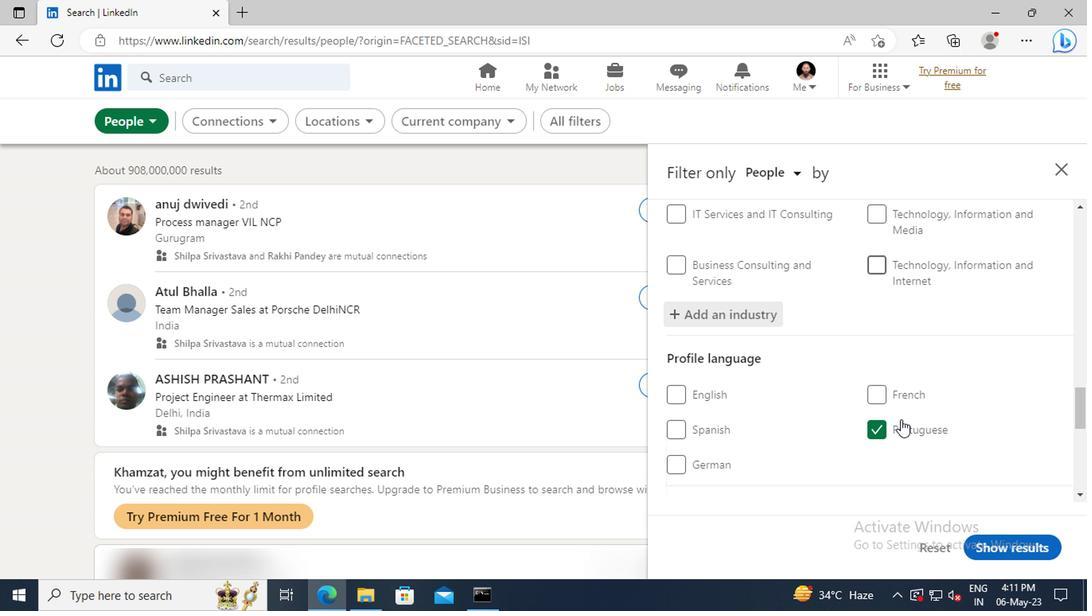 
Action: Mouse moved to (893, 398)
Screenshot: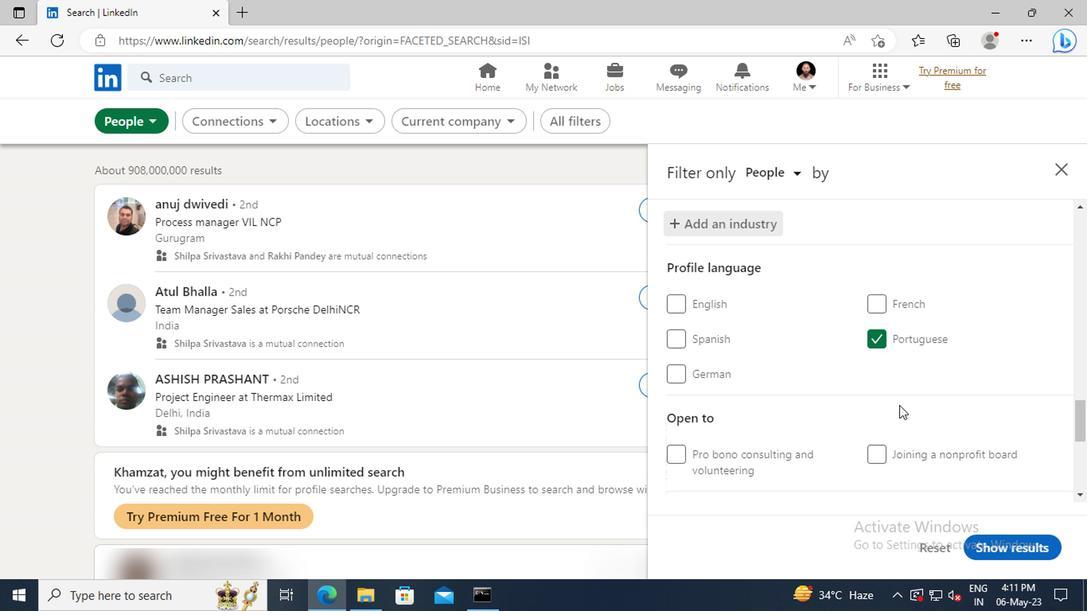 
Action: Mouse scrolled (893, 397) with delta (0, -1)
Screenshot: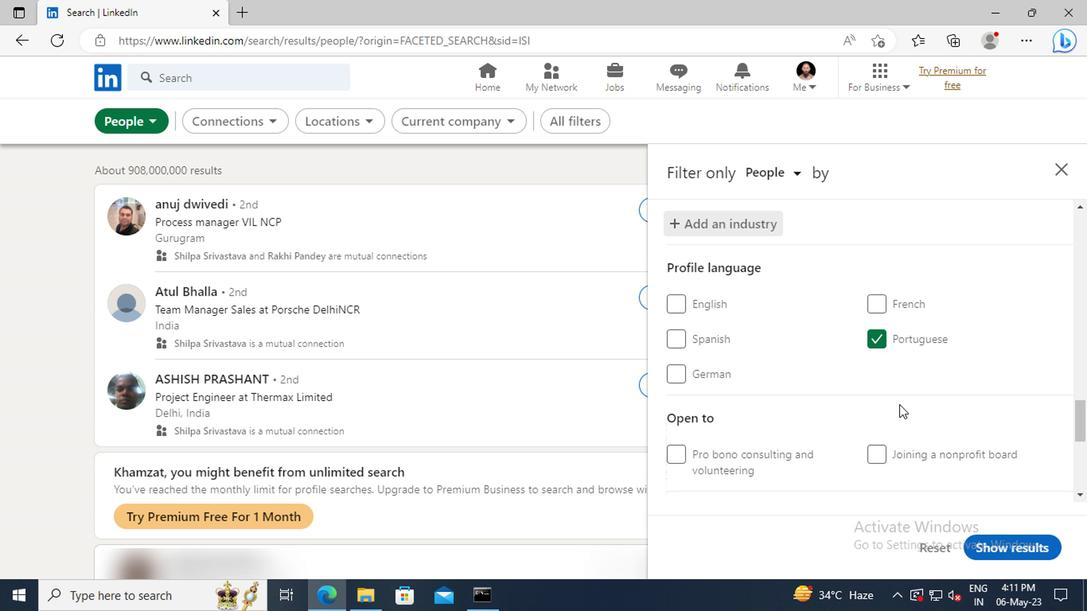 
Action: Mouse moved to (893, 395)
Screenshot: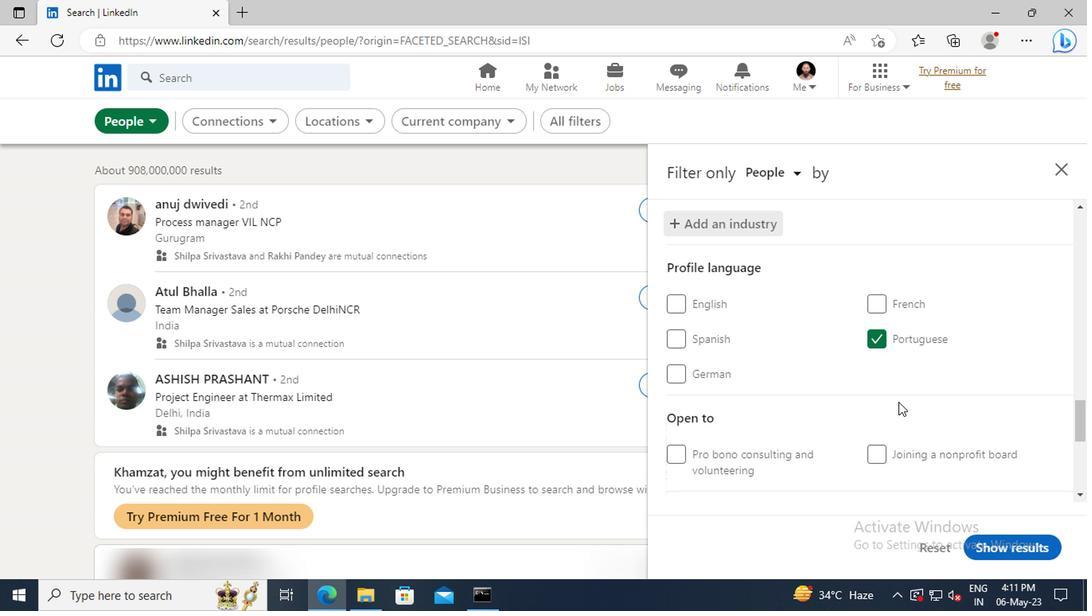 
Action: Mouse scrolled (893, 394) with delta (0, -1)
Screenshot: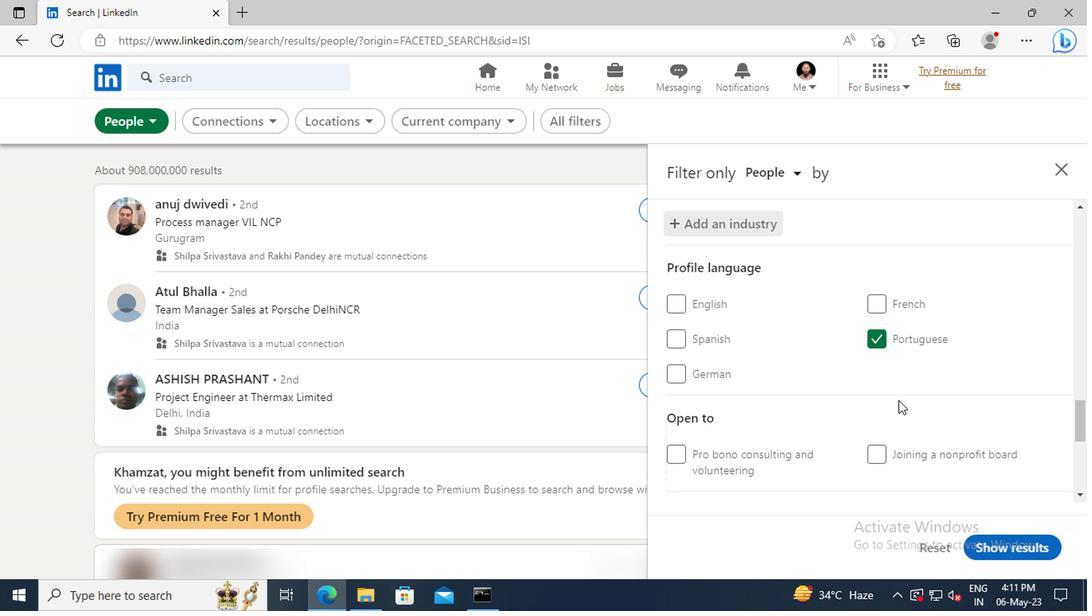 
Action: Mouse moved to (893, 392)
Screenshot: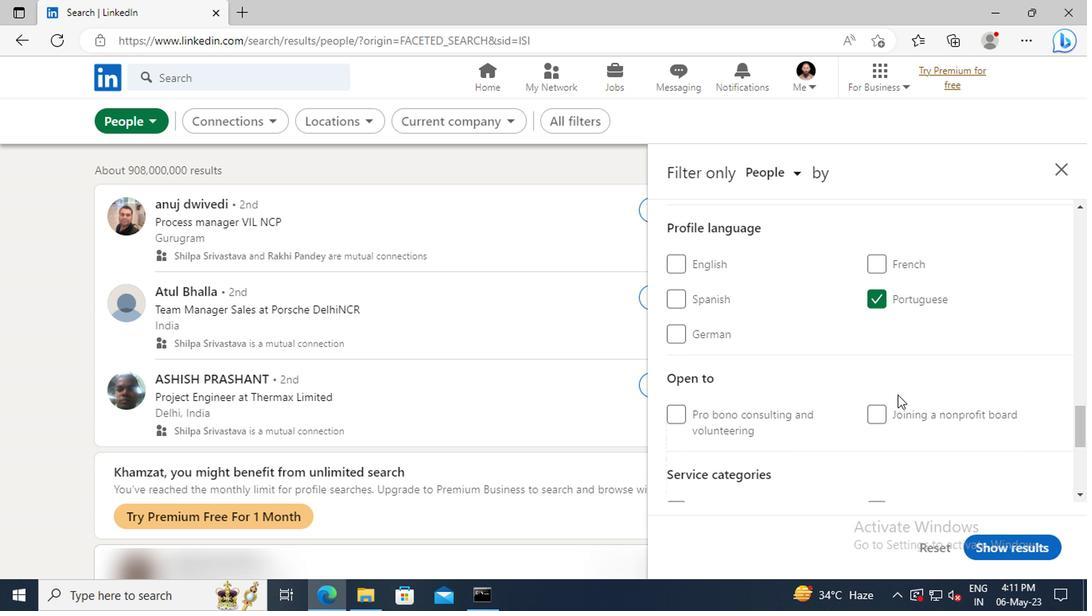 
Action: Mouse scrolled (893, 392) with delta (0, 0)
Screenshot: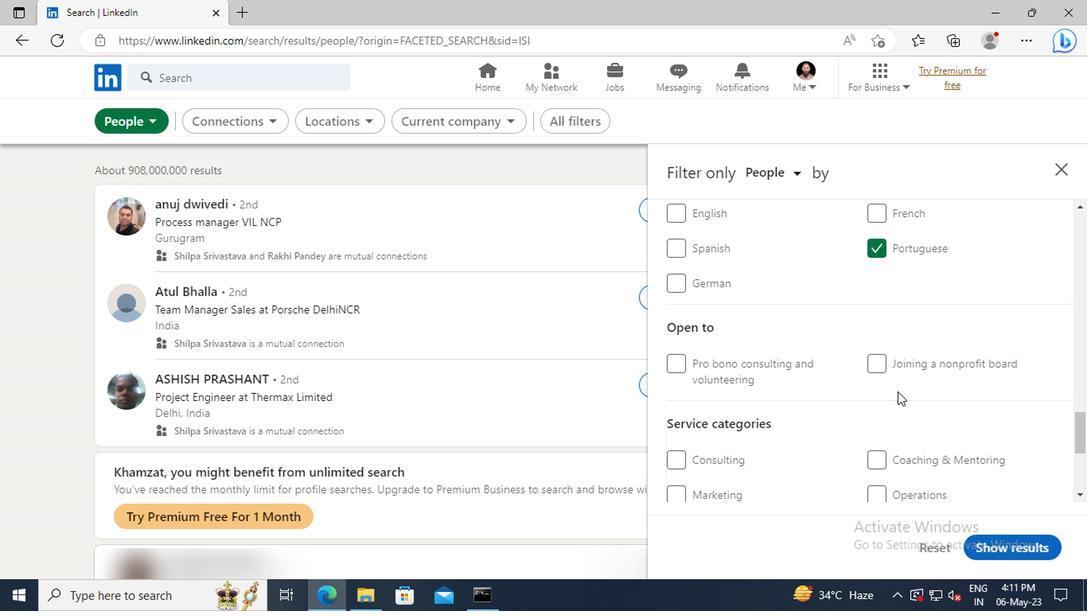 
Action: Mouse scrolled (893, 392) with delta (0, 0)
Screenshot: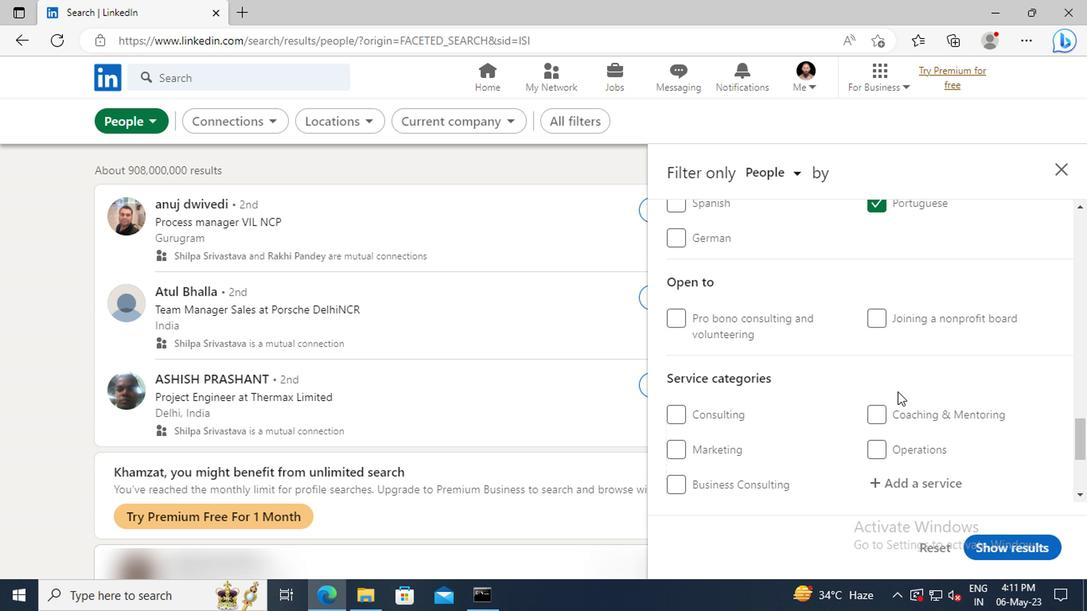 
Action: Mouse scrolled (893, 392) with delta (0, 0)
Screenshot: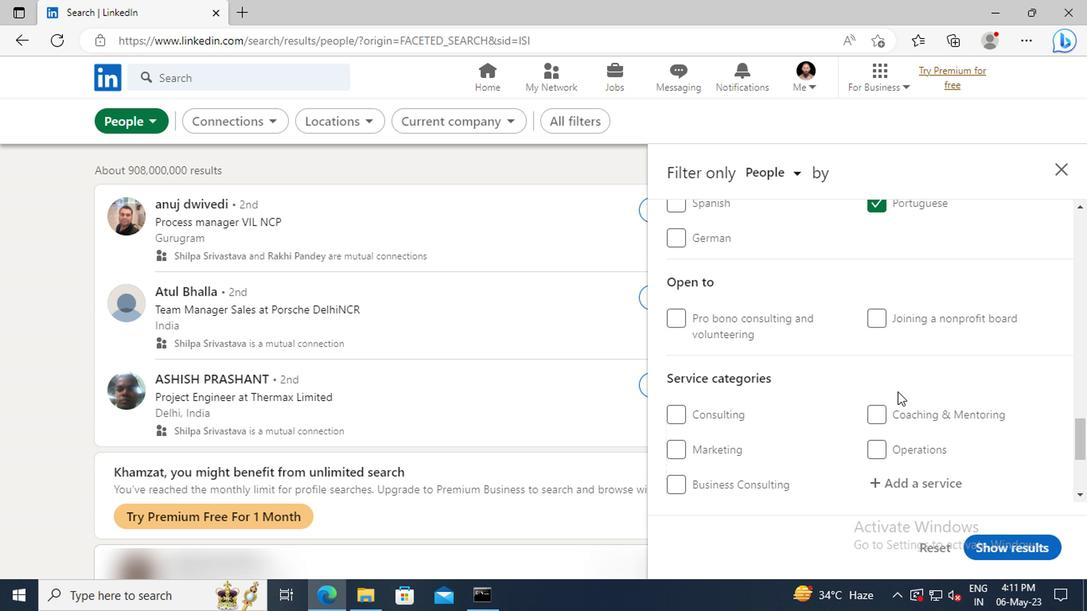 
Action: Mouse moved to (893, 393)
Screenshot: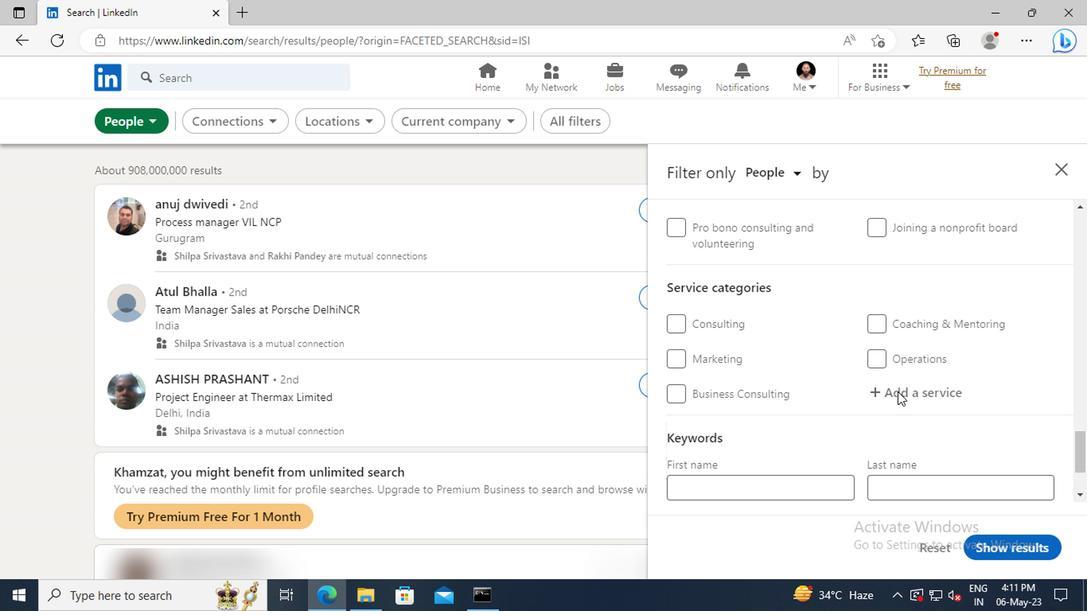 
Action: Mouse pressed left at (893, 393)
Screenshot: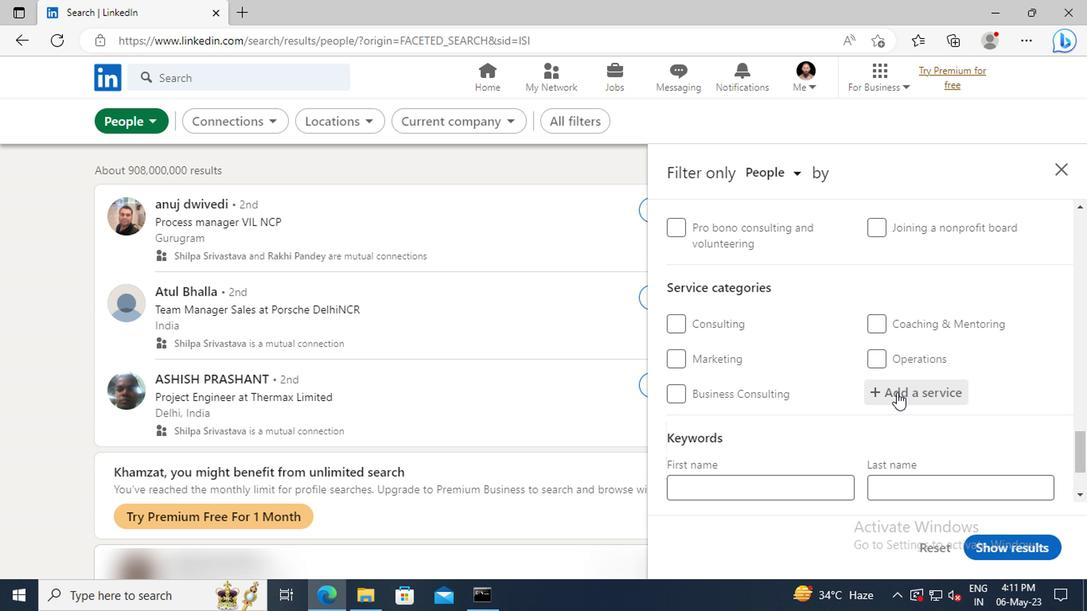 
Action: Key pressed <Key.shift>EVENT<Key.space><Key.shift>PHO
Screenshot: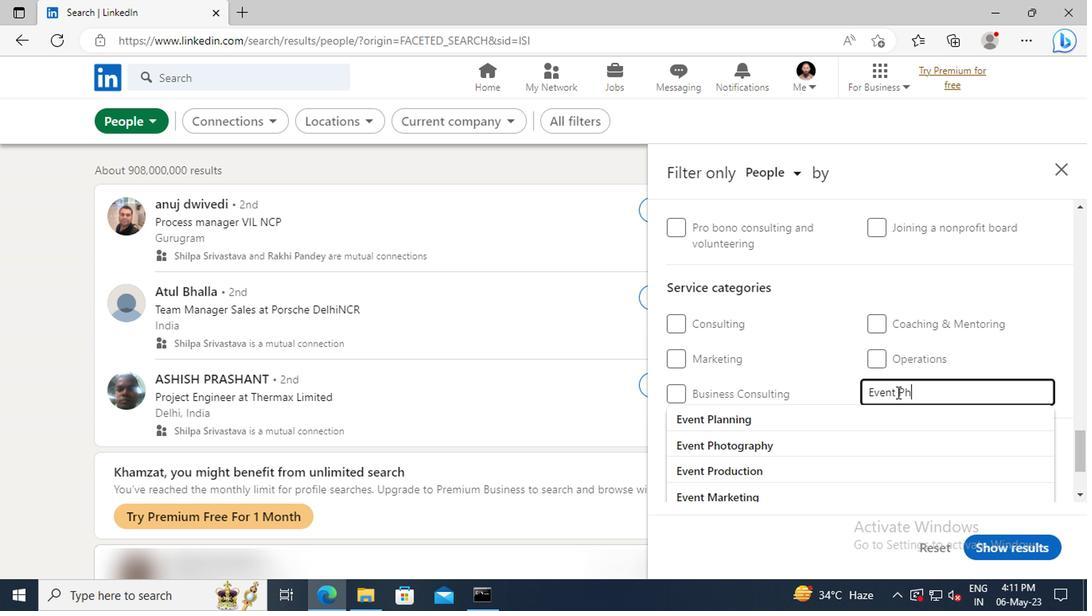 
Action: Mouse moved to (897, 416)
Screenshot: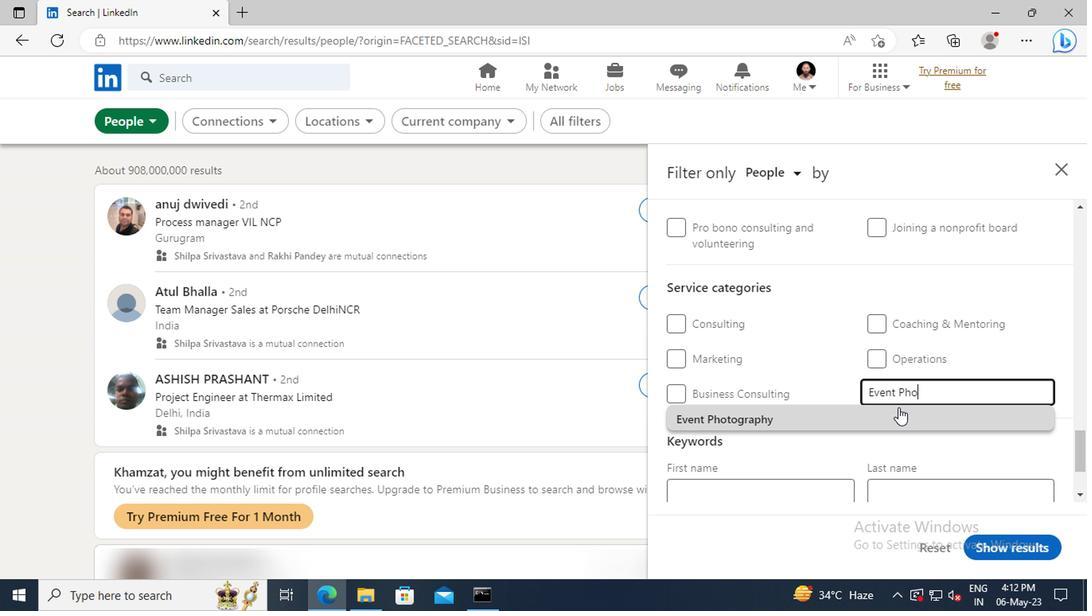
Action: Mouse pressed left at (897, 416)
Screenshot: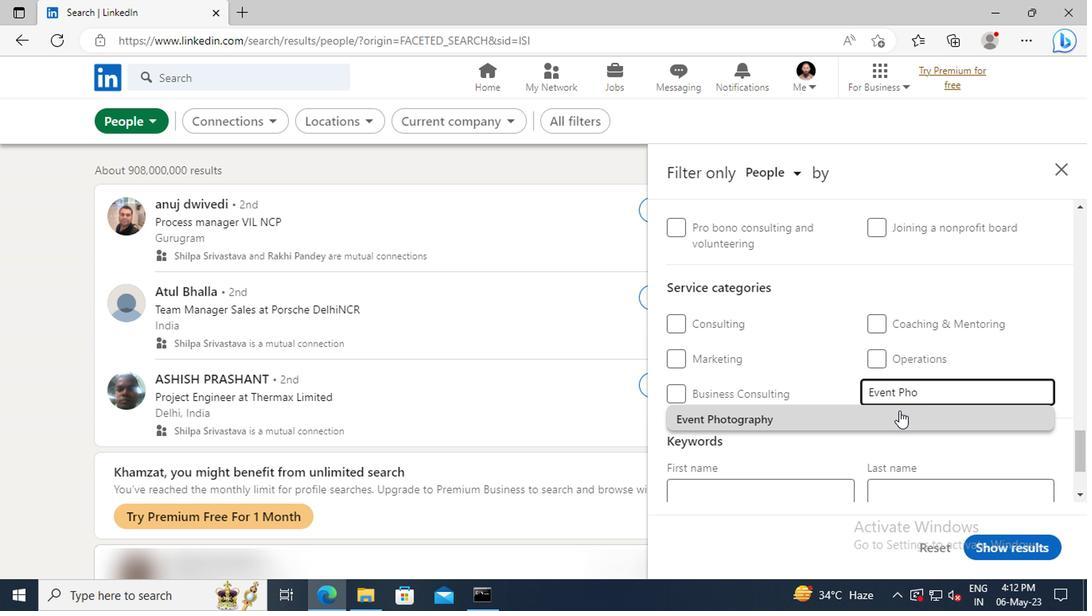 
Action: Mouse scrolled (897, 415) with delta (0, -1)
Screenshot: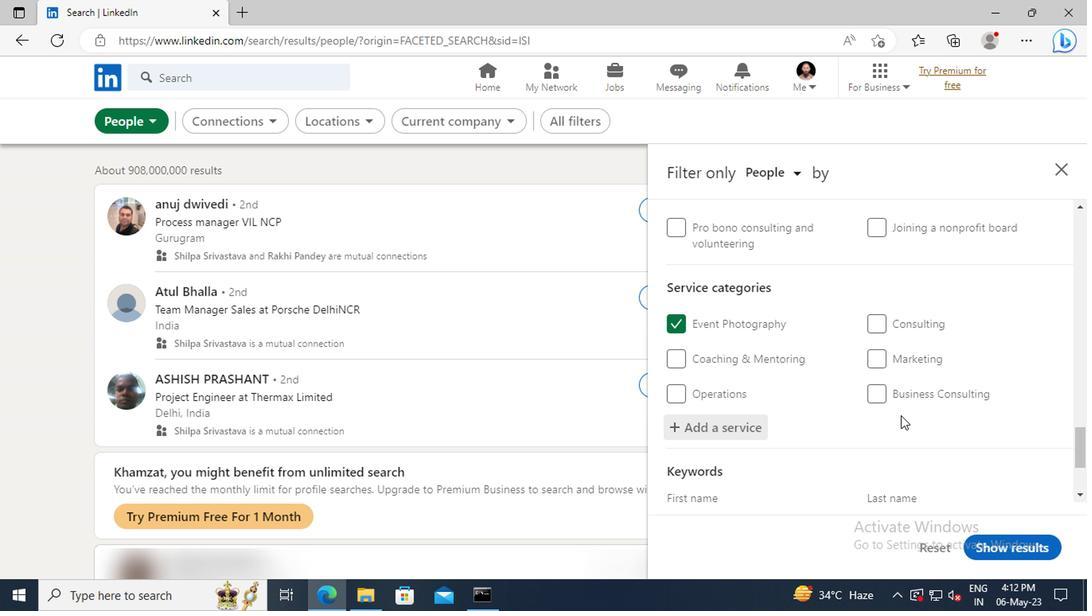
Action: Mouse scrolled (897, 415) with delta (0, -1)
Screenshot: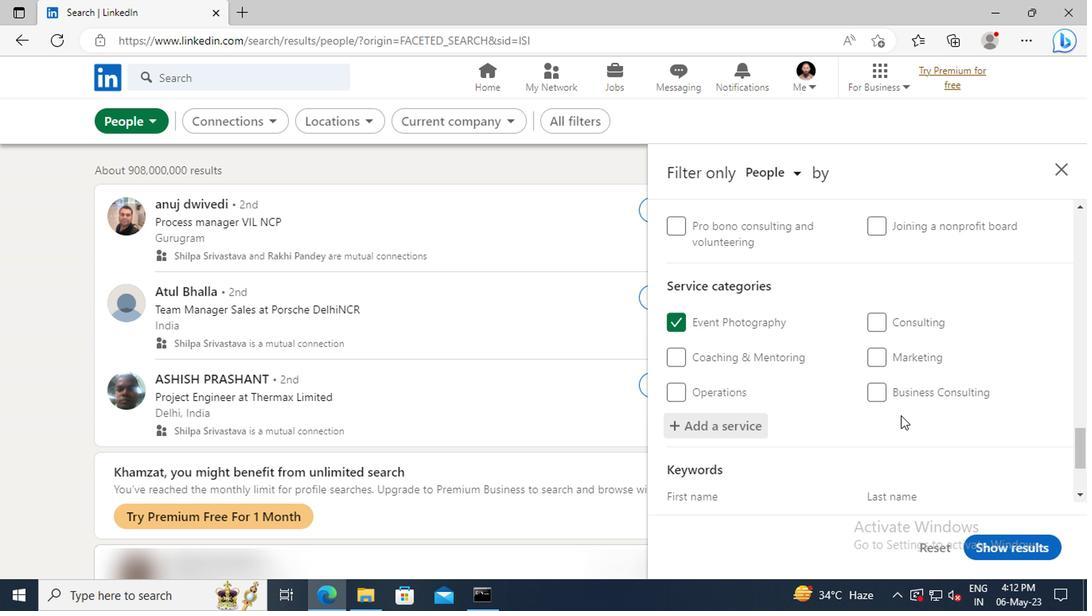 
Action: Mouse scrolled (897, 415) with delta (0, -1)
Screenshot: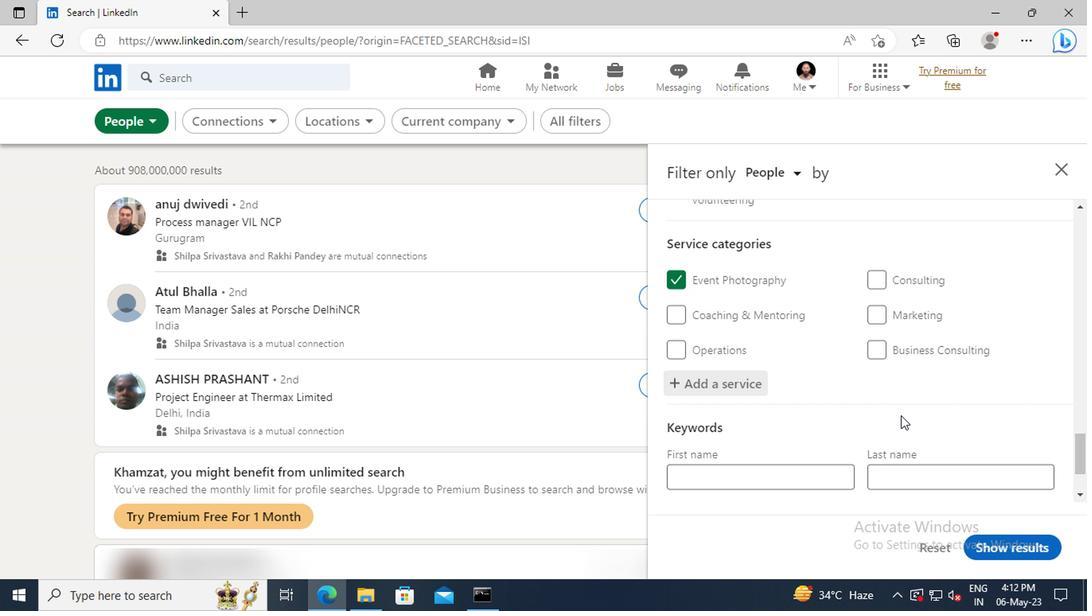 
Action: Mouse scrolled (897, 415) with delta (0, -1)
Screenshot: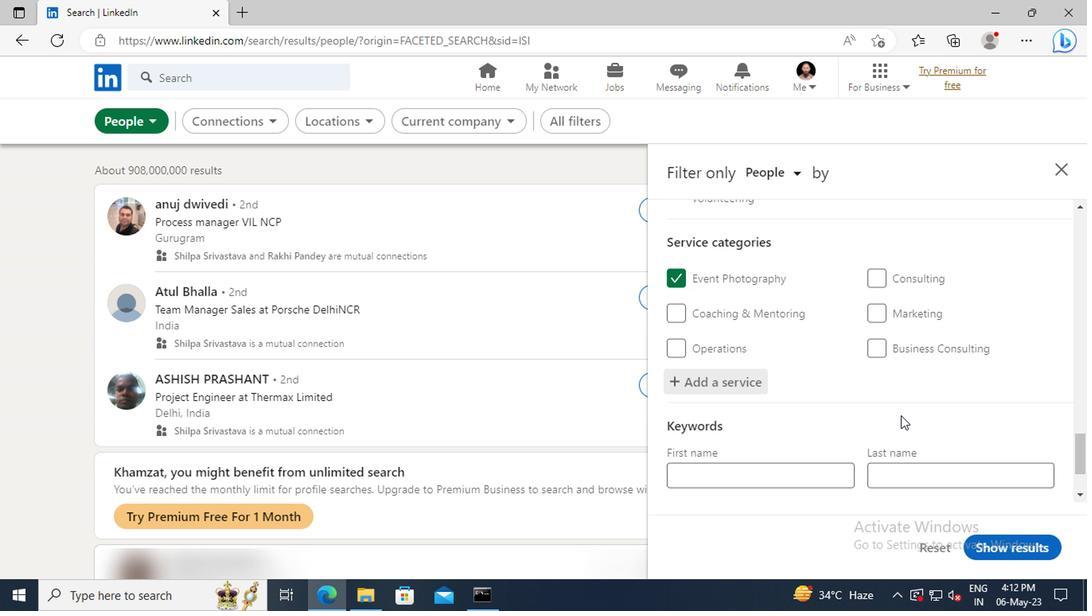 
Action: Mouse moved to (787, 433)
Screenshot: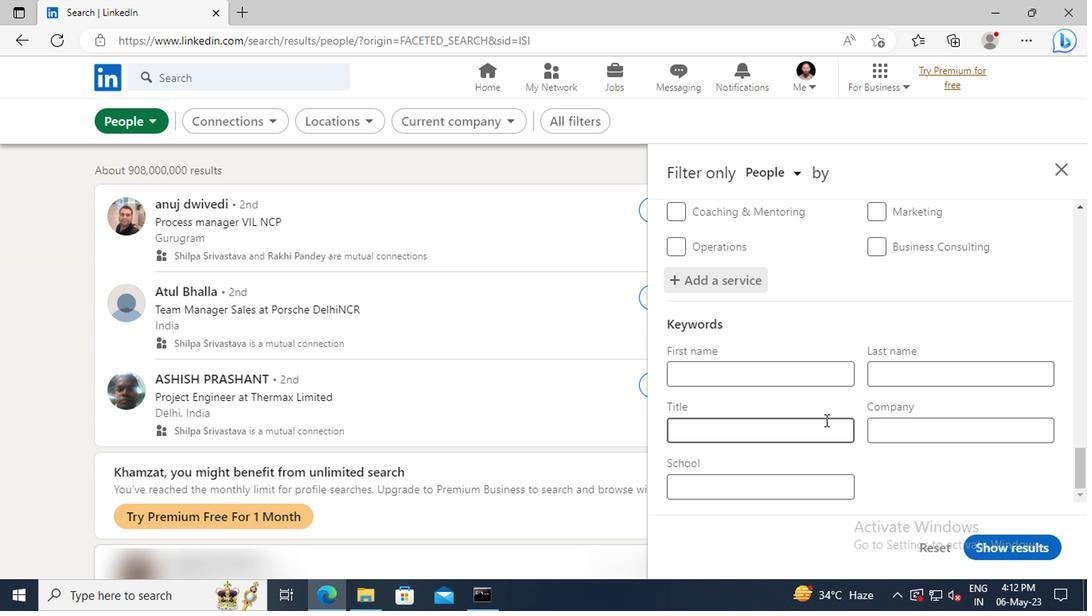 
Action: Mouse pressed left at (787, 433)
Screenshot: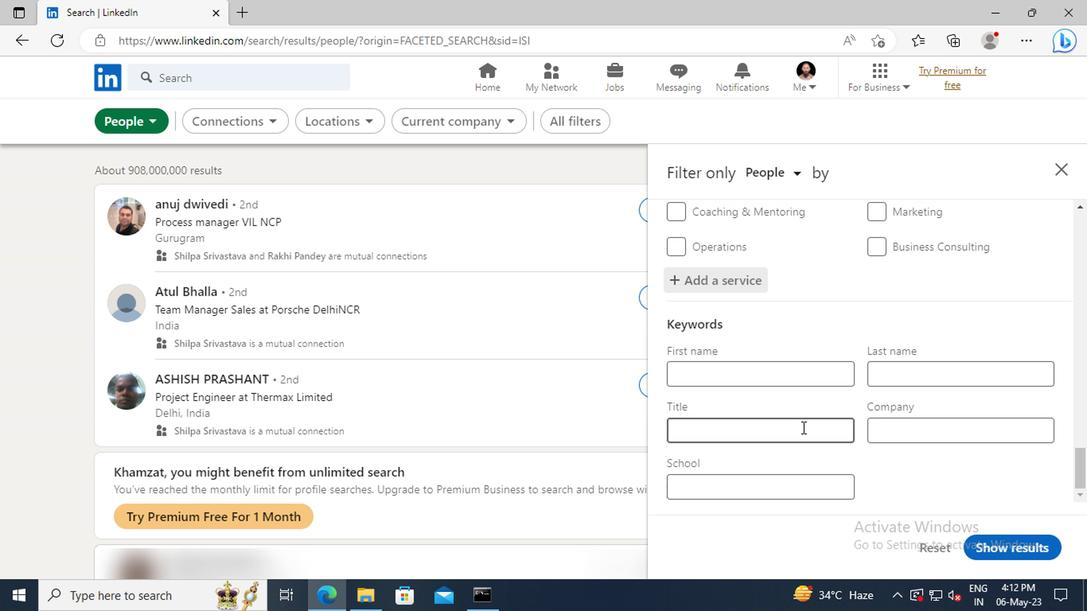 
Action: Key pressed <Key.shift>CONTINUOUS<Key.space><Key.shift>IMPROVEMENT<Key.space><Key.shift>CONSULTANT<Key.enter>
Screenshot: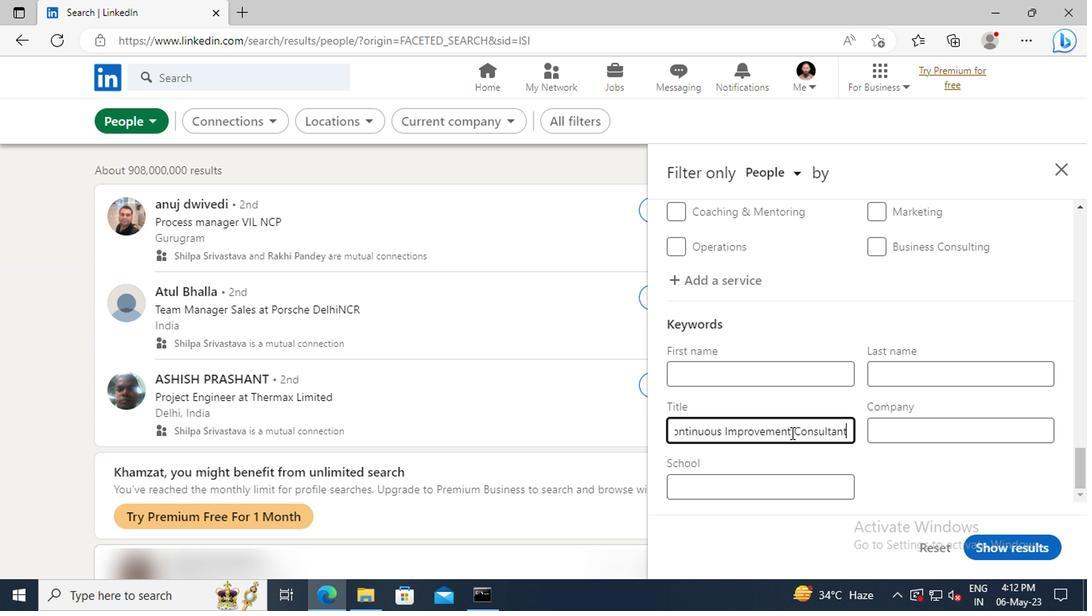 
Action: Mouse moved to (1000, 542)
Screenshot: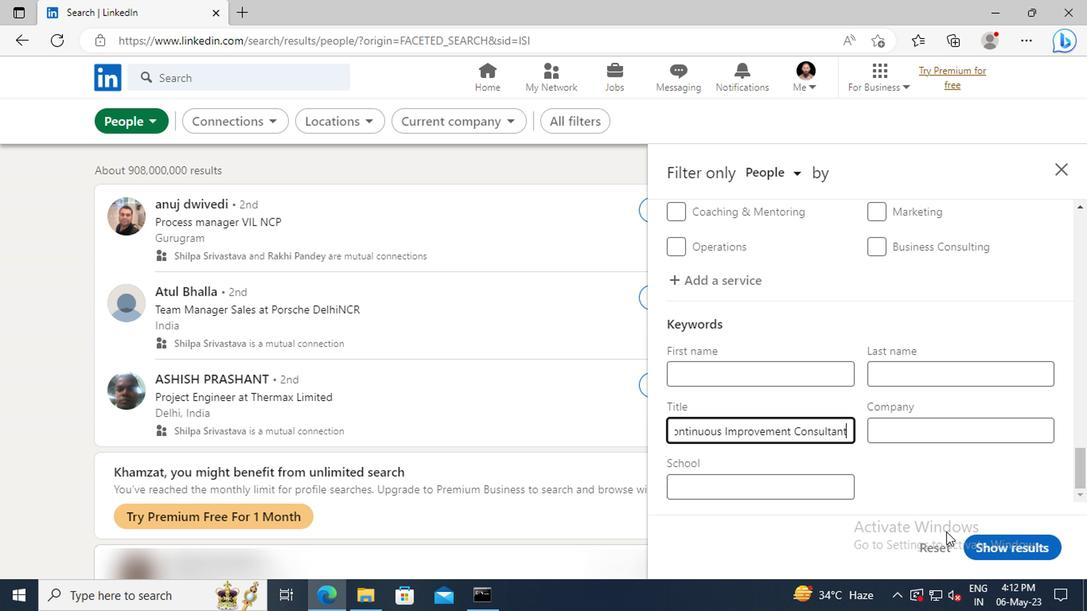
Action: Mouse pressed left at (1000, 542)
Screenshot: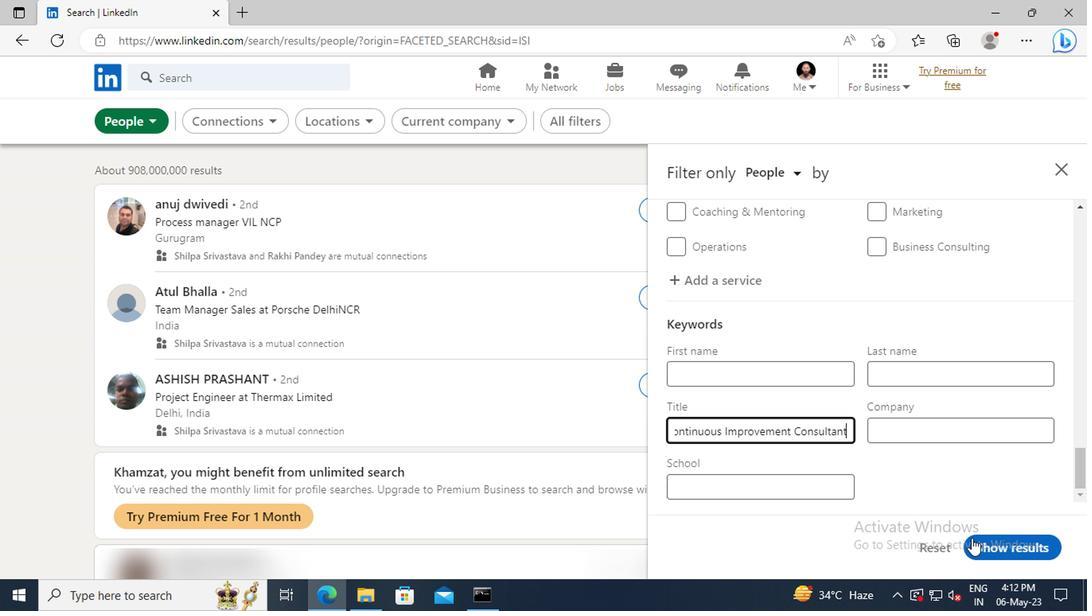 
